 Task: Find connections with filter location Mosonmagyaróvár with filter topic #purposewith filter profile language Potuguese with filter current company Fiserv with filter school Birla Institute of Management Technology (BIMTECH) with filter industry Golf Courses and Country Clubs with filter service category Business Analytics with filter keywords title Managers
Action: Mouse moved to (487, 67)
Screenshot: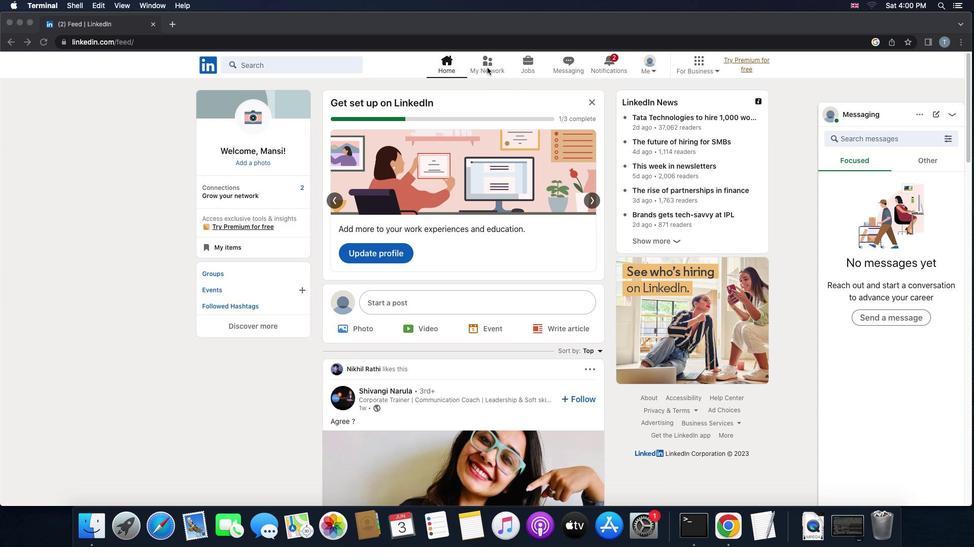
Action: Mouse pressed left at (487, 67)
Screenshot: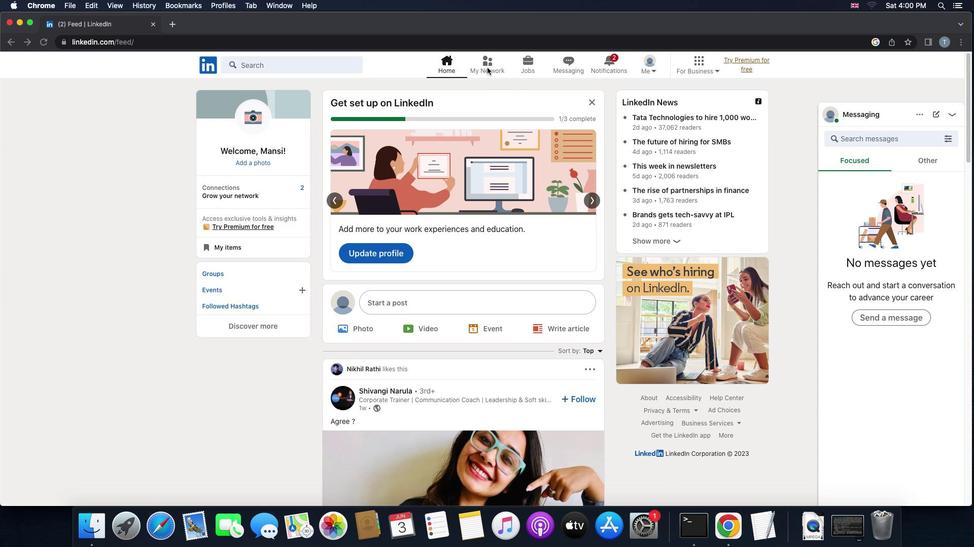 
Action: Mouse pressed left at (487, 67)
Screenshot: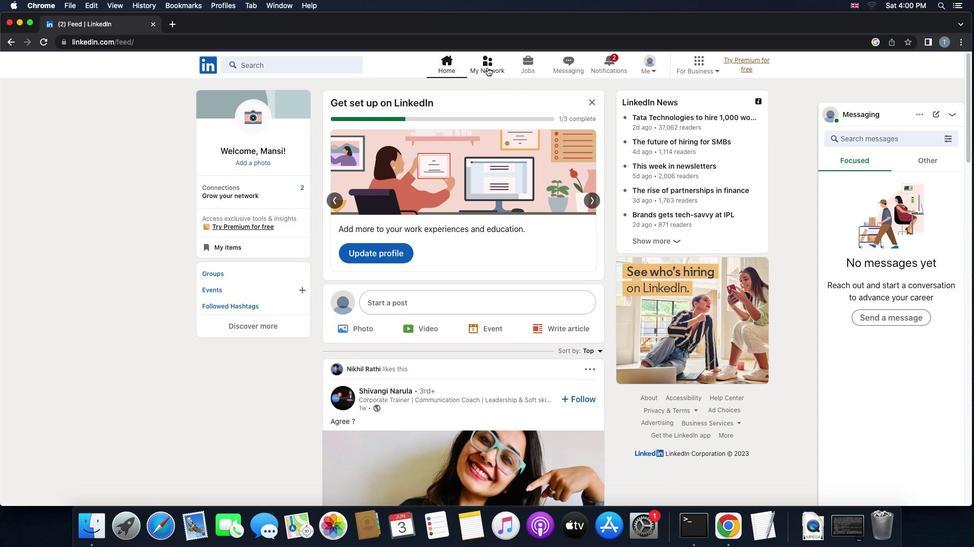 
Action: Mouse moved to (323, 115)
Screenshot: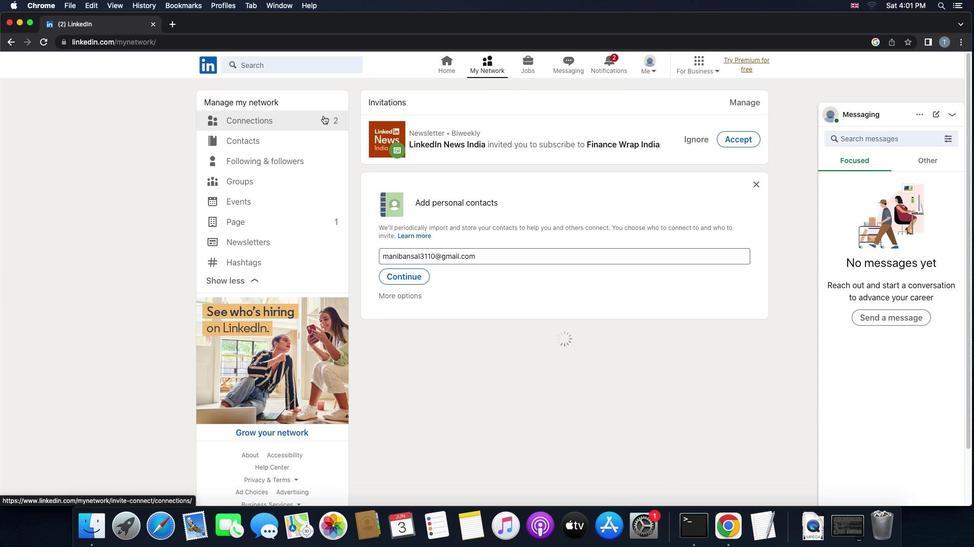 
Action: Mouse pressed left at (323, 115)
Screenshot: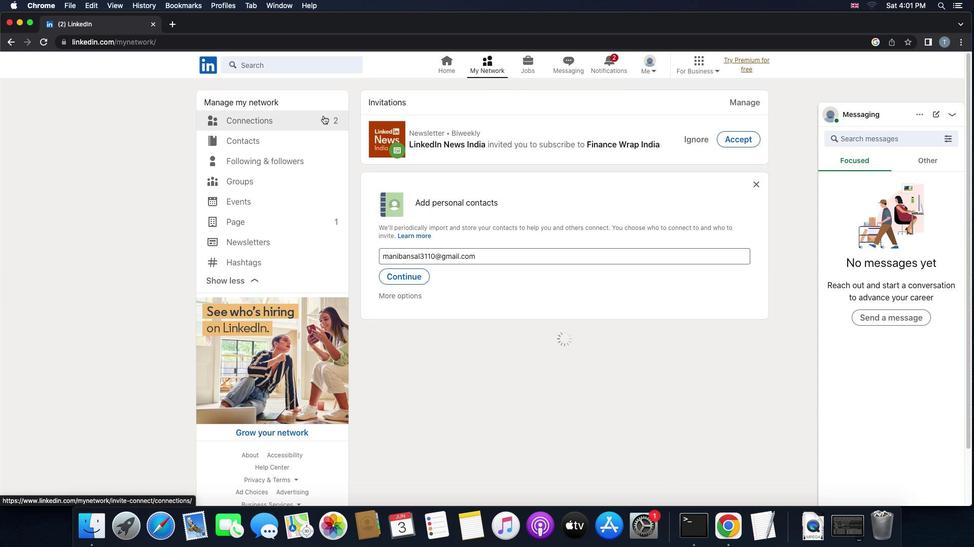 
Action: Mouse moved to (550, 120)
Screenshot: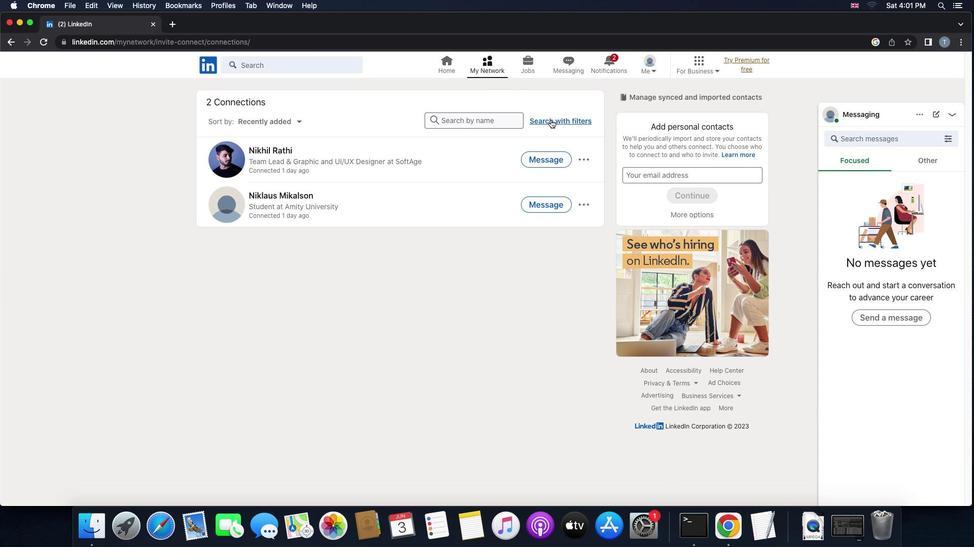 
Action: Mouse pressed left at (550, 120)
Screenshot: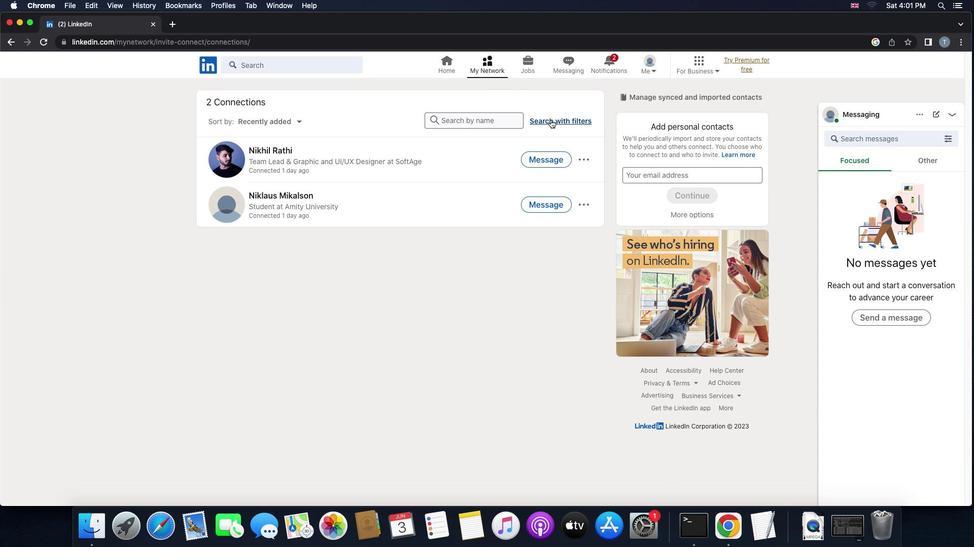 
Action: Mouse moved to (530, 90)
Screenshot: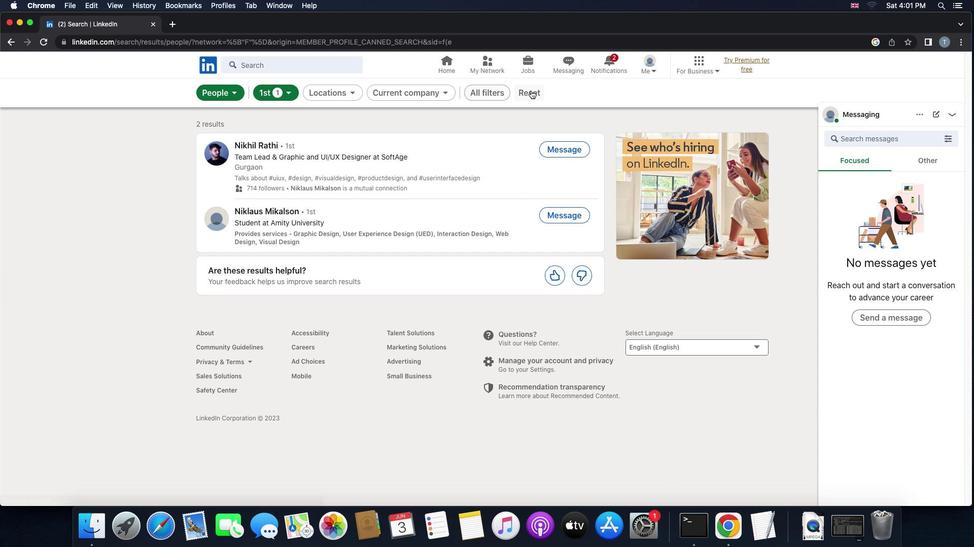 
Action: Mouse pressed left at (530, 90)
Screenshot: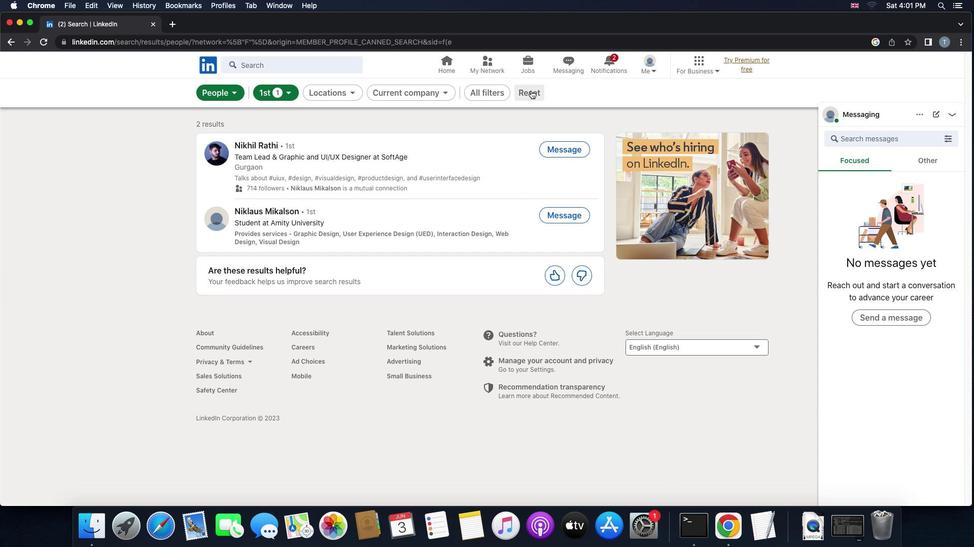 
Action: Mouse moved to (509, 93)
Screenshot: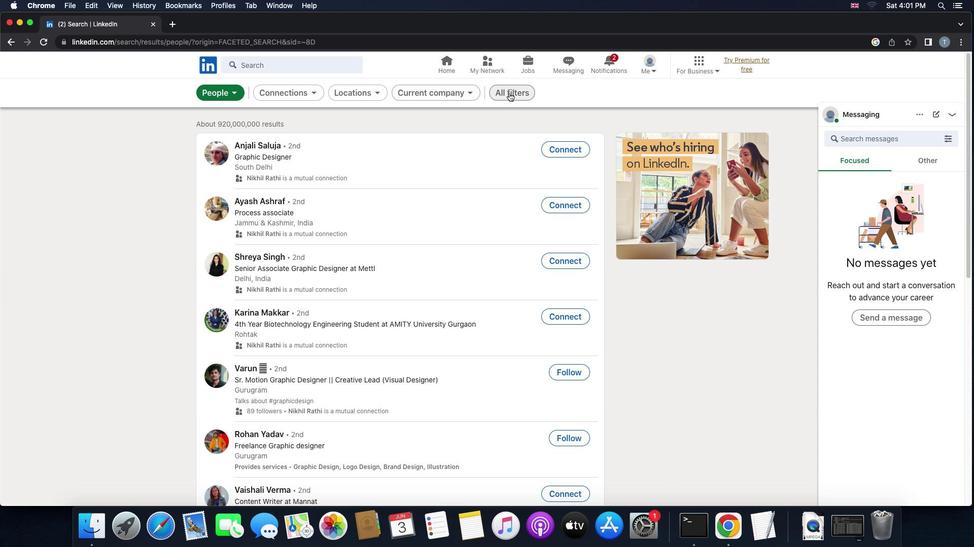 
Action: Mouse pressed left at (509, 93)
Screenshot: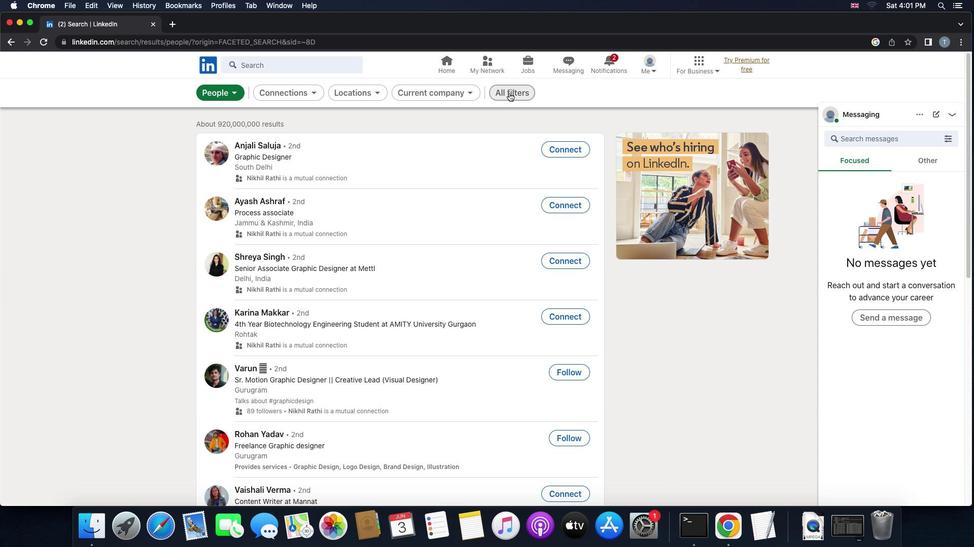 
Action: Mouse moved to (823, 268)
Screenshot: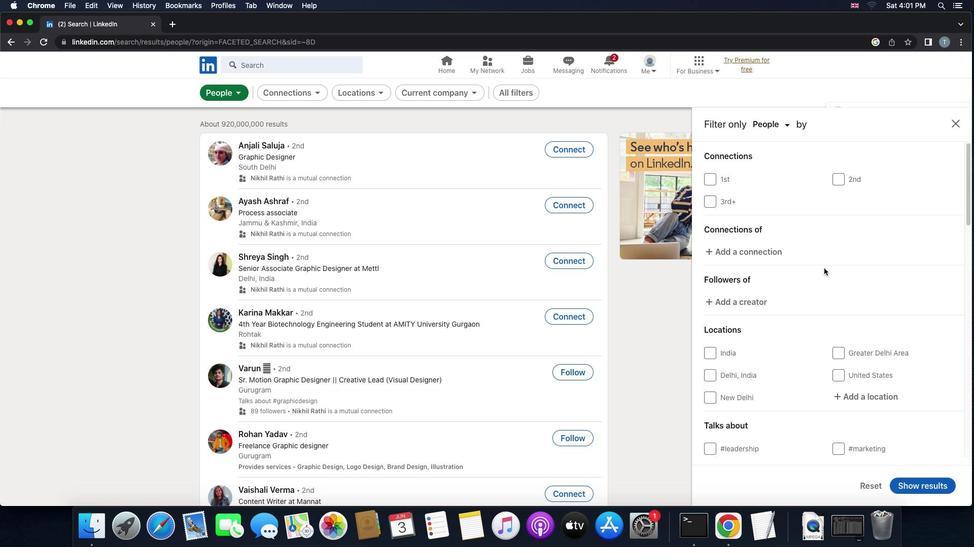 
Action: Mouse scrolled (823, 268) with delta (0, 0)
Screenshot: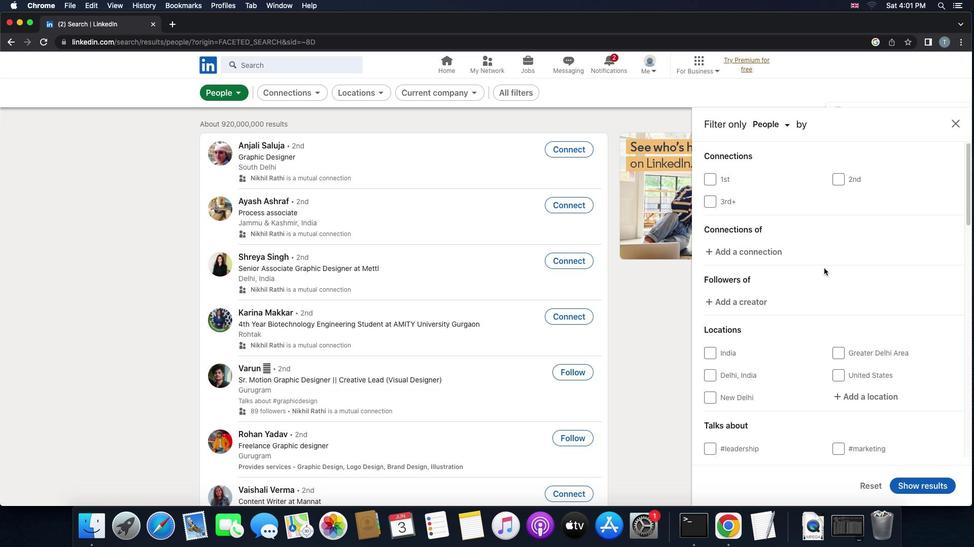 
Action: Mouse scrolled (823, 268) with delta (0, 0)
Screenshot: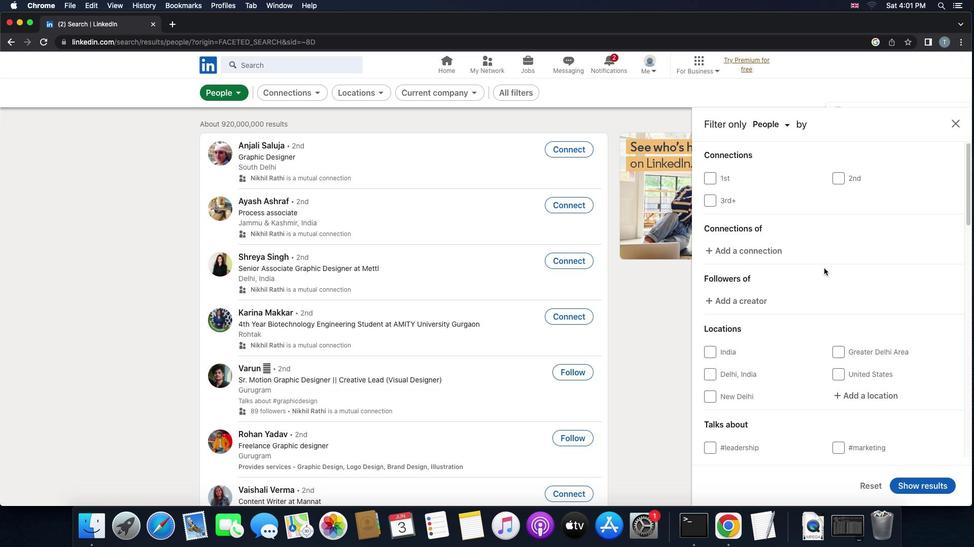 
Action: Mouse scrolled (823, 268) with delta (0, -1)
Screenshot: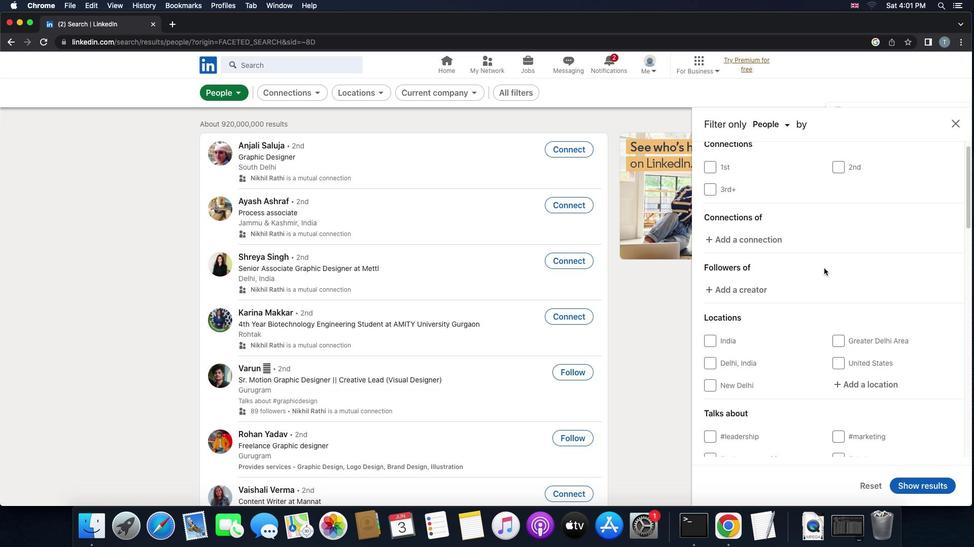 
Action: Mouse moved to (841, 320)
Screenshot: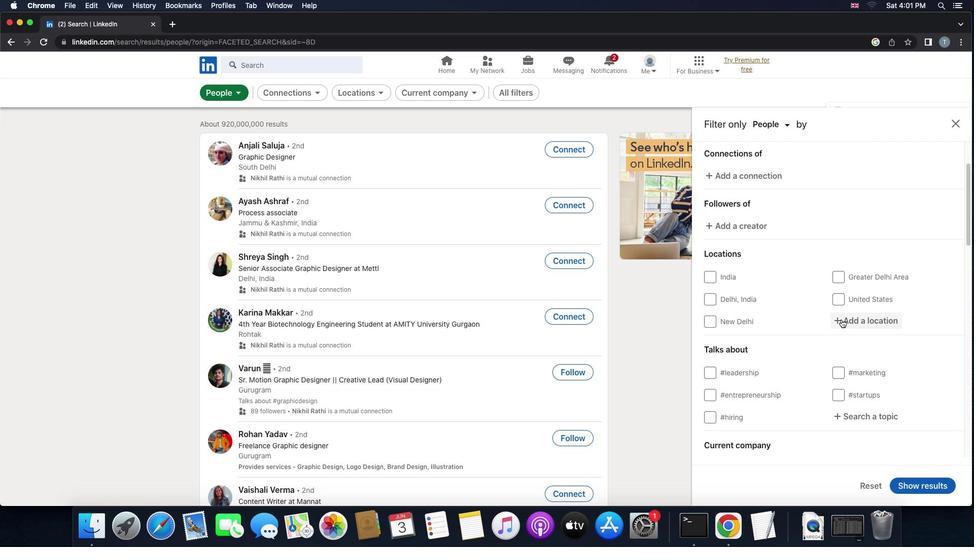 
Action: Mouse pressed left at (841, 320)
Screenshot: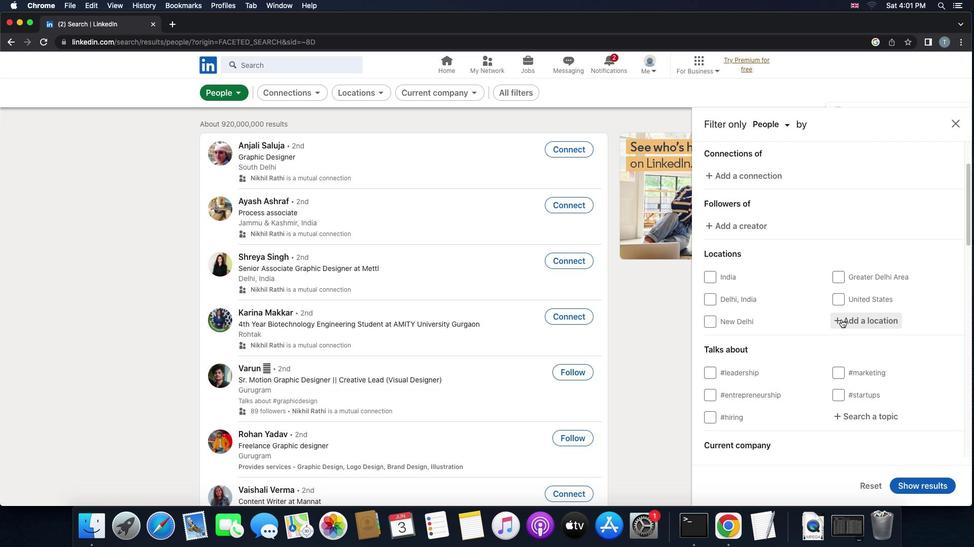 
Action: Key pressed 'm''o''s''o''n''m''a''g''y''a''a''r''o''v''a''r'
Screenshot: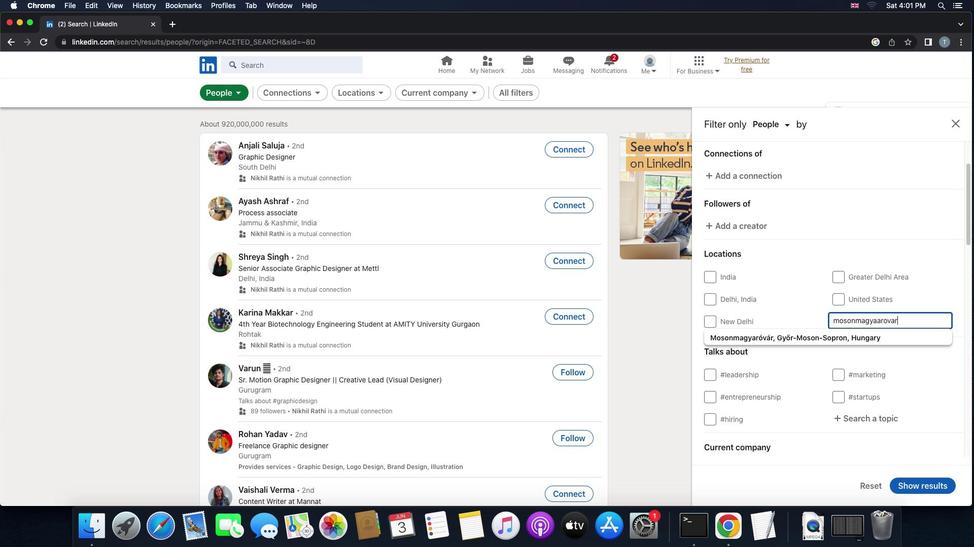 
Action: Mouse moved to (828, 337)
Screenshot: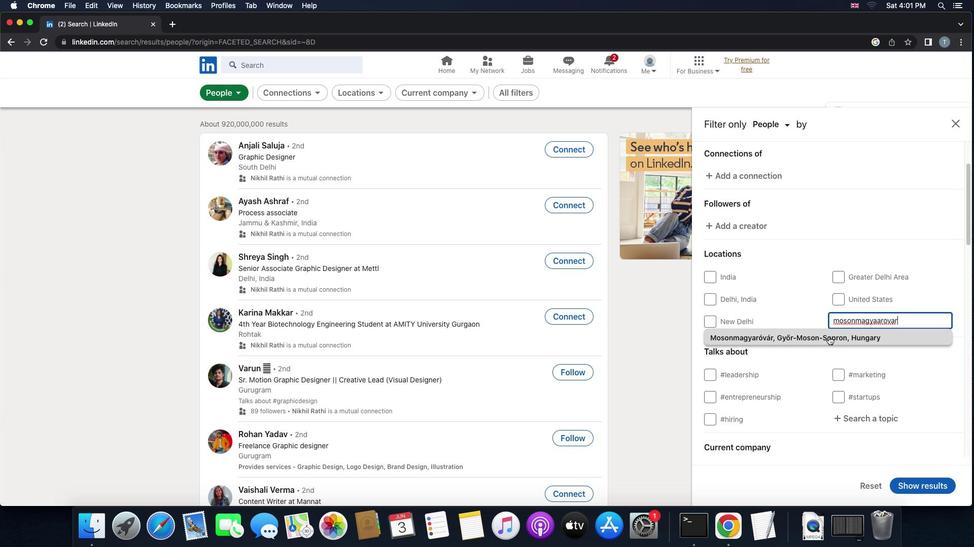 
Action: Mouse pressed left at (828, 337)
Screenshot: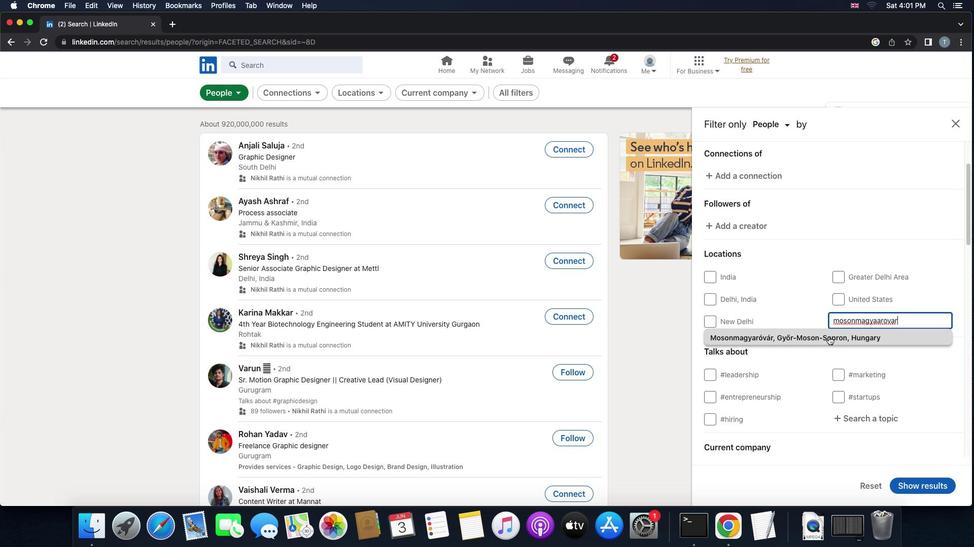 
Action: Mouse moved to (828, 340)
Screenshot: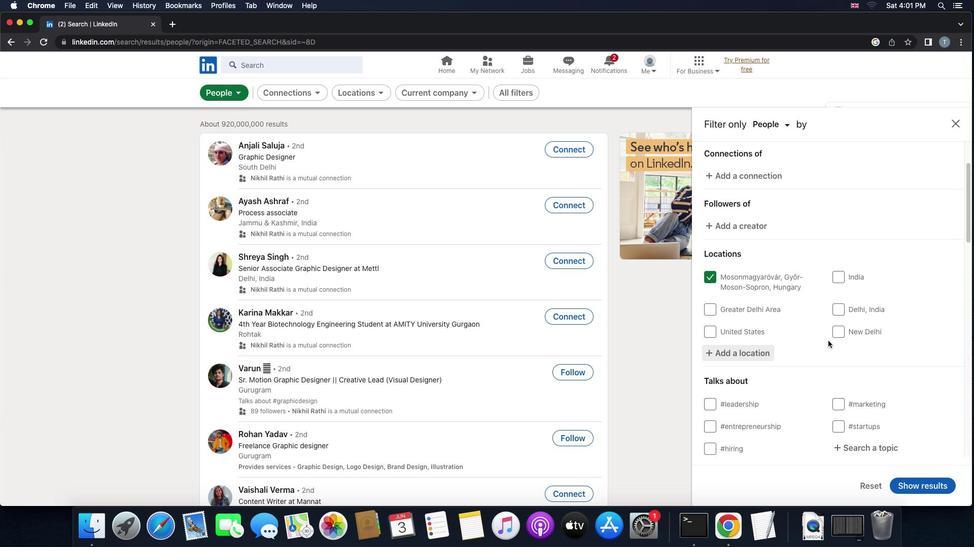
Action: Mouse scrolled (828, 340) with delta (0, 0)
Screenshot: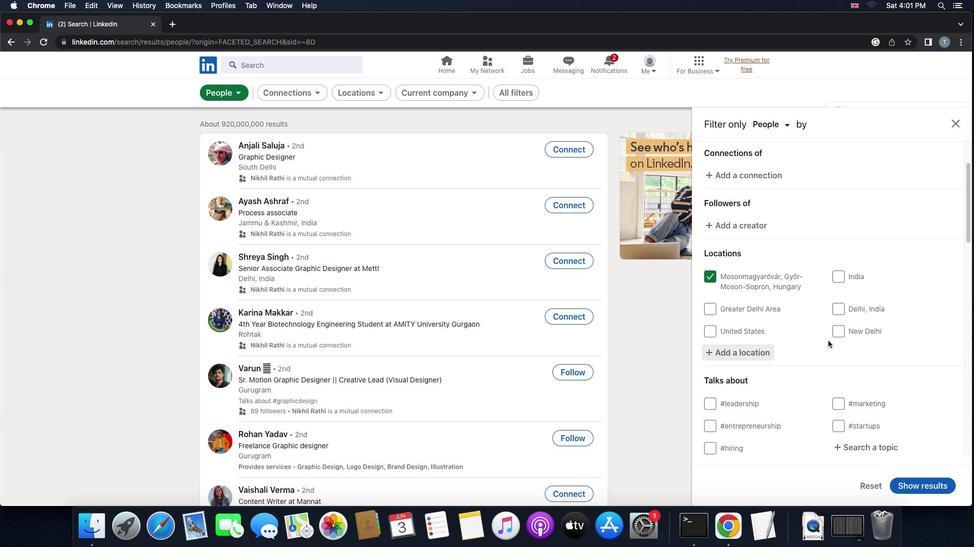 
Action: Mouse scrolled (828, 340) with delta (0, 0)
Screenshot: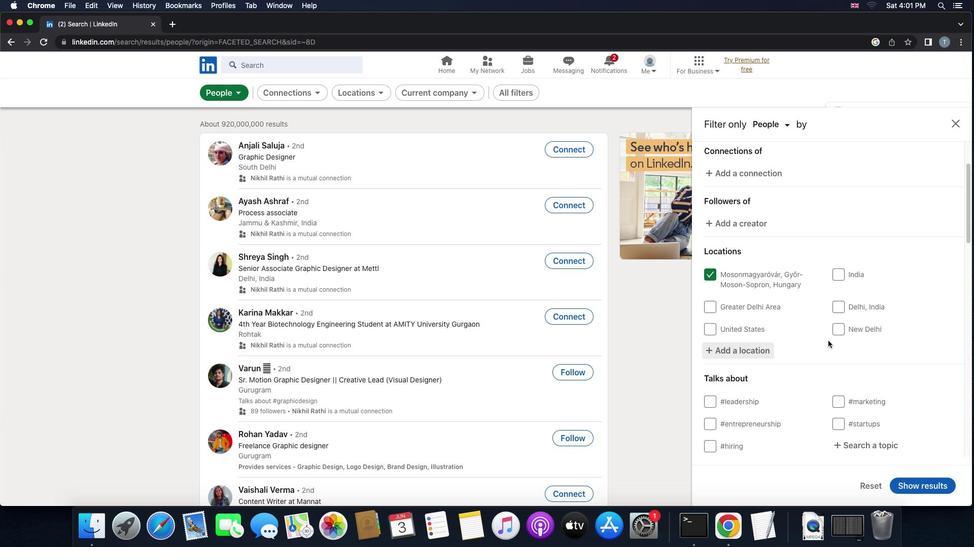 
Action: Mouse scrolled (828, 340) with delta (0, -1)
Screenshot: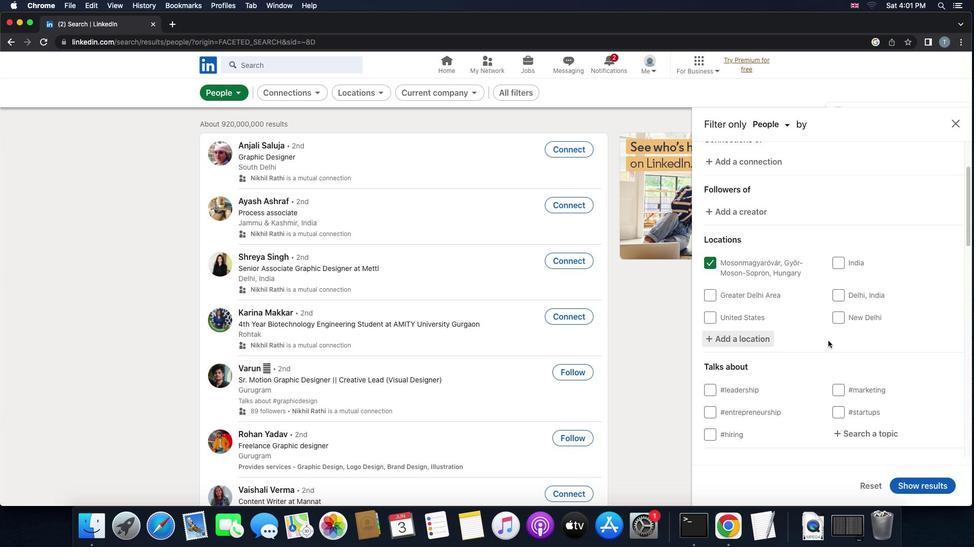 
Action: Mouse scrolled (828, 340) with delta (0, 0)
Screenshot: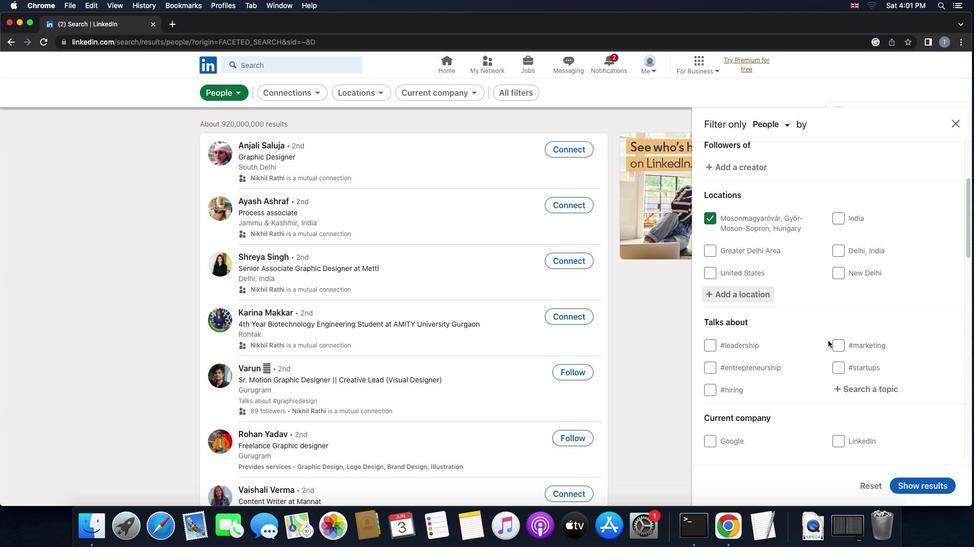 
Action: Mouse scrolled (828, 340) with delta (0, 0)
Screenshot: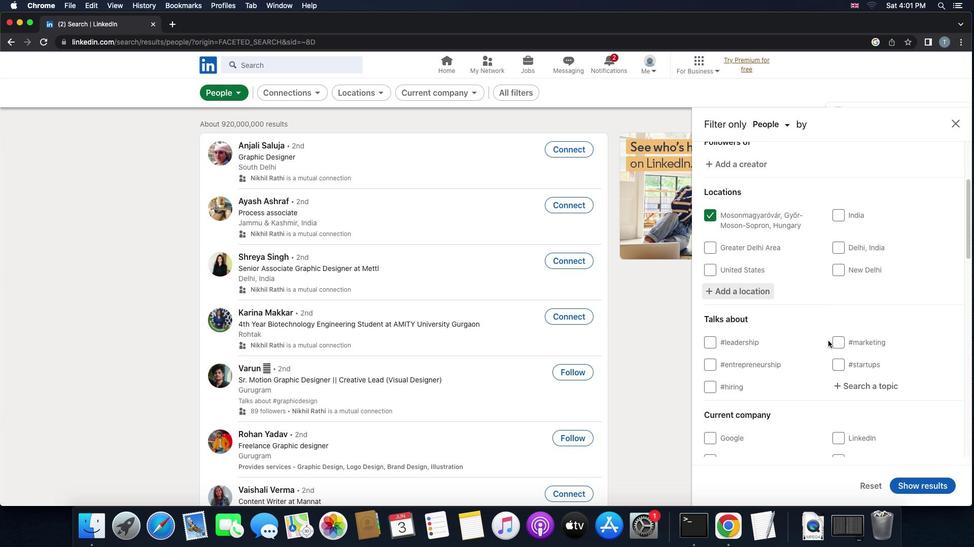 
Action: Mouse scrolled (828, 340) with delta (0, 0)
Screenshot: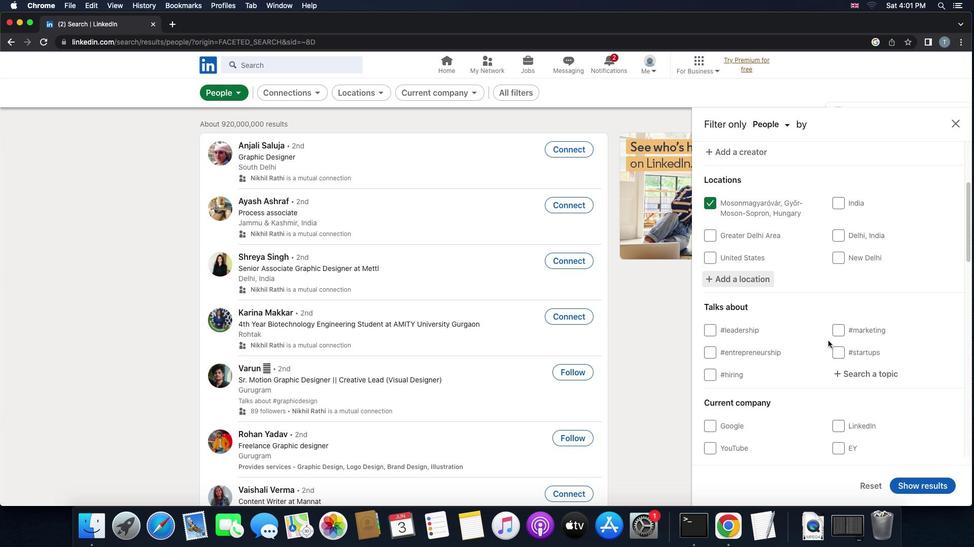 
Action: Mouse moved to (828, 341)
Screenshot: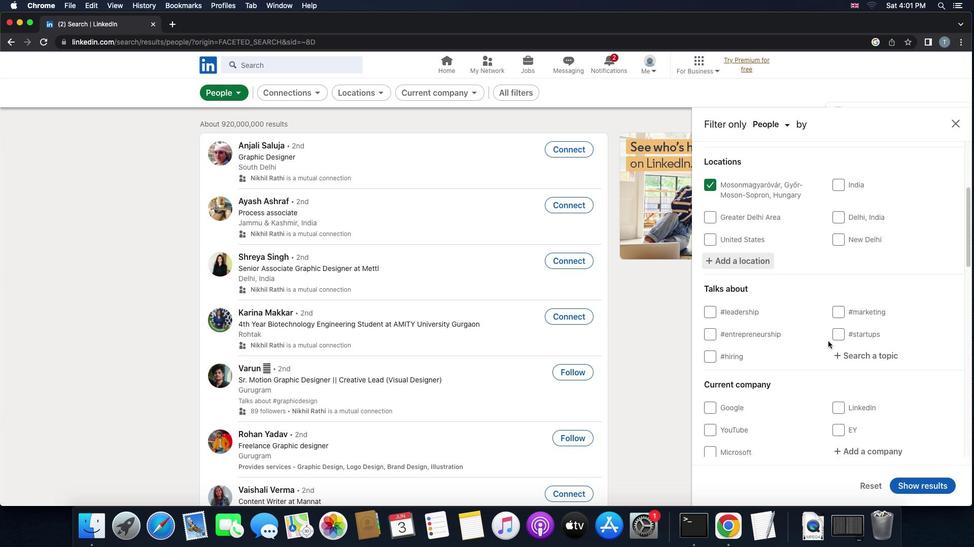 
Action: Mouse scrolled (828, 341) with delta (0, 0)
Screenshot: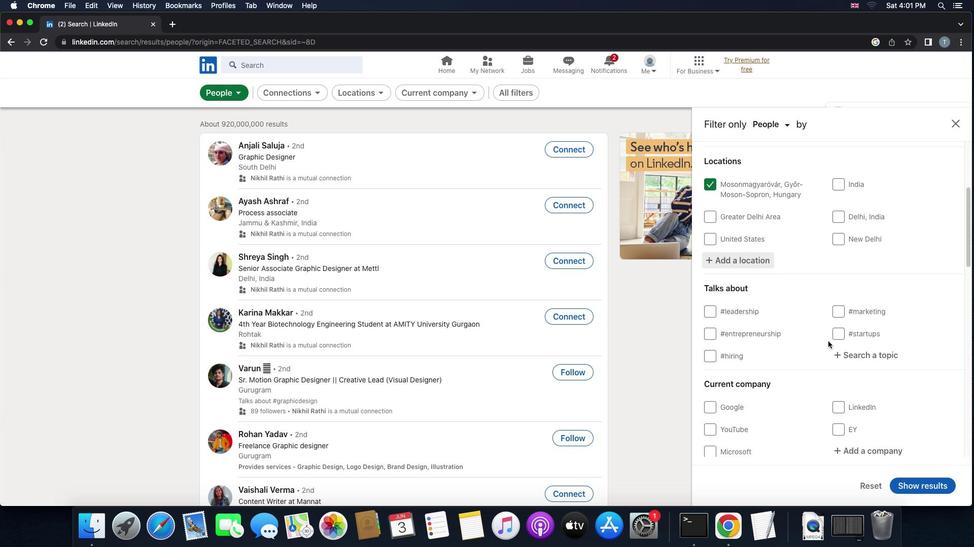 
Action: Mouse scrolled (828, 341) with delta (0, 0)
Screenshot: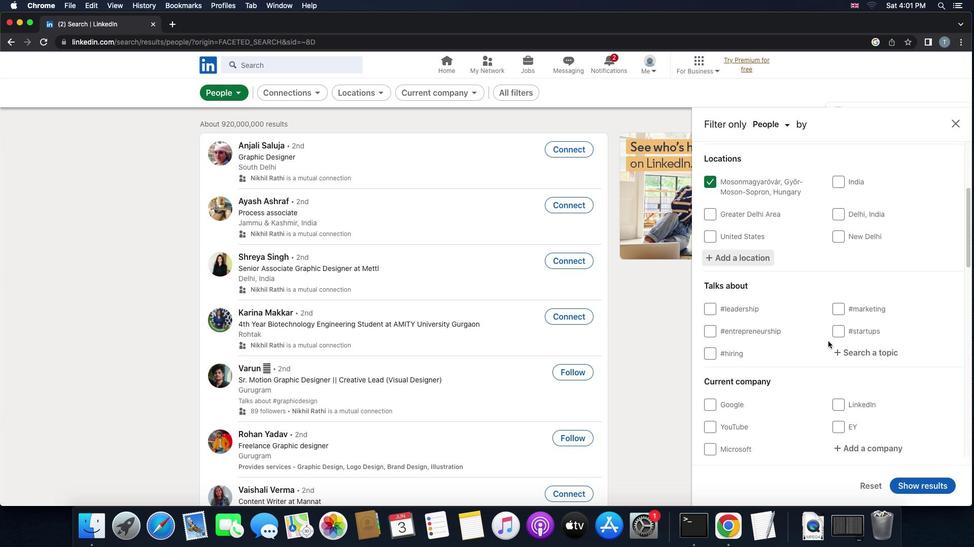 
Action: Mouse moved to (862, 338)
Screenshot: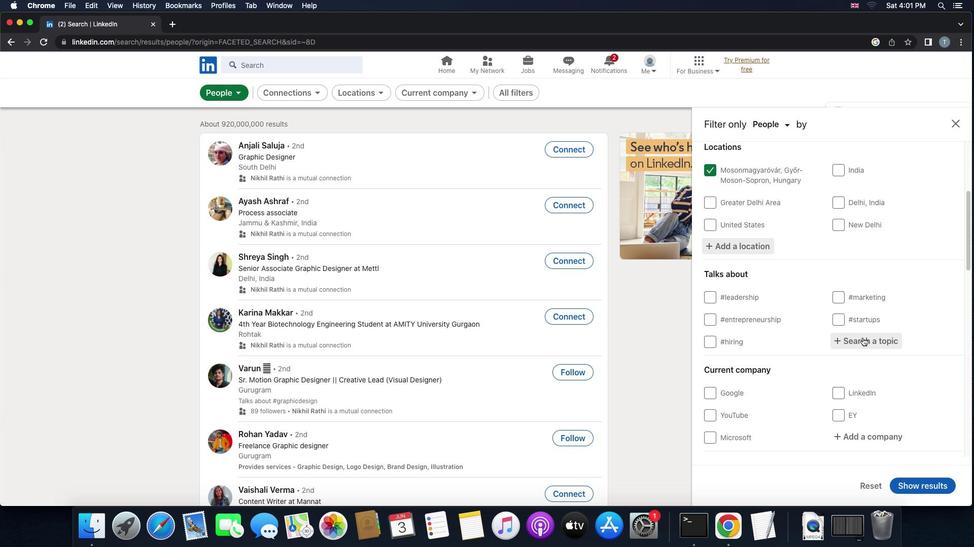 
Action: Mouse pressed left at (862, 338)
Screenshot: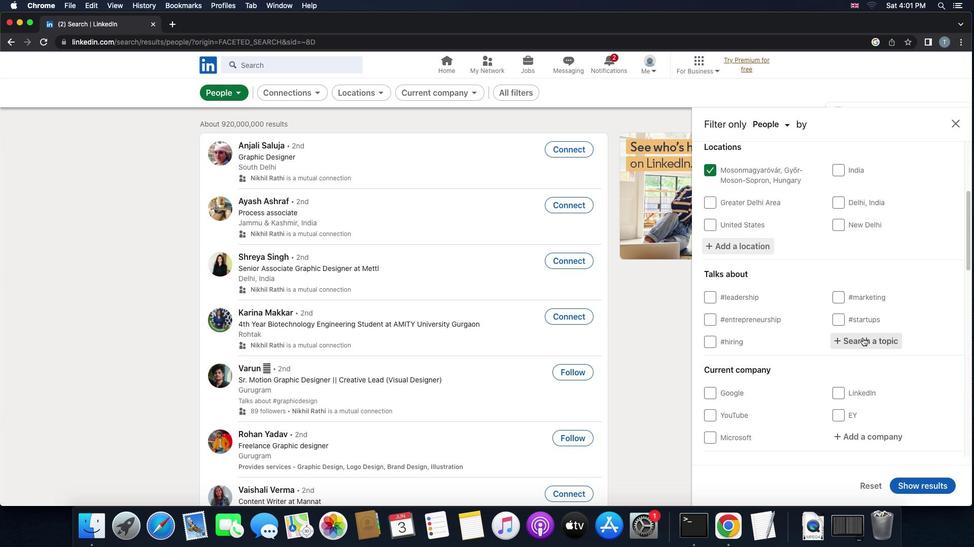 
Action: Key pressed 'p''u''r''p''o''s''e'
Screenshot: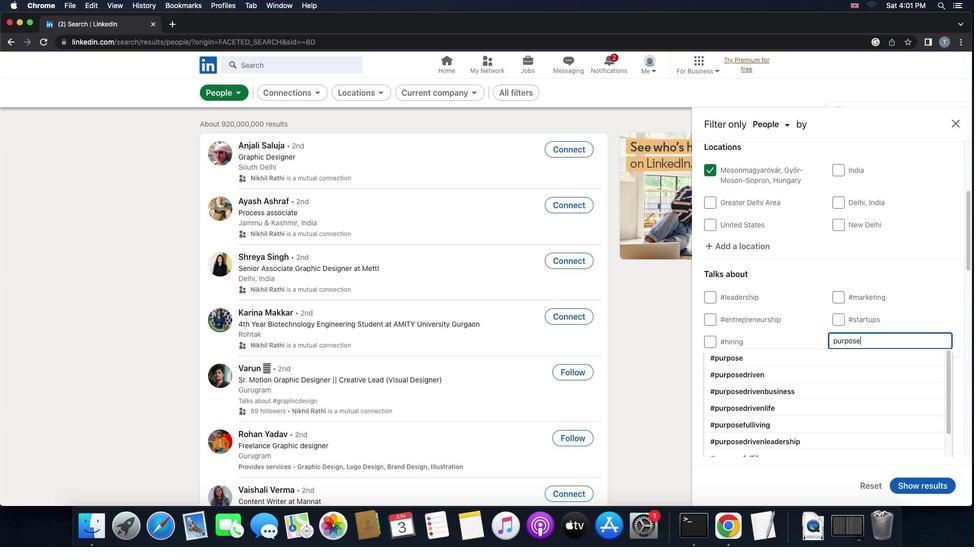 
Action: Mouse moved to (810, 353)
Screenshot: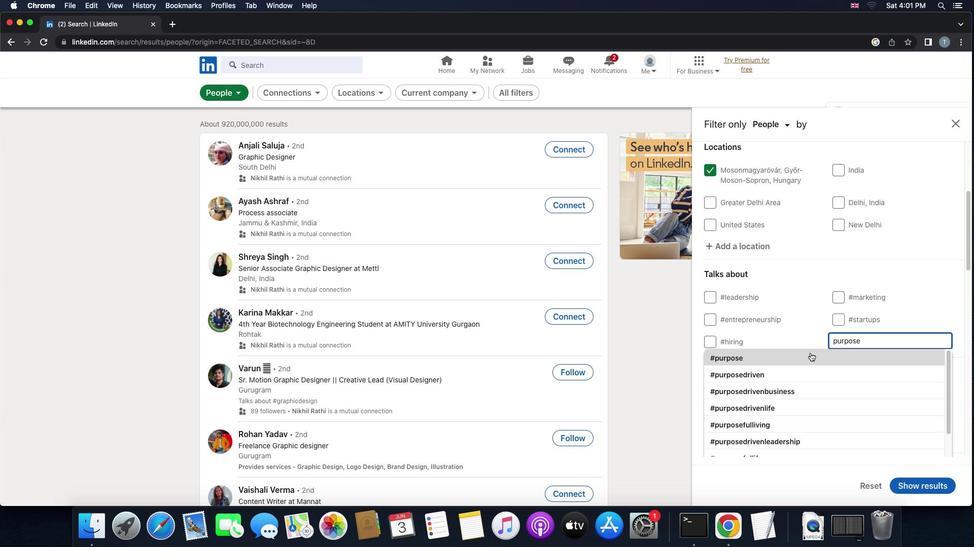 
Action: Mouse pressed left at (810, 353)
Screenshot: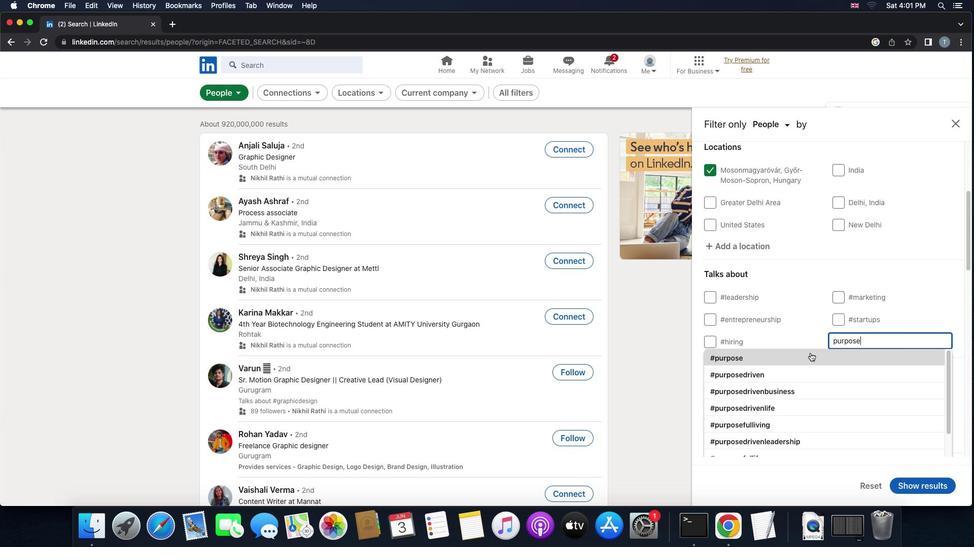 
Action: Mouse scrolled (810, 353) with delta (0, 0)
Screenshot: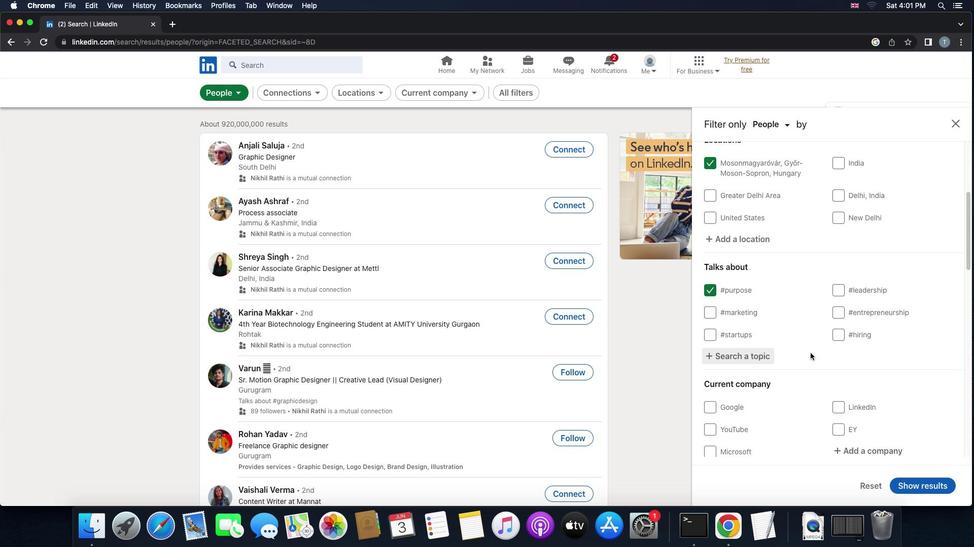 
Action: Mouse scrolled (810, 353) with delta (0, 0)
Screenshot: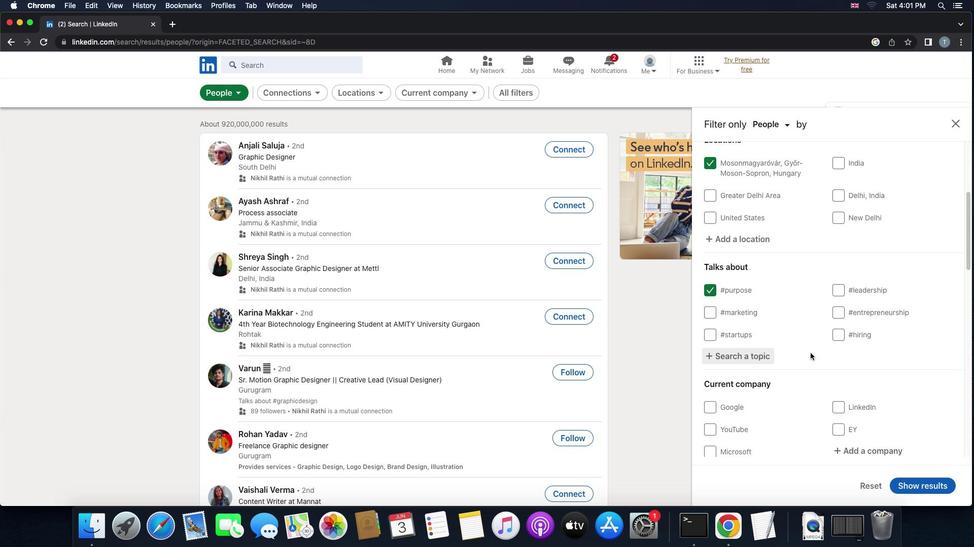 
Action: Mouse scrolled (810, 353) with delta (0, -1)
Screenshot: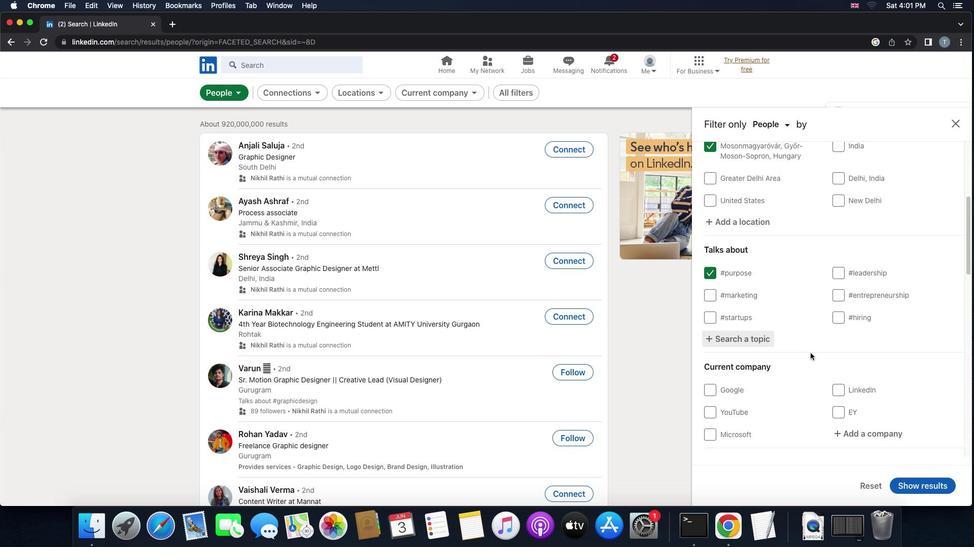 
Action: Mouse scrolled (810, 353) with delta (0, -2)
Screenshot: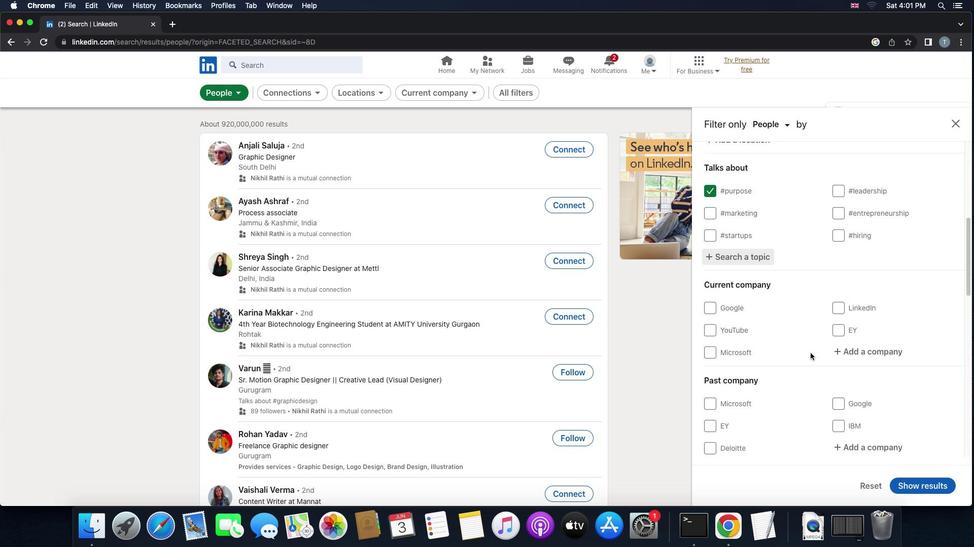 
Action: Mouse scrolled (810, 353) with delta (0, 0)
Screenshot: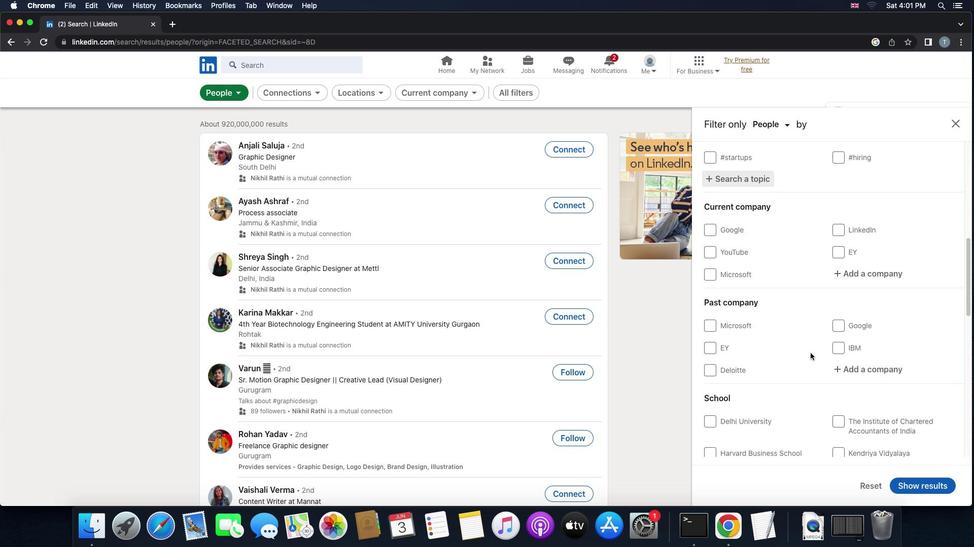 
Action: Mouse scrolled (810, 353) with delta (0, 0)
Screenshot: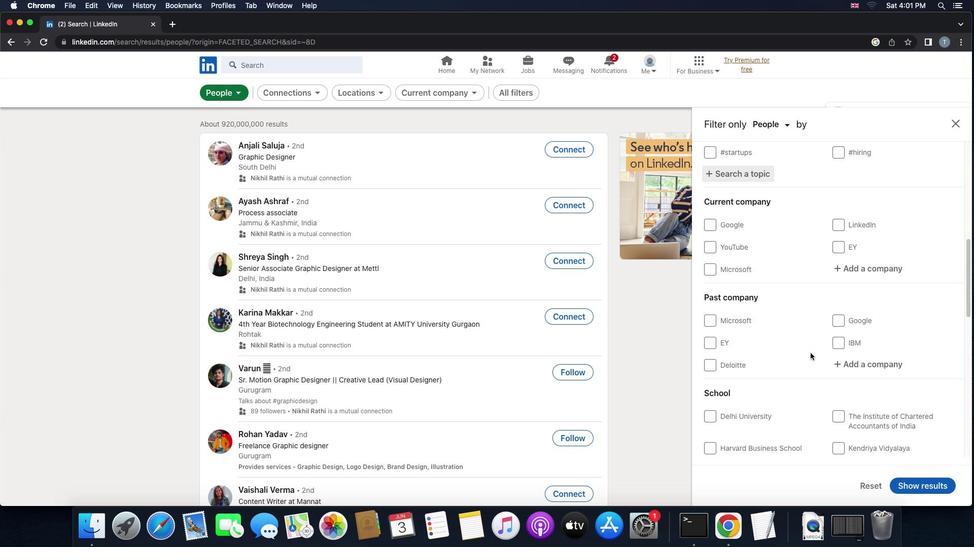 
Action: Mouse scrolled (810, 353) with delta (0, 0)
Screenshot: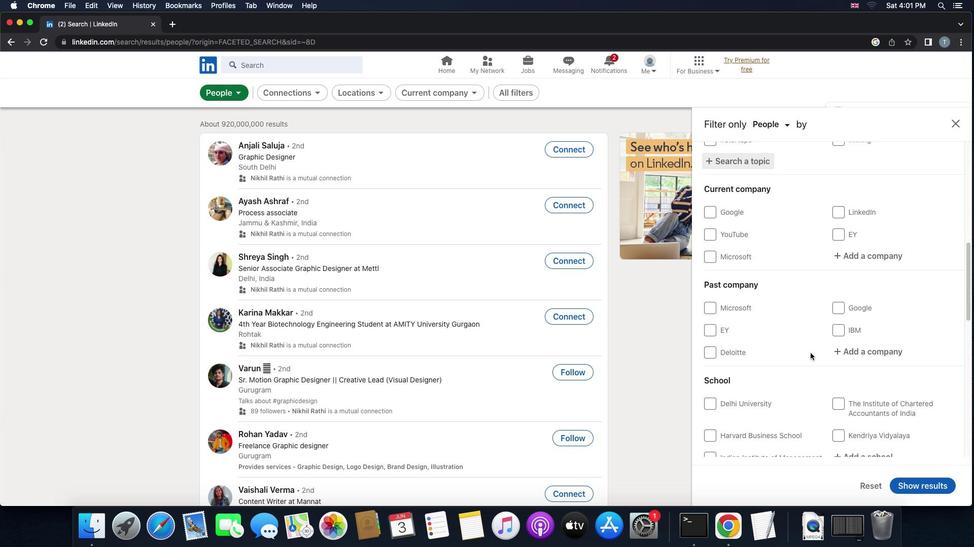 
Action: Mouse scrolled (810, 353) with delta (0, 0)
Screenshot: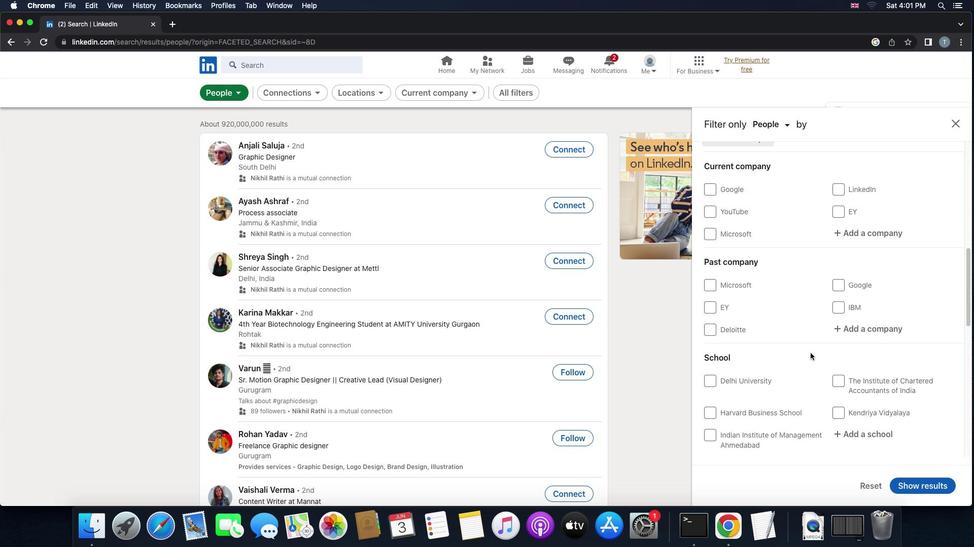 
Action: Mouse scrolled (810, 353) with delta (0, 0)
Screenshot: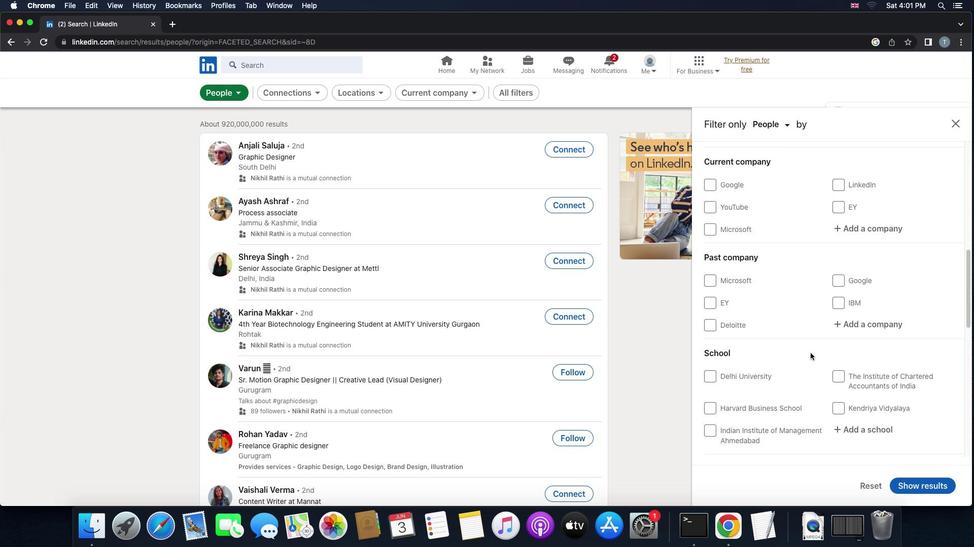 
Action: Mouse scrolled (810, 353) with delta (0, 0)
Screenshot: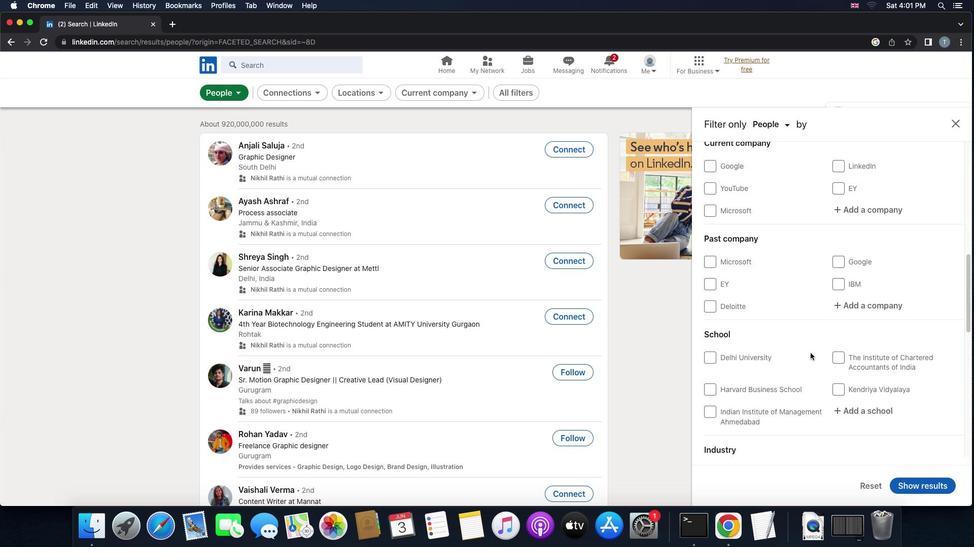 
Action: Mouse scrolled (810, 353) with delta (0, 0)
Screenshot: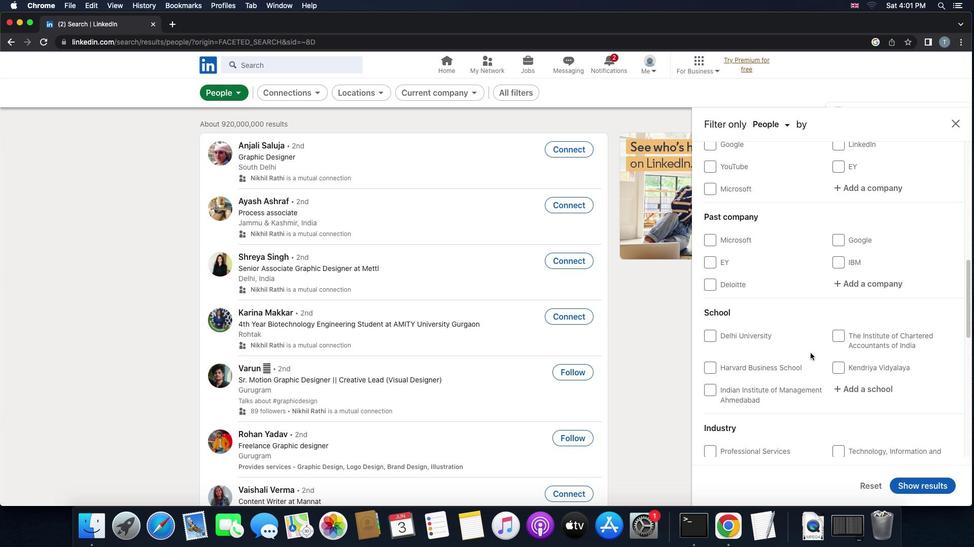 
Action: Mouse scrolled (810, 353) with delta (0, 0)
Screenshot: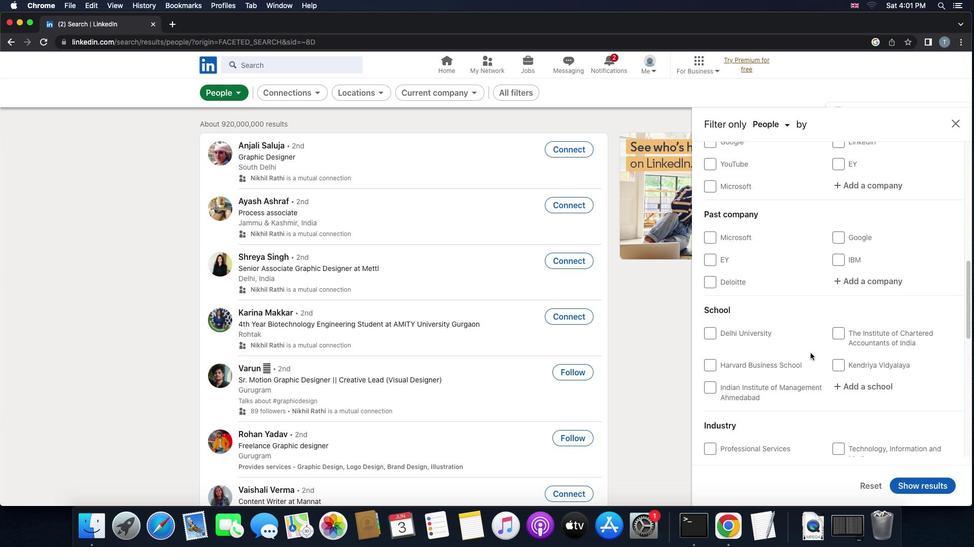
Action: Mouse scrolled (810, 353) with delta (0, 0)
Screenshot: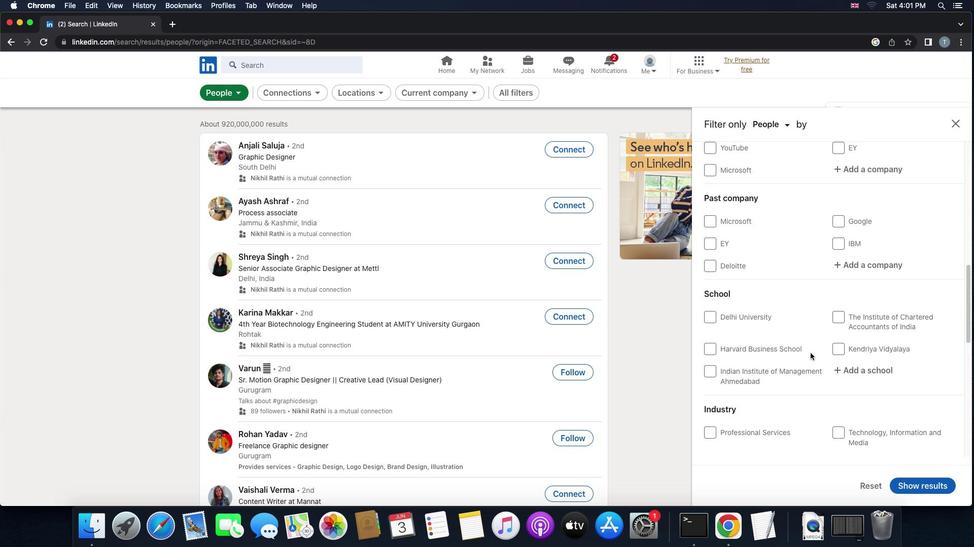 
Action: Mouse moved to (810, 353)
Screenshot: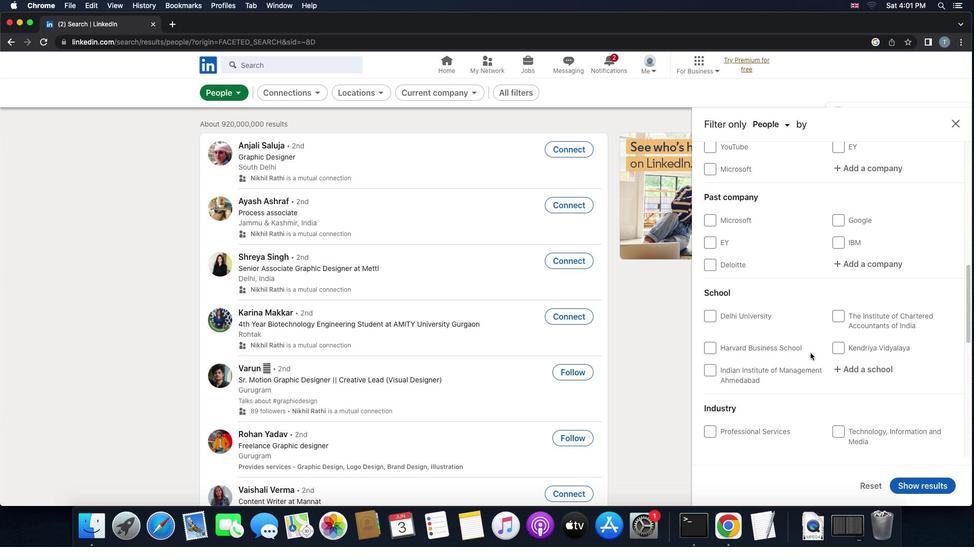 
Action: Mouse scrolled (810, 353) with delta (0, 0)
Screenshot: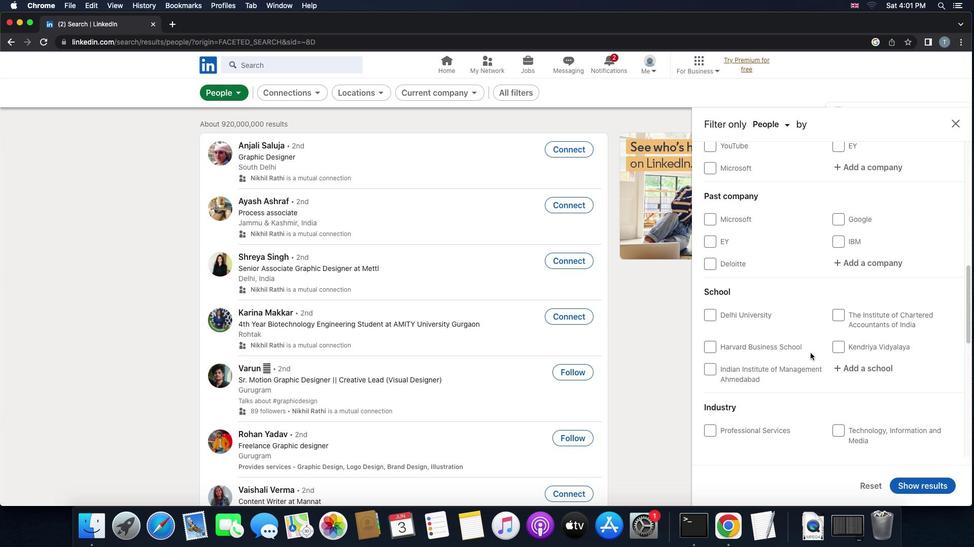 
Action: Mouse scrolled (810, 353) with delta (0, 0)
Screenshot: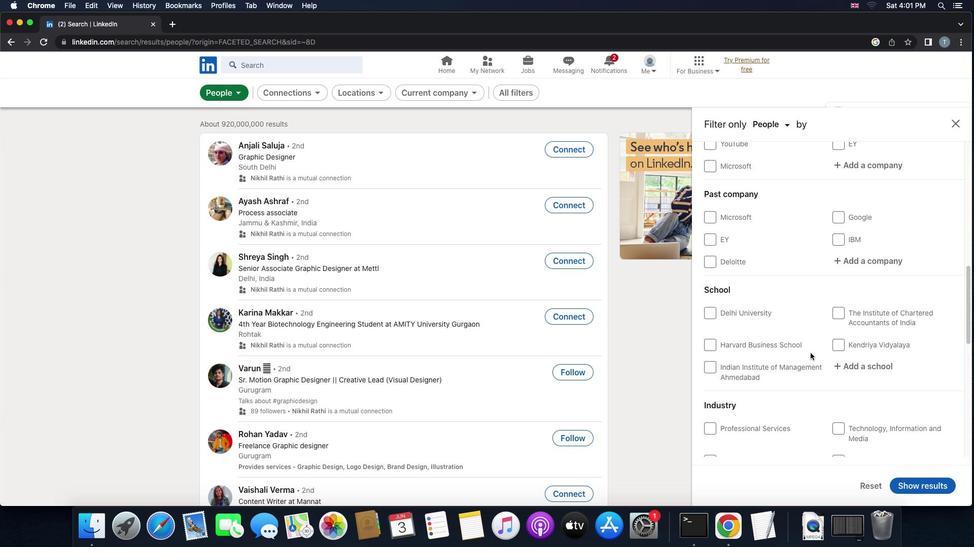
Action: Mouse moved to (833, 354)
Screenshot: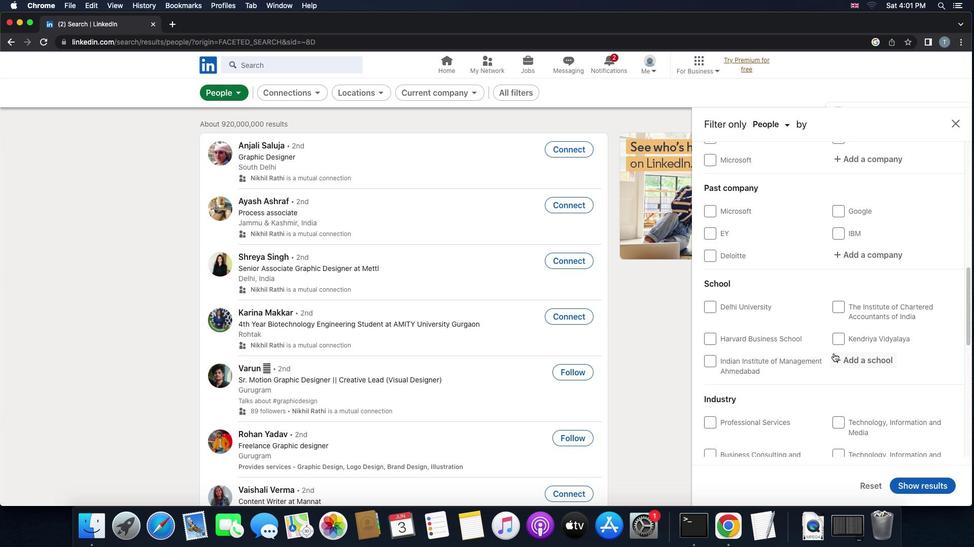 
Action: Mouse scrolled (833, 354) with delta (0, 0)
Screenshot: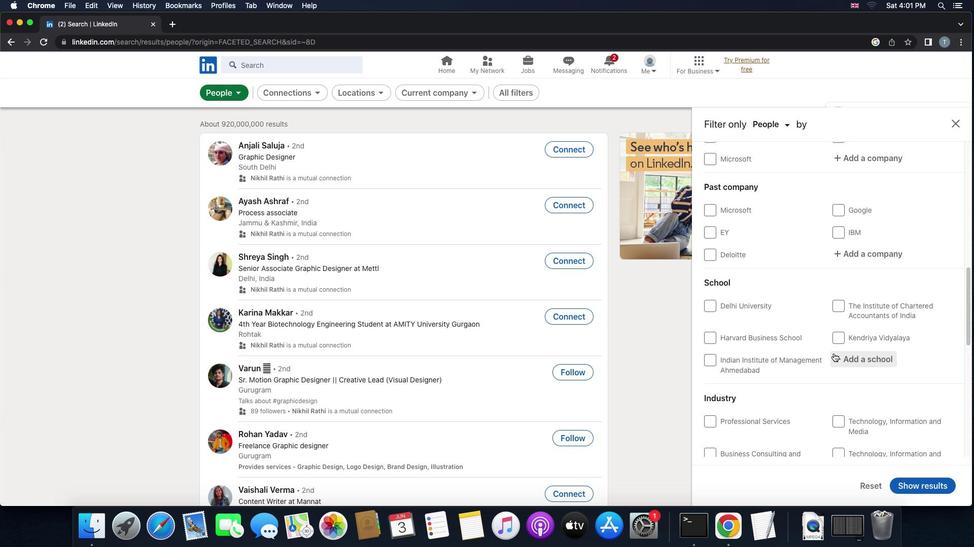 
Action: Mouse scrolled (833, 354) with delta (0, 0)
Screenshot: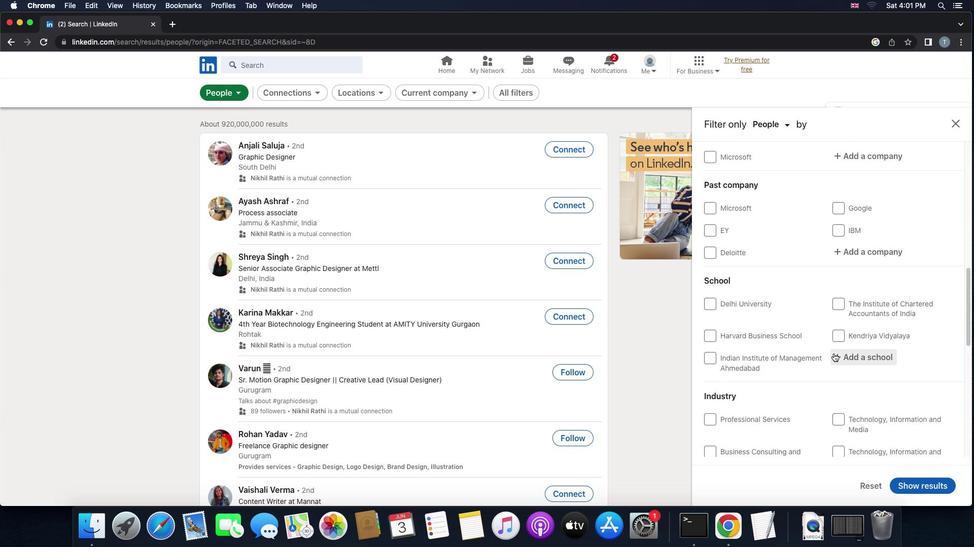 
Action: Mouse moved to (833, 355)
Screenshot: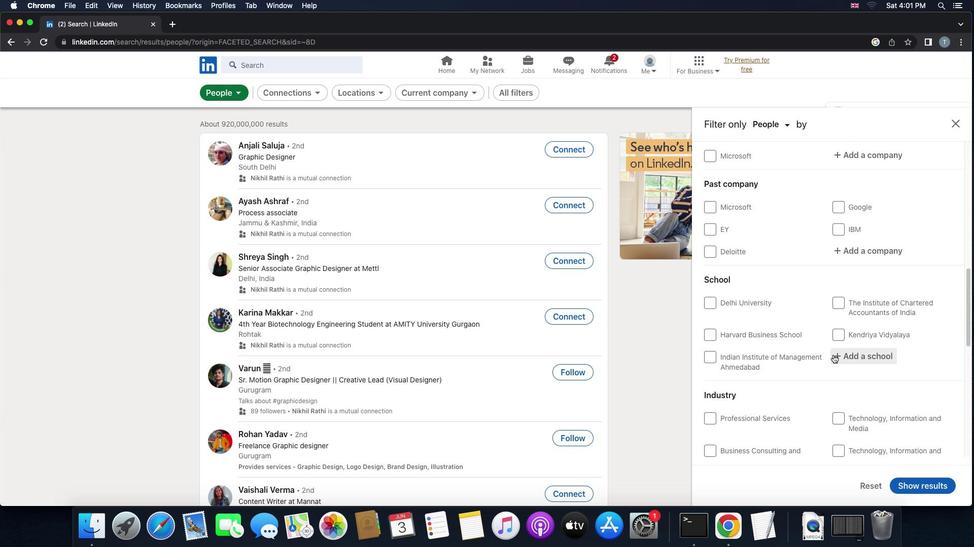 
Action: Mouse scrolled (833, 355) with delta (0, 0)
Screenshot: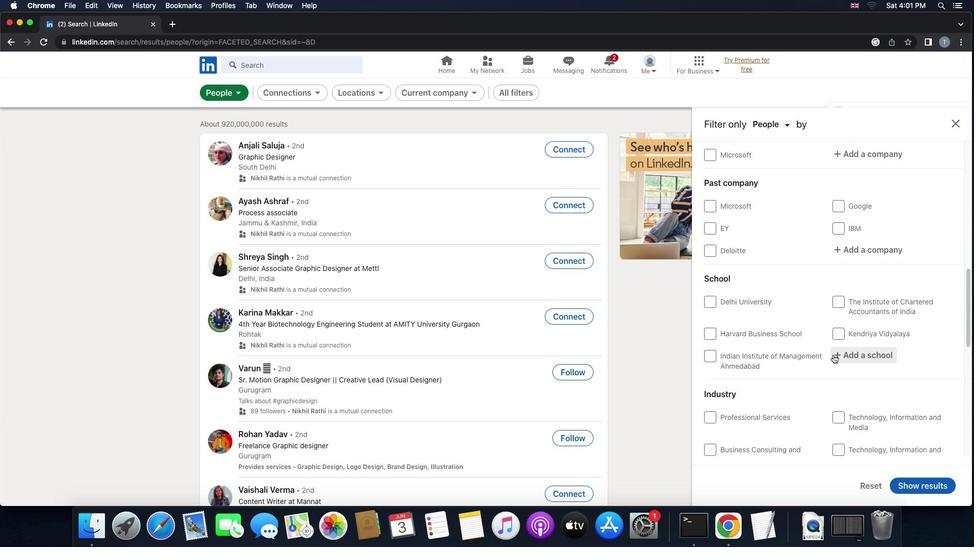 
Action: Mouse scrolled (833, 355) with delta (0, 0)
Screenshot: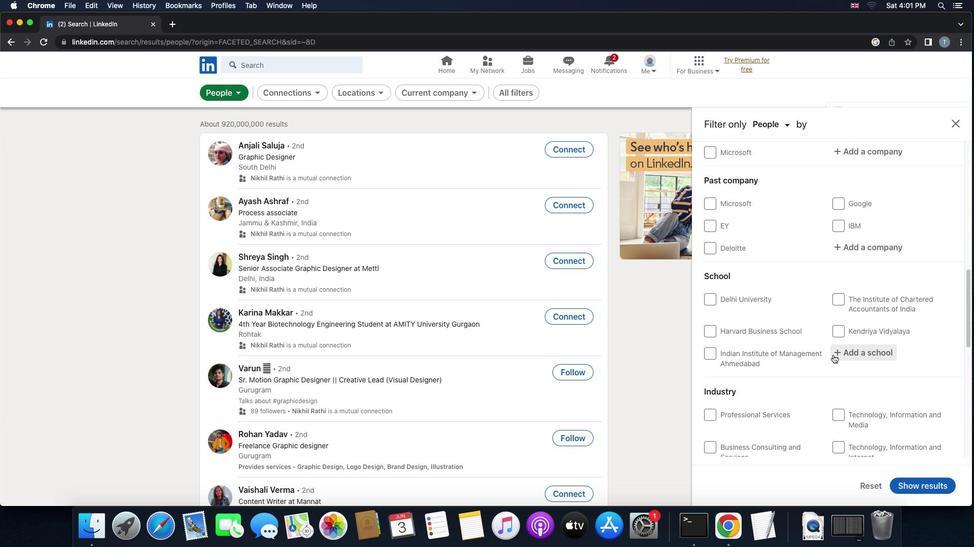 
Action: Mouse moved to (833, 355)
Screenshot: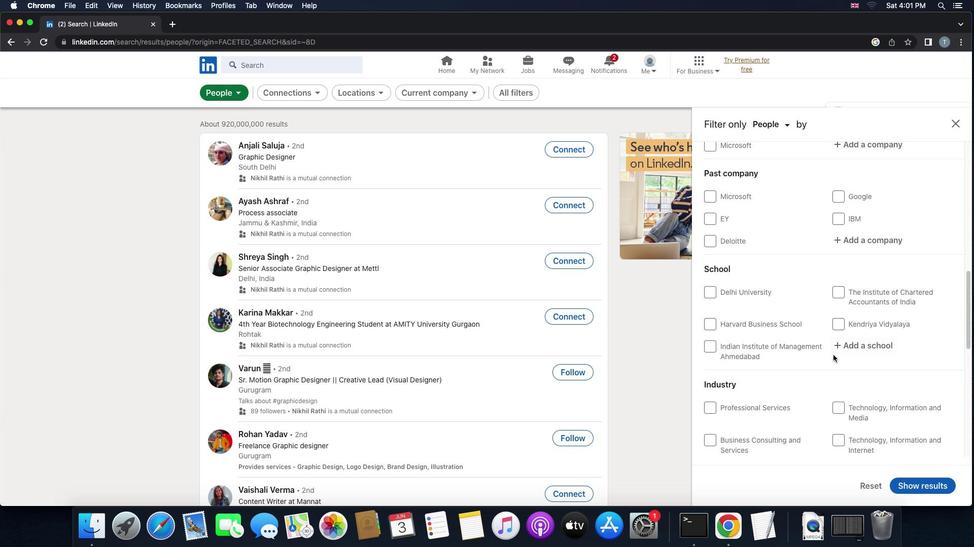 
Action: Mouse scrolled (833, 355) with delta (0, 0)
Screenshot: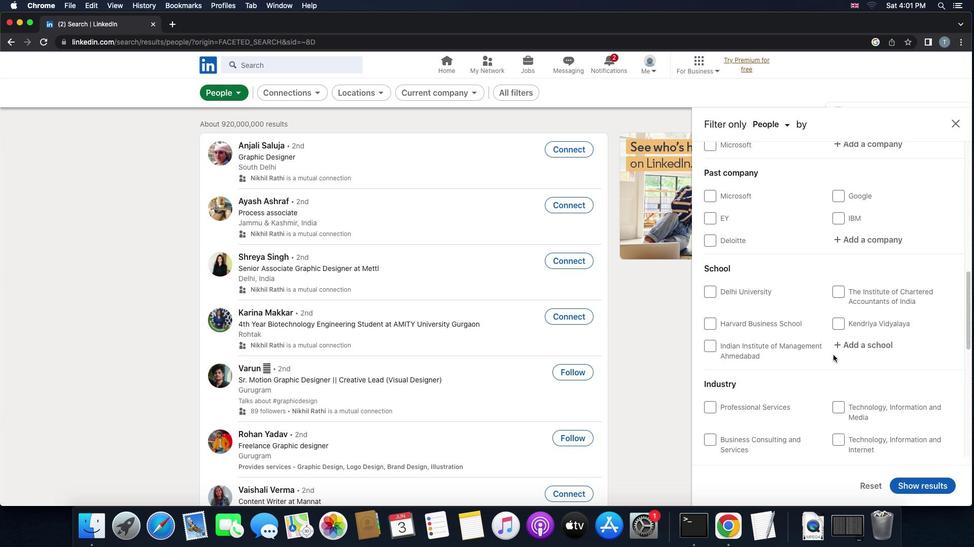 
Action: Mouse scrolled (833, 355) with delta (0, 0)
Screenshot: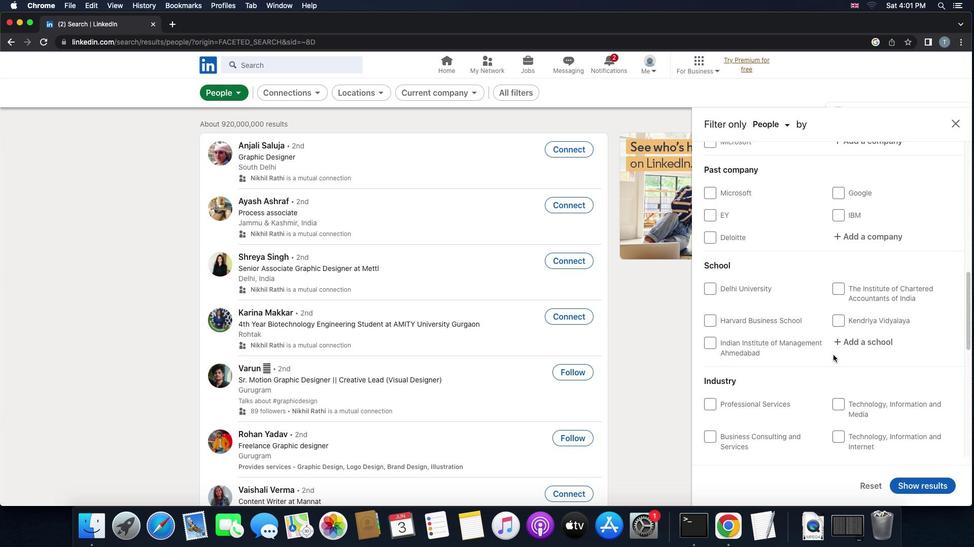 
Action: Mouse scrolled (833, 355) with delta (0, 0)
Screenshot: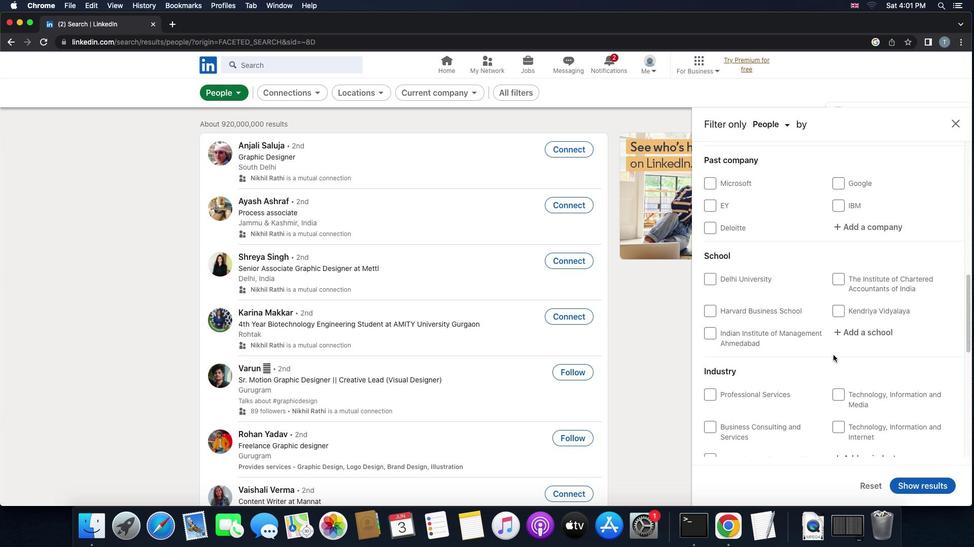 
Action: Mouse scrolled (833, 355) with delta (0, 0)
Screenshot: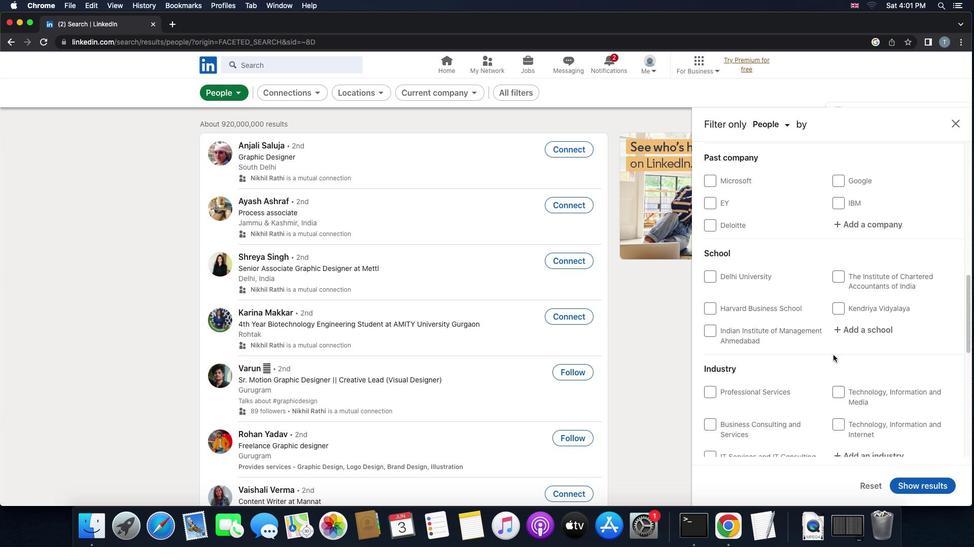 
Action: Mouse scrolled (833, 355) with delta (0, 0)
Screenshot: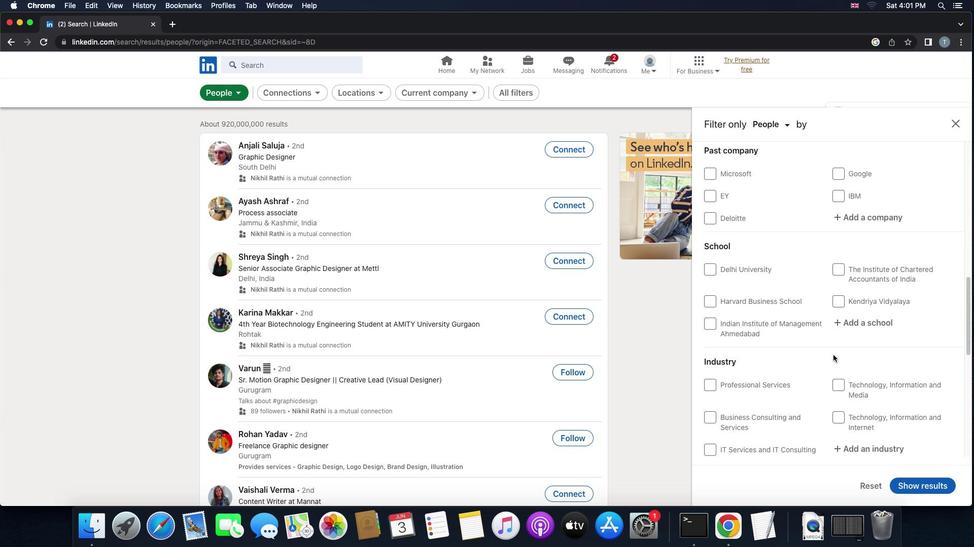 
Action: Mouse scrolled (833, 355) with delta (0, 0)
Screenshot: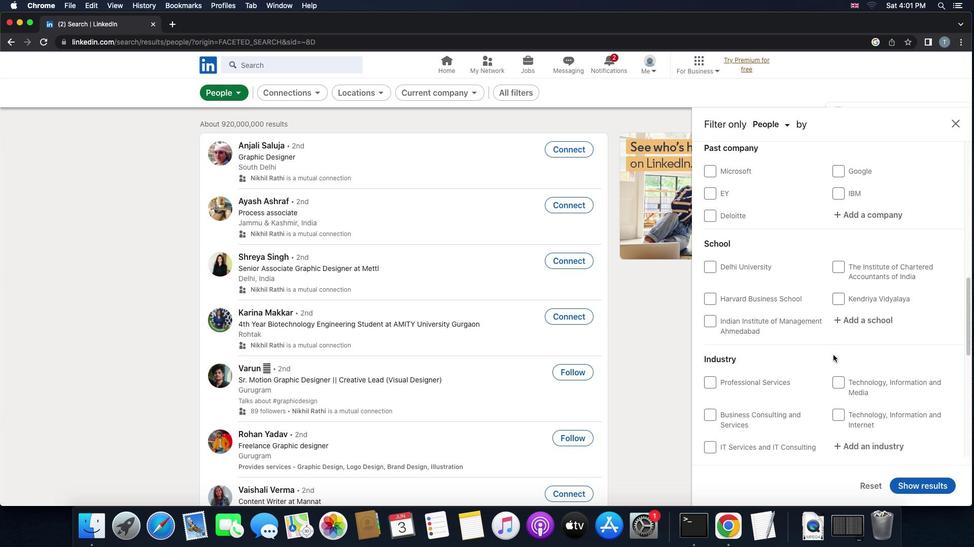 
Action: Mouse scrolled (833, 355) with delta (0, 0)
Screenshot: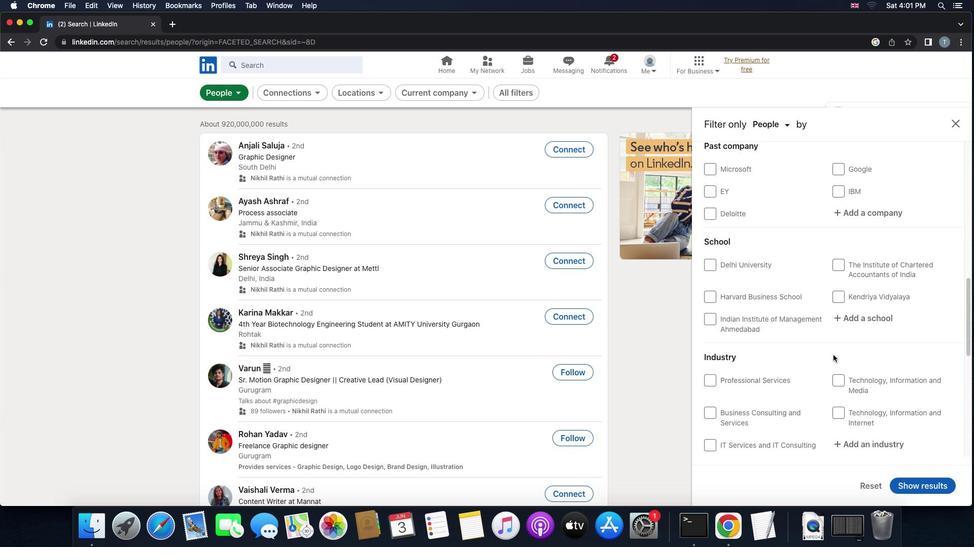 
Action: Mouse scrolled (833, 355) with delta (0, 0)
Screenshot: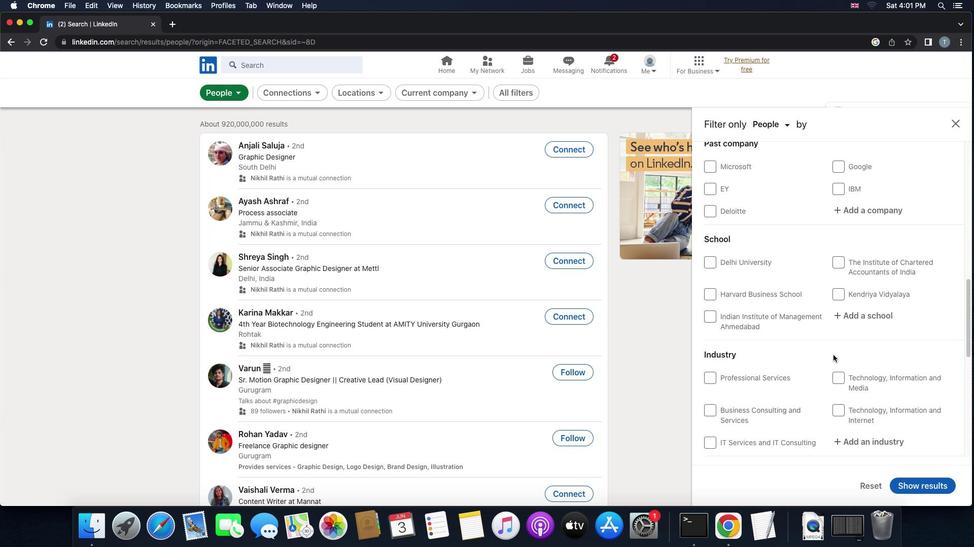
Action: Mouse moved to (843, 326)
Screenshot: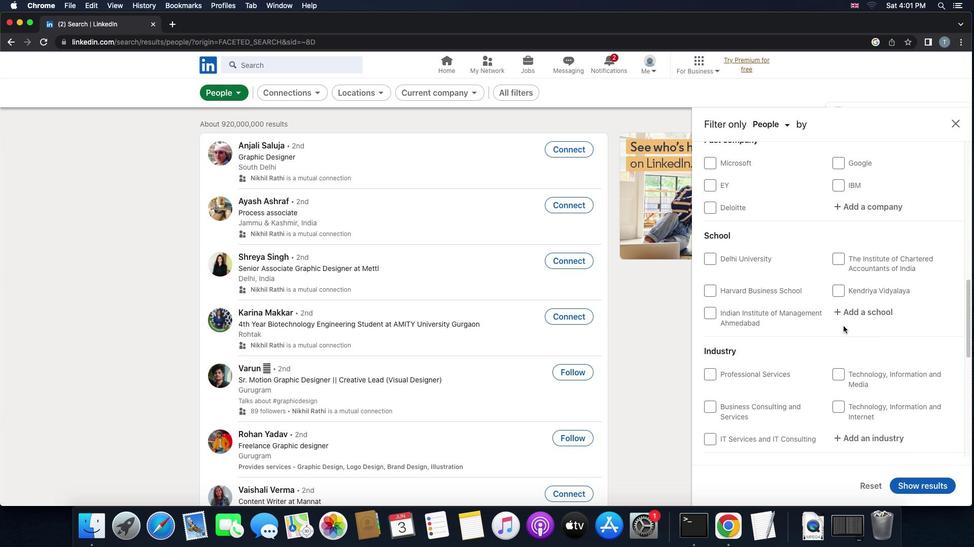 
Action: Mouse scrolled (843, 326) with delta (0, 0)
Screenshot: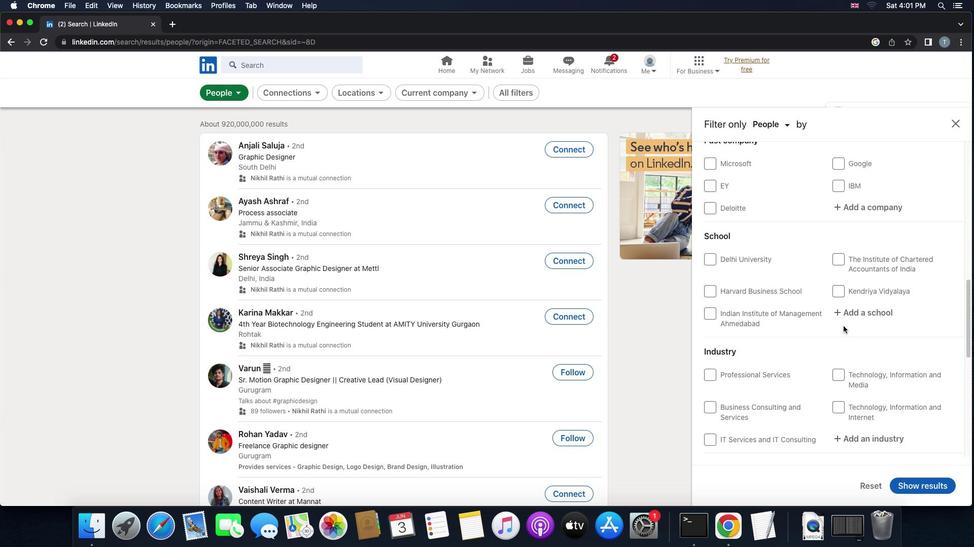 
Action: Mouse scrolled (843, 326) with delta (0, 0)
Screenshot: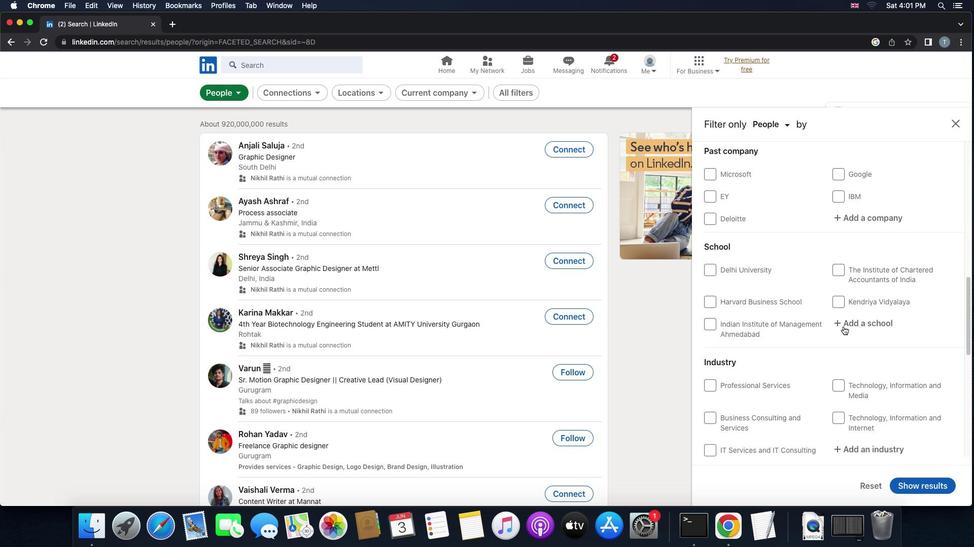 
Action: Mouse scrolled (843, 326) with delta (0, 1)
Screenshot: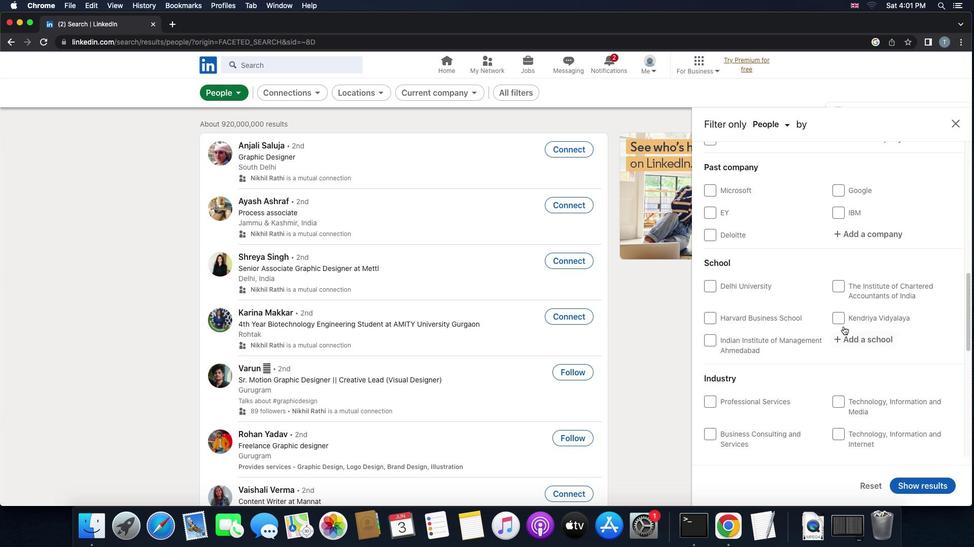 
Action: Mouse moved to (843, 298)
Screenshot: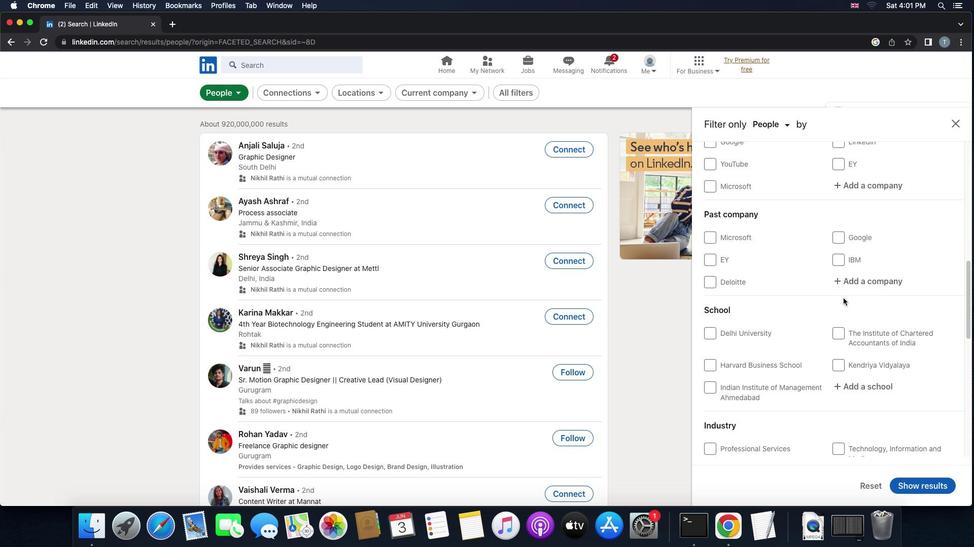 
Action: Mouse scrolled (843, 298) with delta (0, 0)
Screenshot: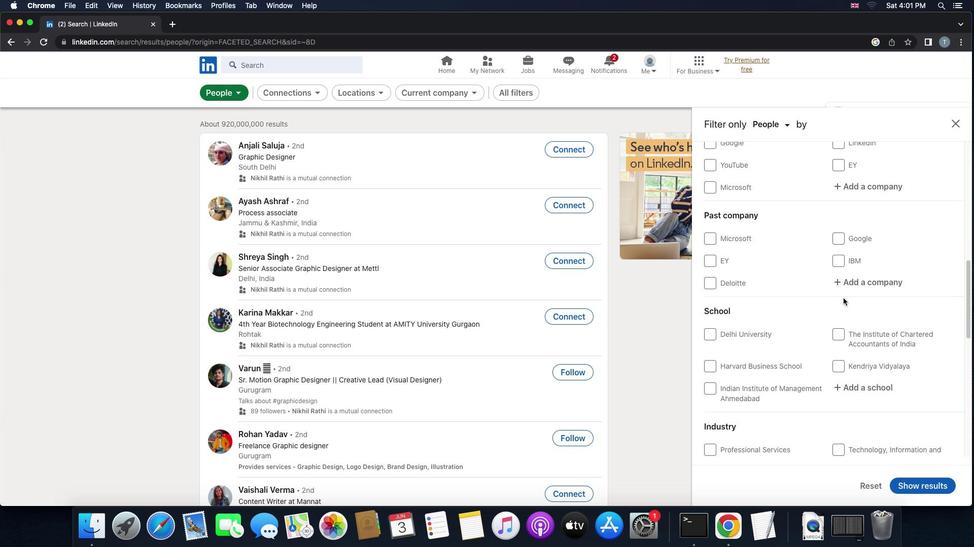 
Action: Mouse scrolled (843, 298) with delta (0, 0)
Screenshot: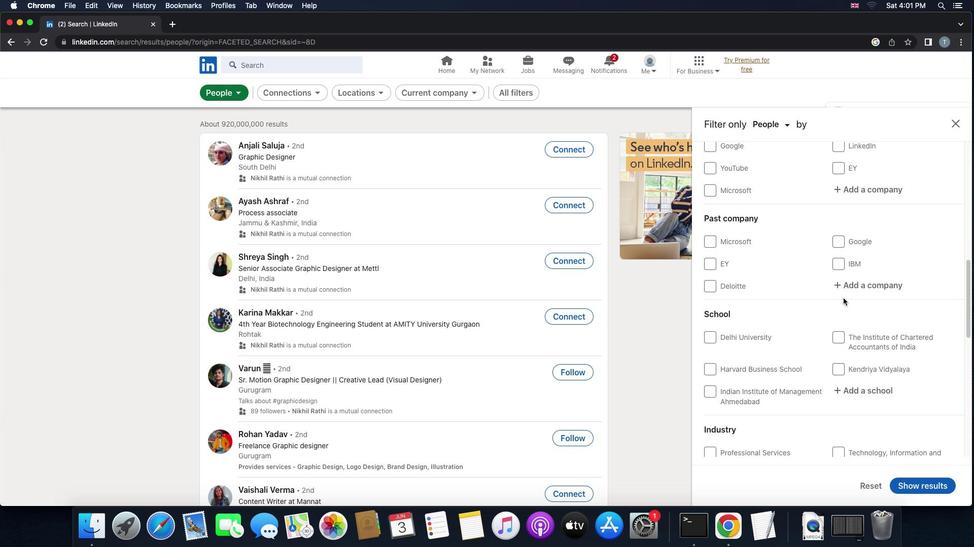 
Action: Mouse moved to (861, 199)
Screenshot: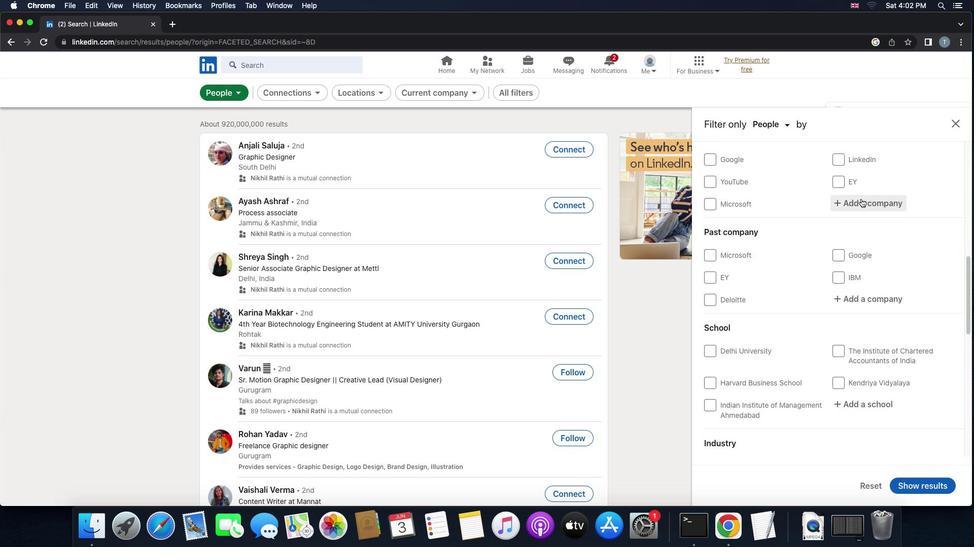 
Action: Mouse pressed left at (861, 199)
Screenshot: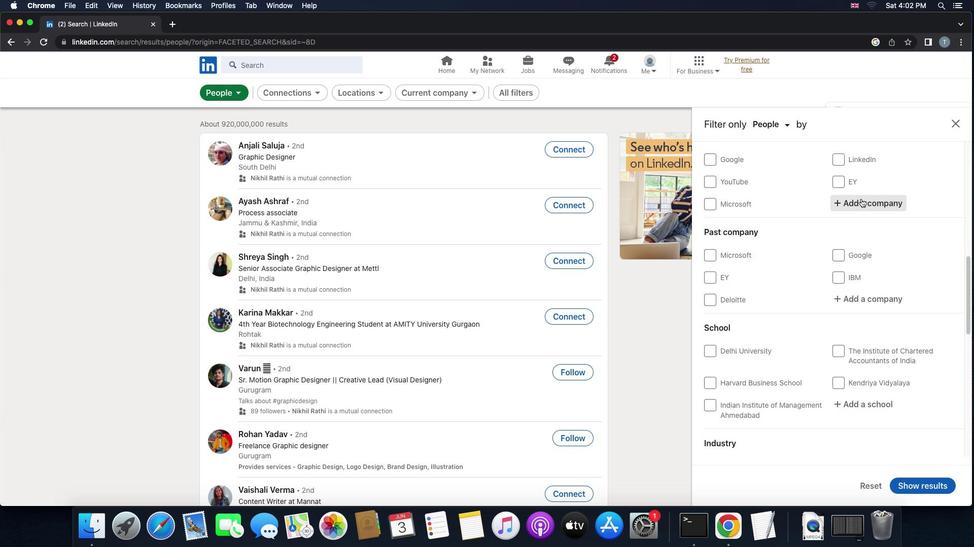 
Action: Key pressed 'f''i''s''e''r''v'
Screenshot: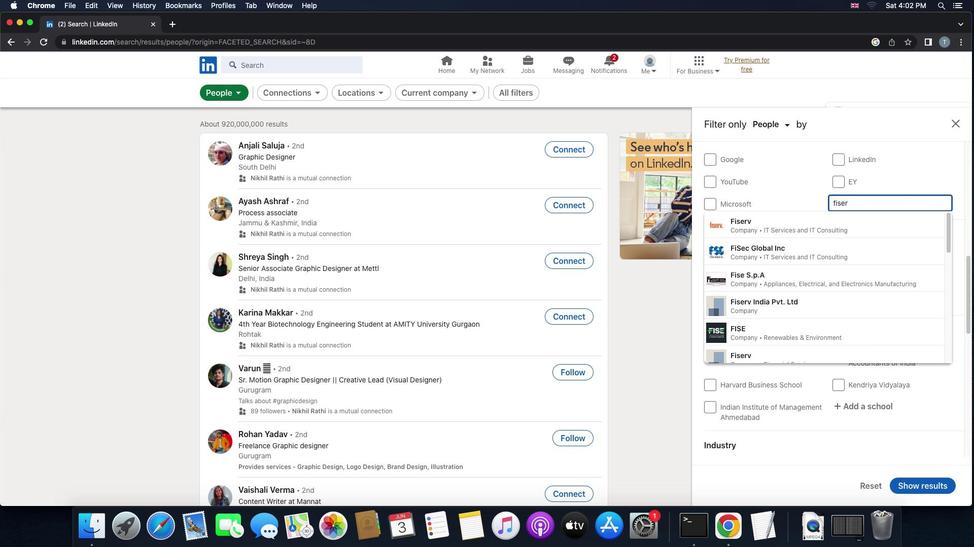 
Action: Mouse moved to (848, 227)
Screenshot: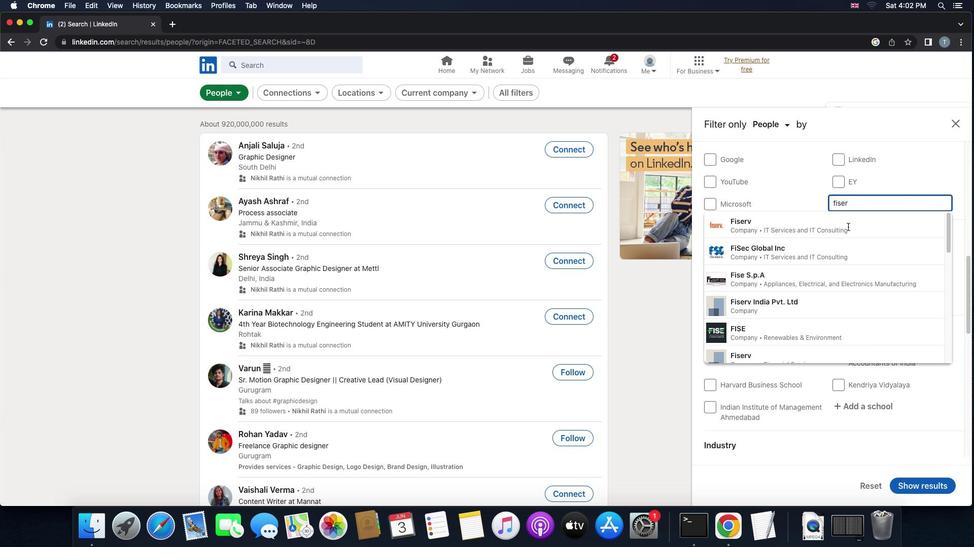 
Action: Mouse pressed left at (848, 227)
Screenshot: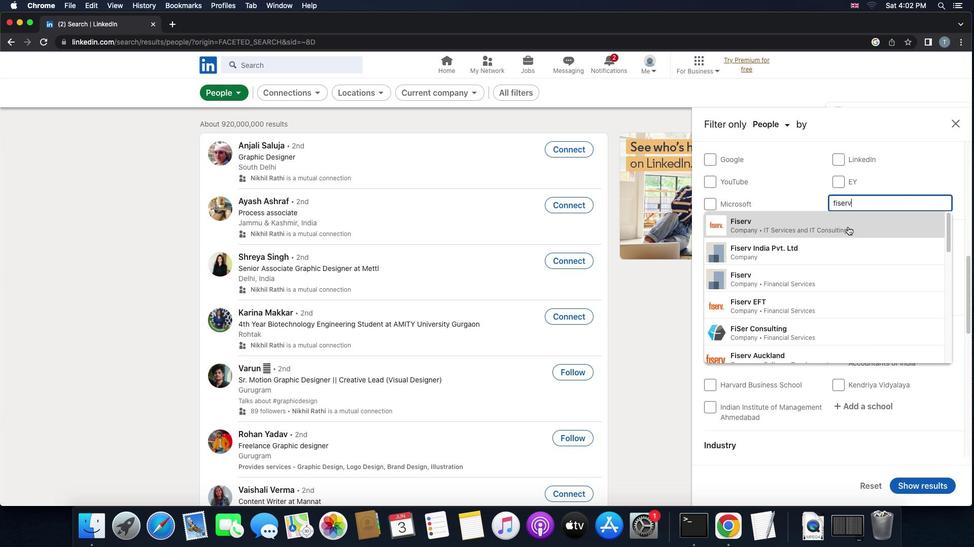
Action: Mouse moved to (851, 264)
Screenshot: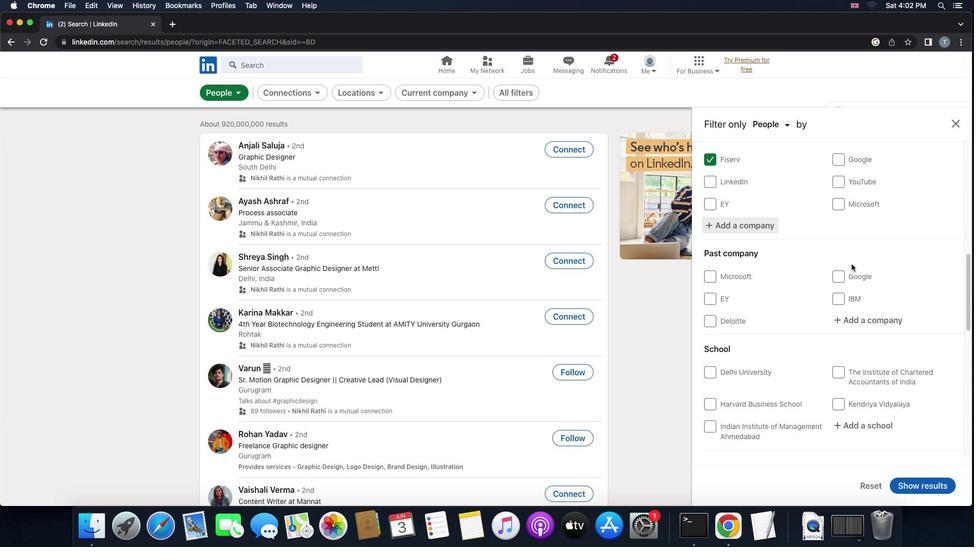 
Action: Mouse scrolled (851, 264) with delta (0, 0)
Screenshot: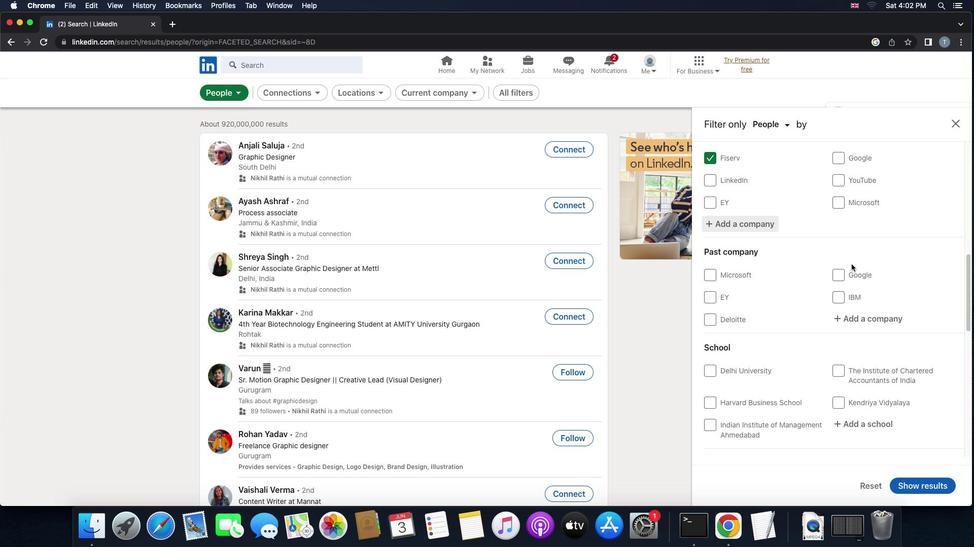 
Action: Mouse moved to (851, 264)
Screenshot: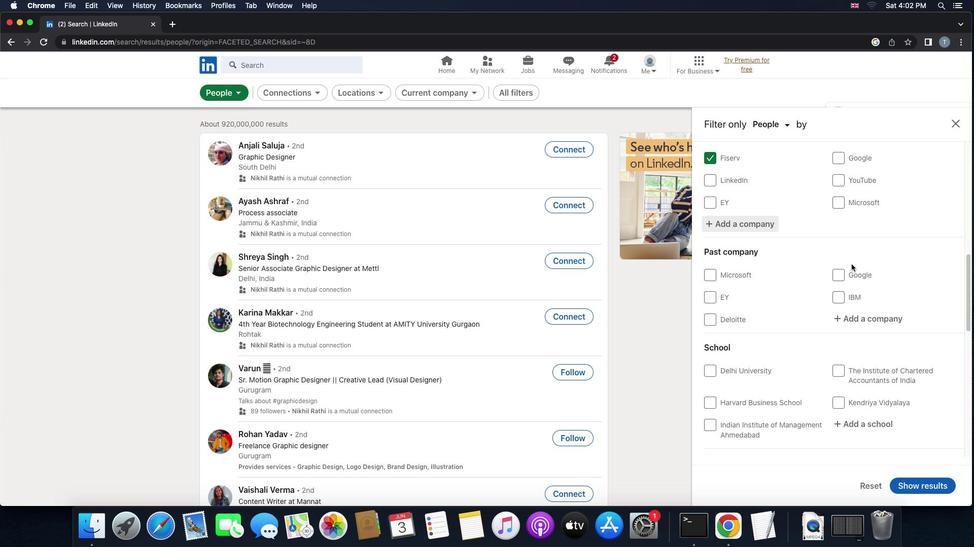 
Action: Mouse scrolled (851, 264) with delta (0, 0)
Screenshot: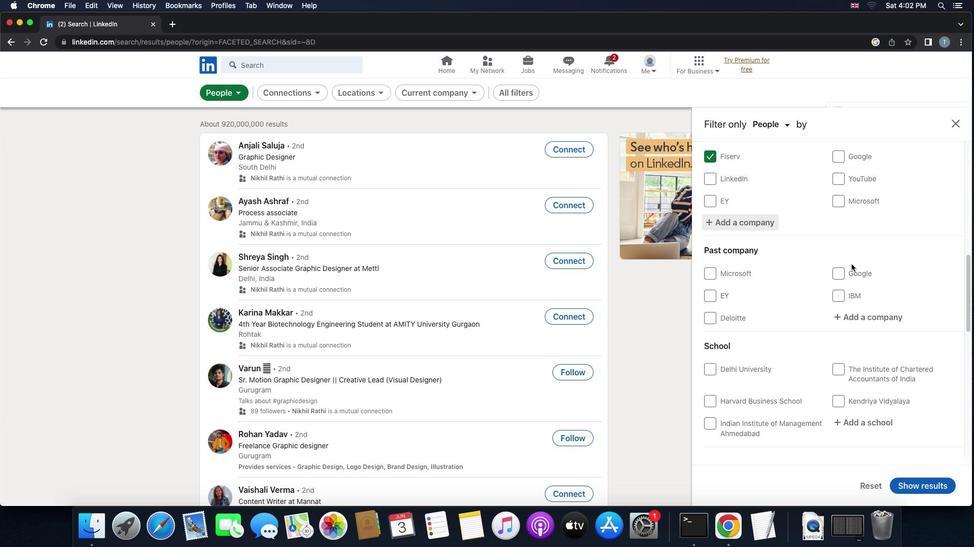 
Action: Mouse scrolled (851, 264) with delta (0, -1)
Screenshot: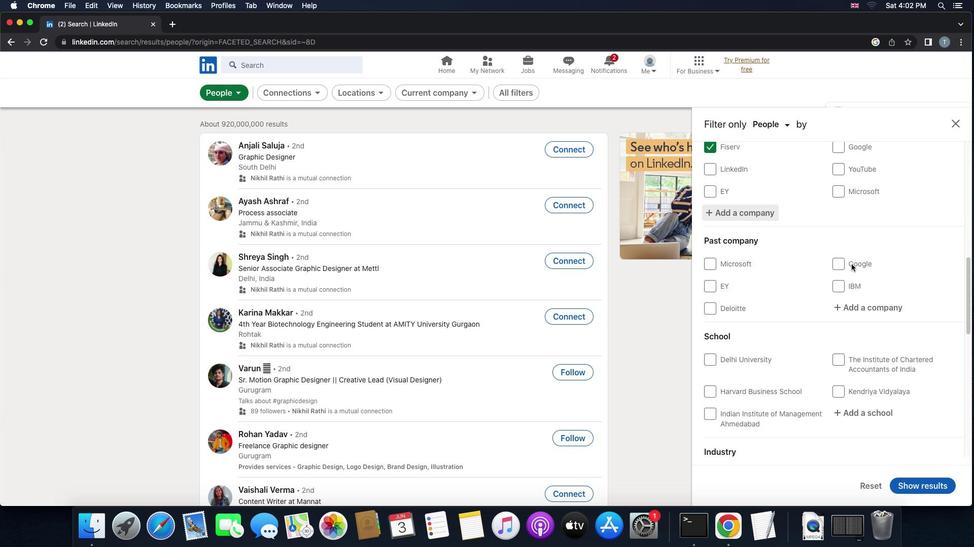 
Action: Mouse scrolled (851, 264) with delta (0, 0)
Screenshot: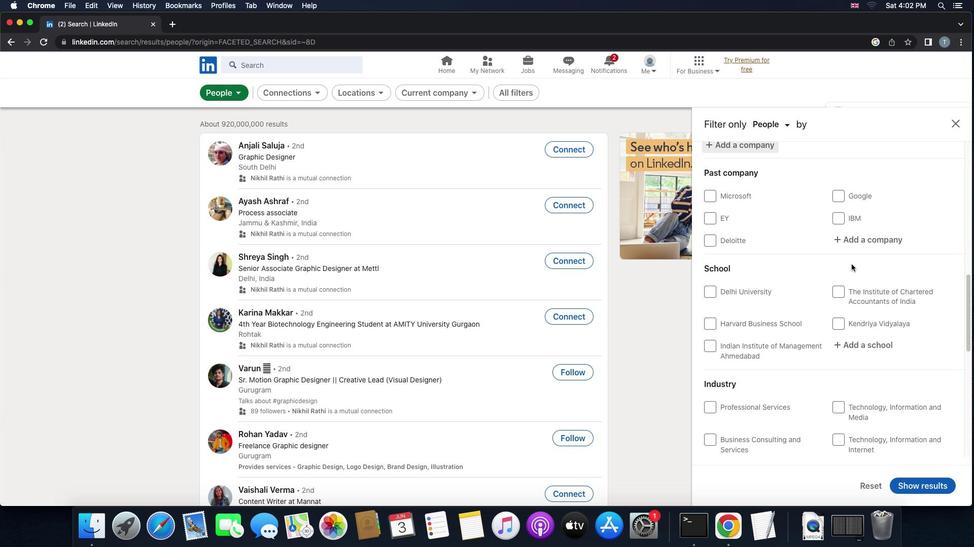 
Action: Mouse scrolled (851, 264) with delta (0, 0)
Screenshot: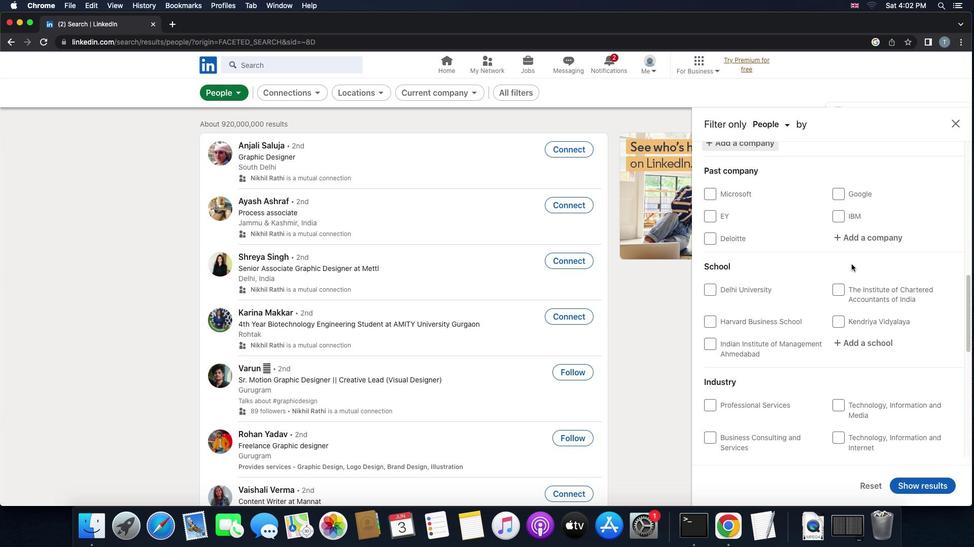 
Action: Mouse scrolled (851, 264) with delta (0, -1)
Screenshot: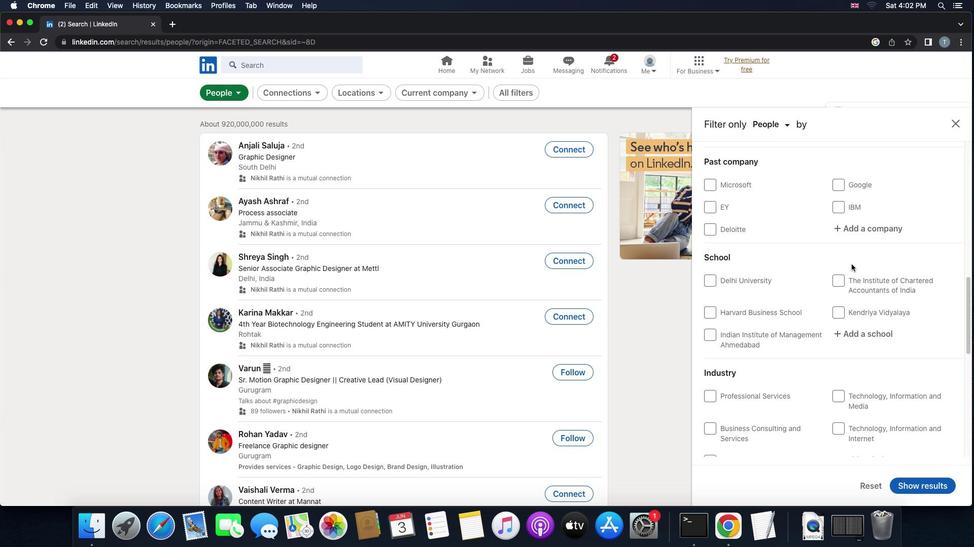 
Action: Mouse scrolled (851, 264) with delta (0, -1)
Screenshot: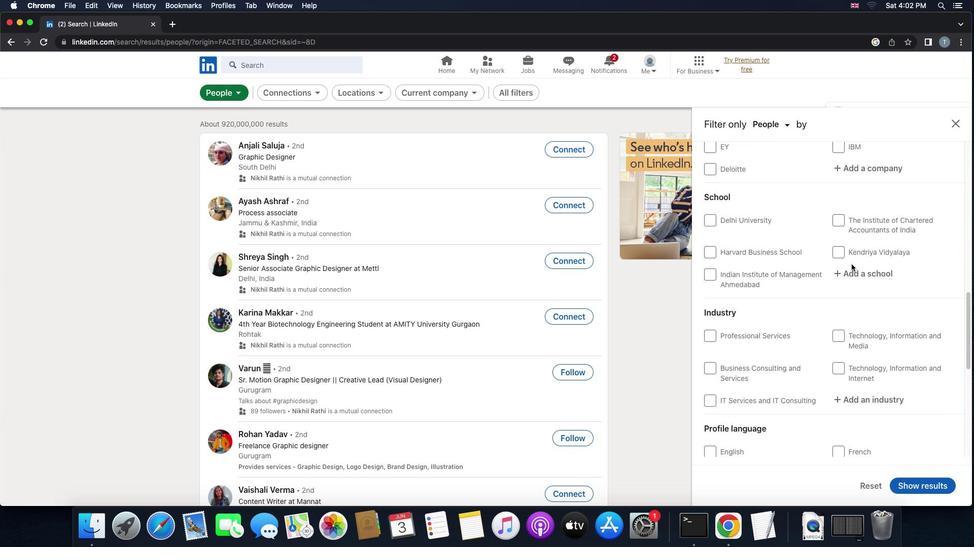 
Action: Mouse moved to (858, 229)
Screenshot: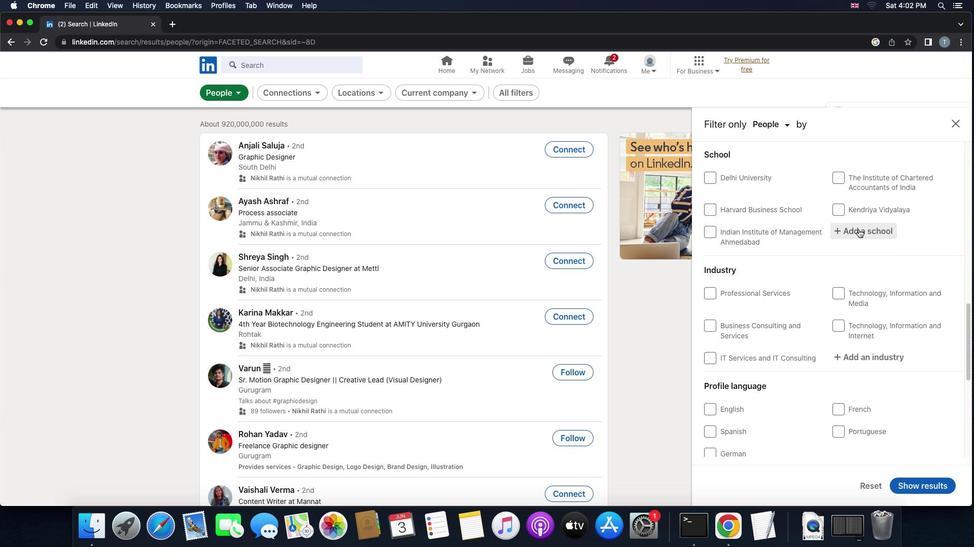 
Action: Mouse pressed left at (858, 229)
Screenshot: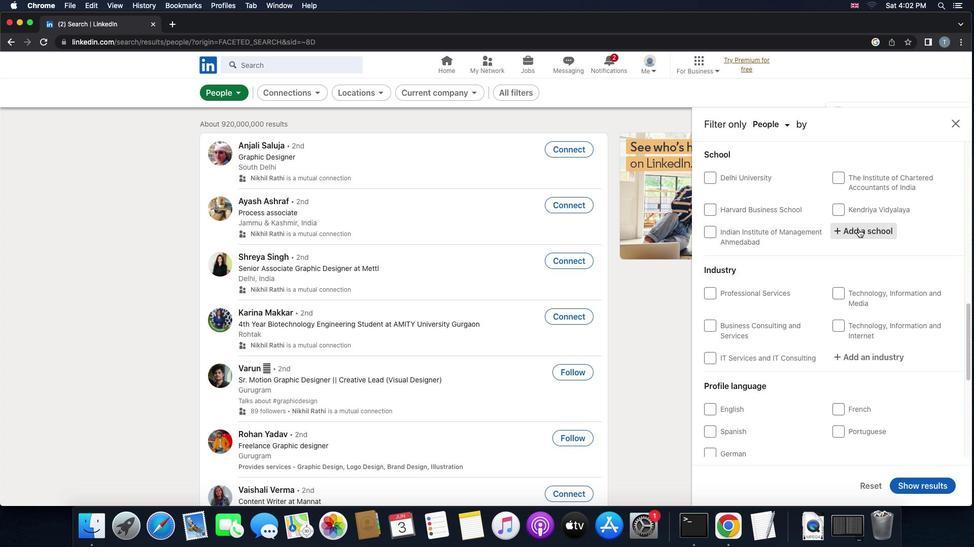 
Action: Key pressed 'b''i''r''l''a'Key.space'i''n''s''t''i''t''u''t''e'
Screenshot: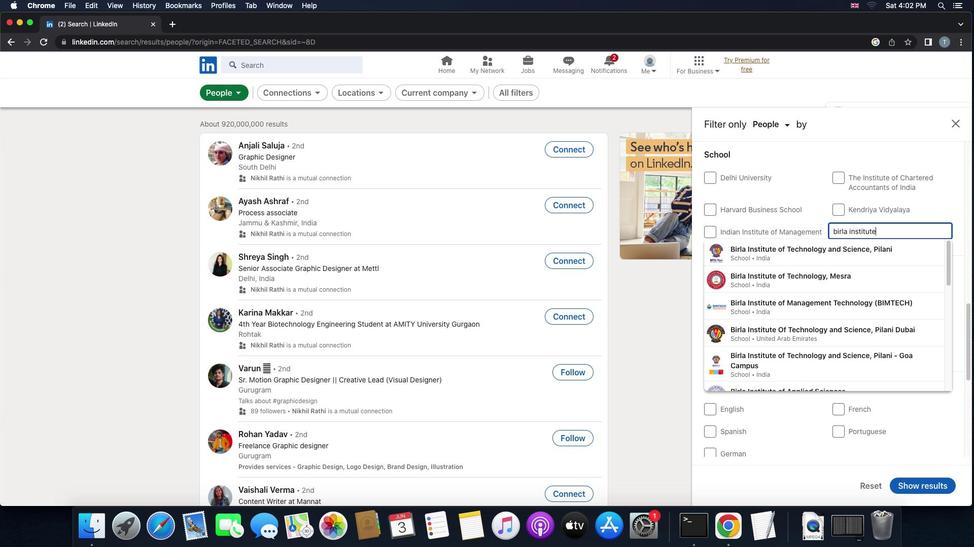 
Action: Mouse moved to (827, 299)
Screenshot: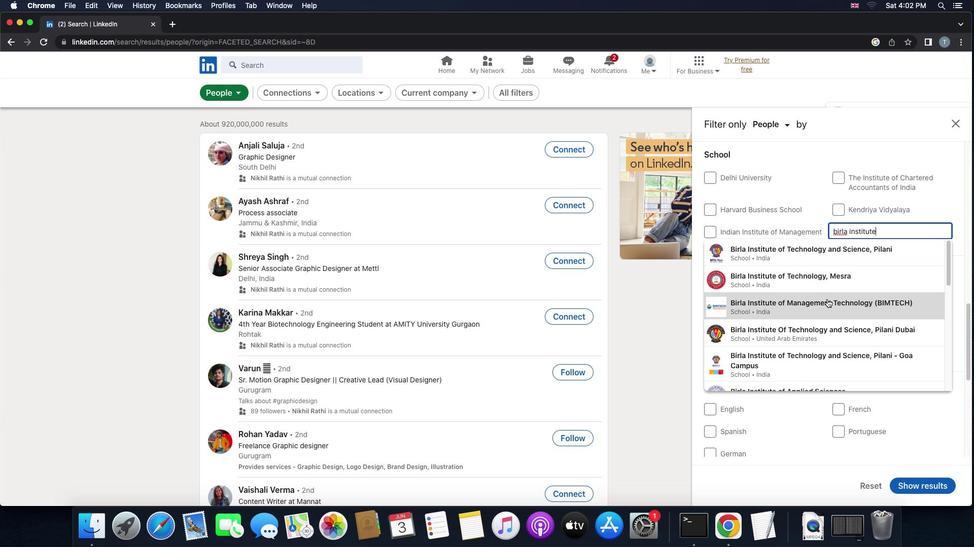 
Action: Mouse pressed left at (827, 299)
Screenshot: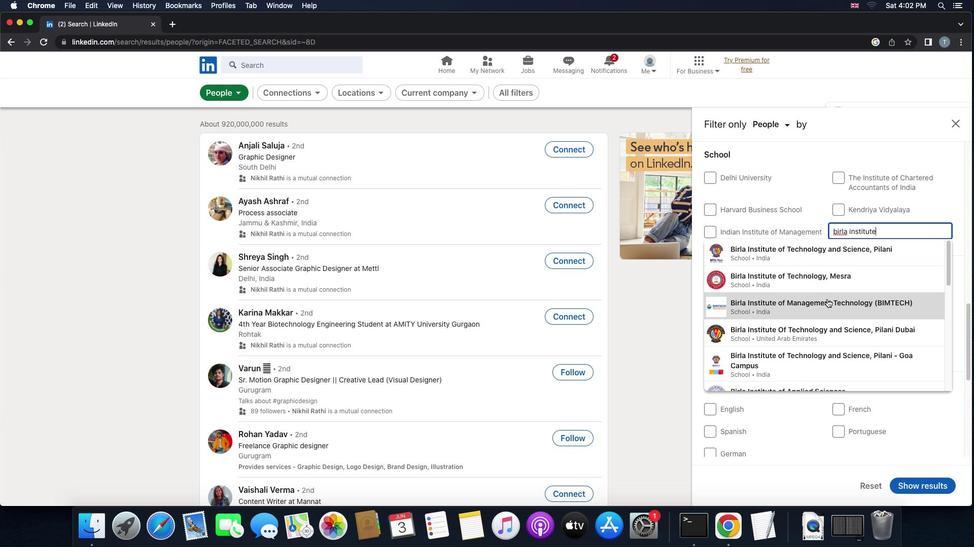 
Action: Mouse scrolled (827, 299) with delta (0, 0)
Screenshot: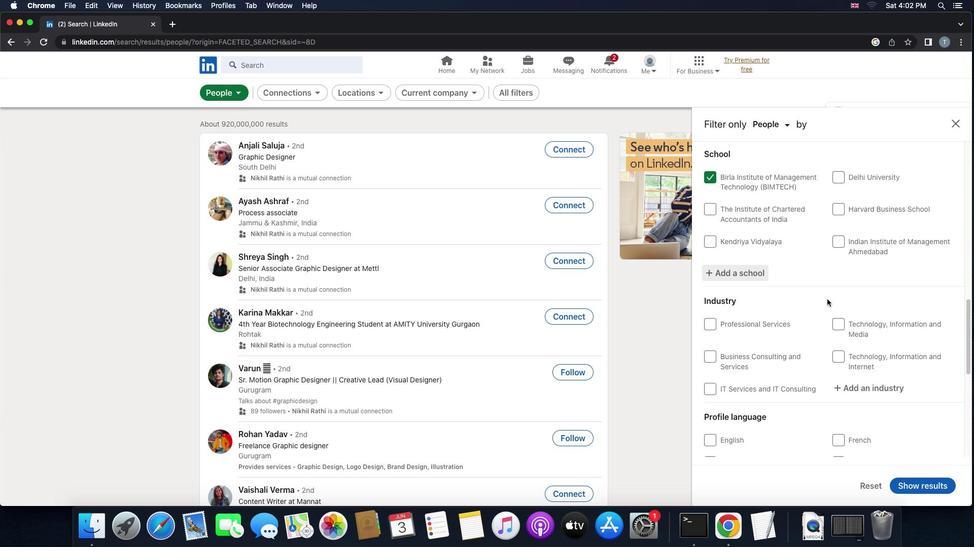 
Action: Mouse scrolled (827, 299) with delta (0, 0)
Screenshot: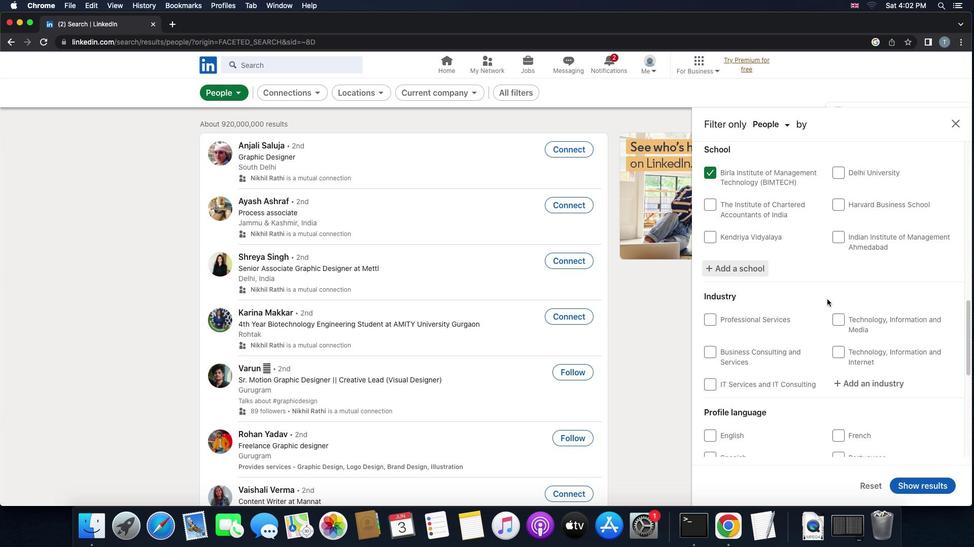 
Action: Mouse scrolled (827, 299) with delta (0, 0)
Screenshot: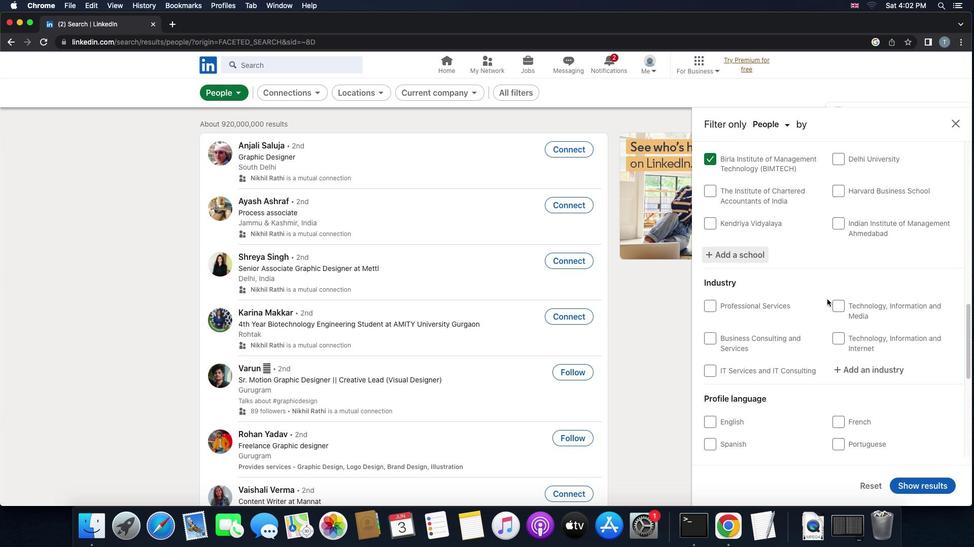 
Action: Mouse scrolled (827, 299) with delta (0, 0)
Screenshot: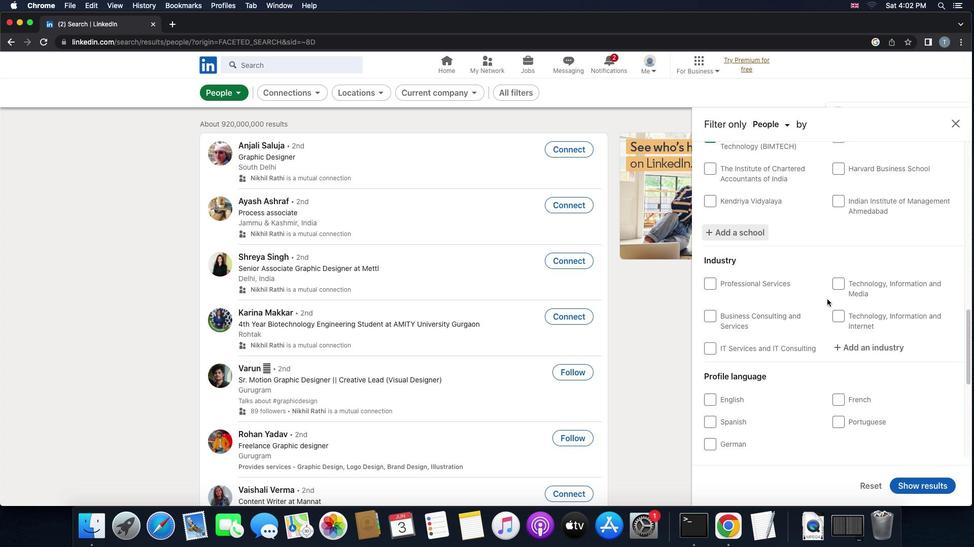 
Action: Mouse scrolled (827, 299) with delta (0, 0)
Screenshot: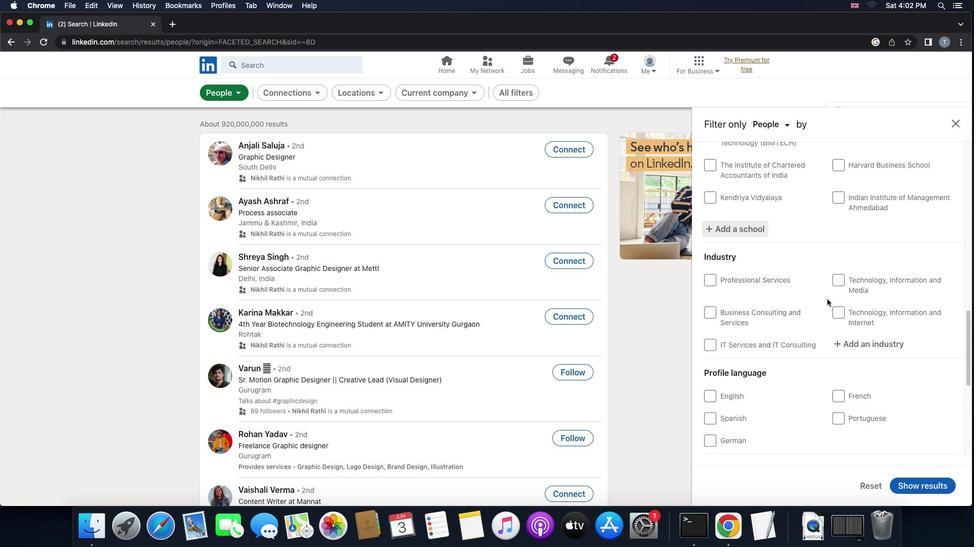 
Action: Mouse moved to (865, 330)
Screenshot: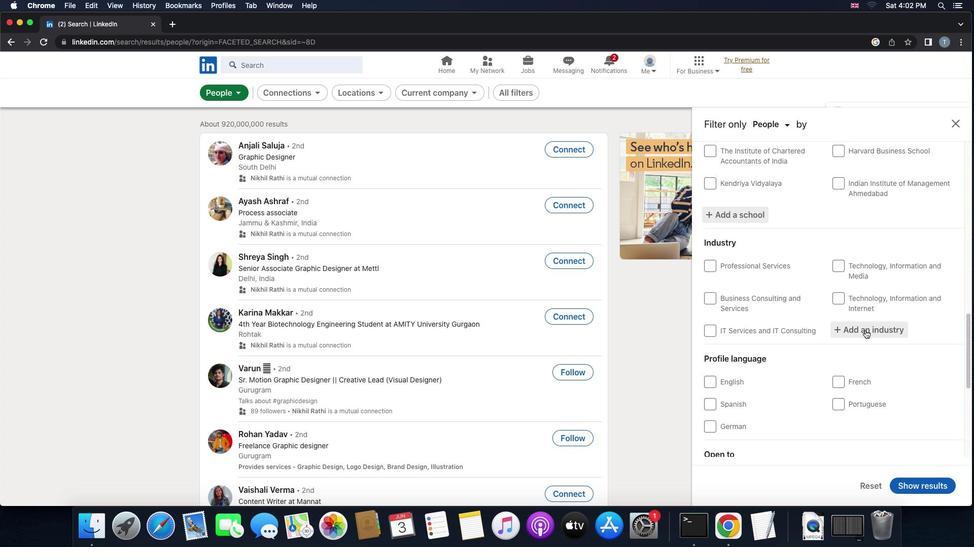
Action: Mouse pressed left at (865, 330)
Screenshot: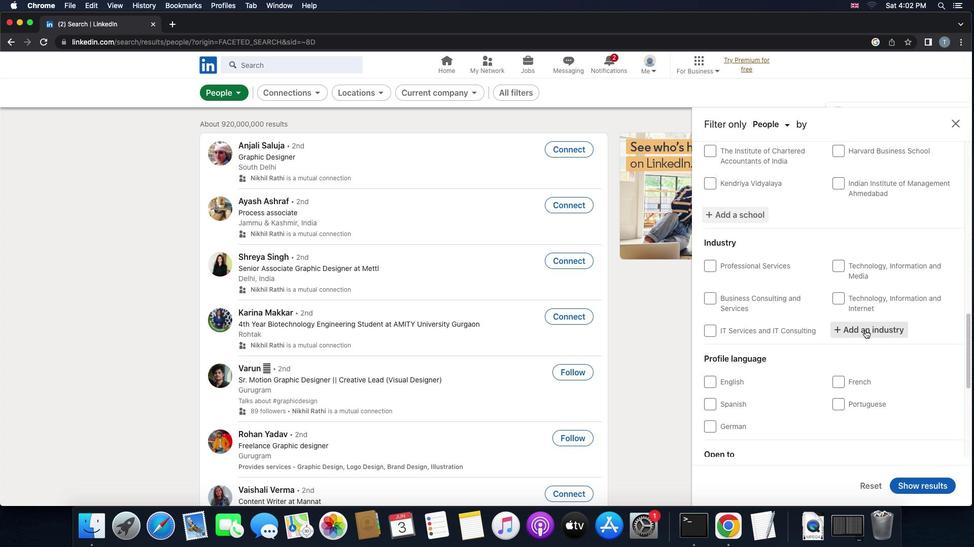 
Action: Key pressed 'g''o''l''f'Key.space'c''o''u''r''s''e'
Screenshot: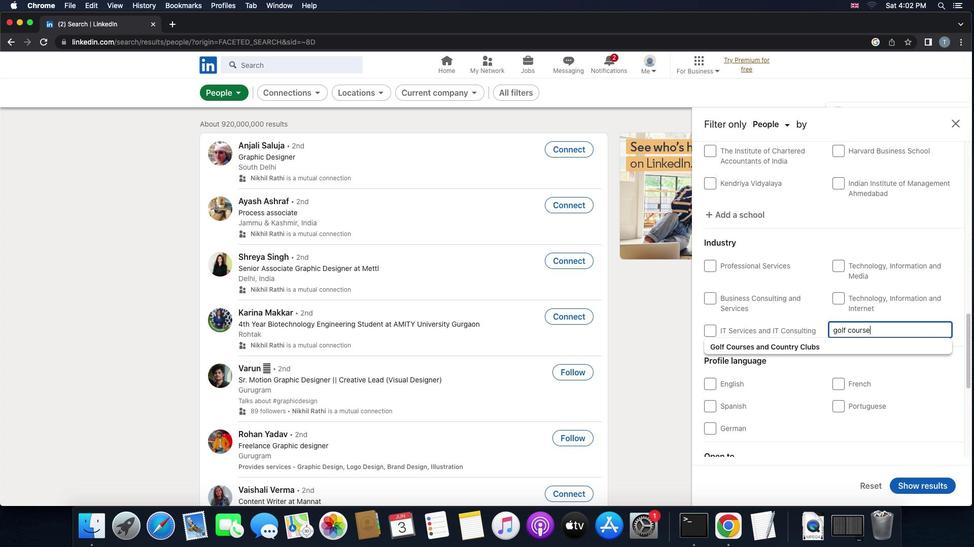 
Action: Mouse moved to (849, 347)
Screenshot: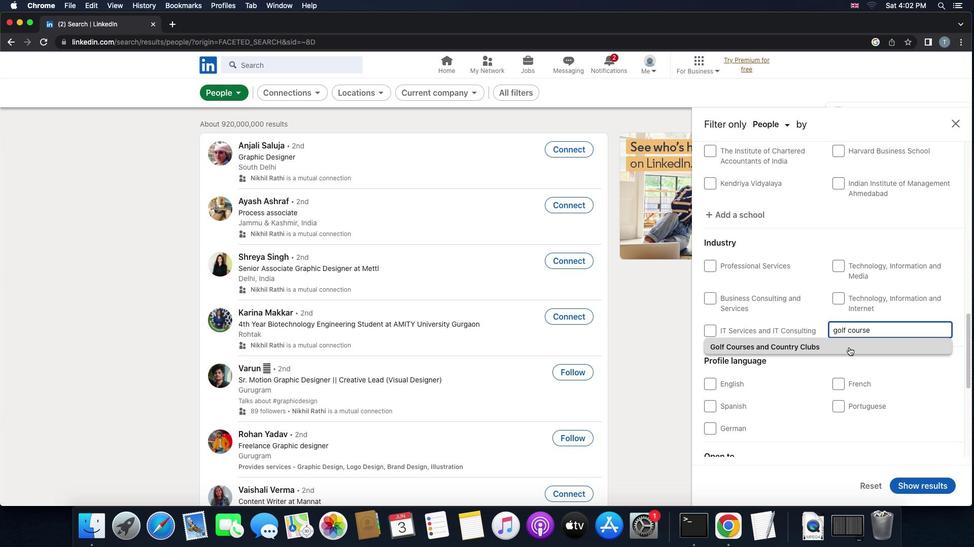 
Action: Mouse pressed left at (849, 347)
Screenshot: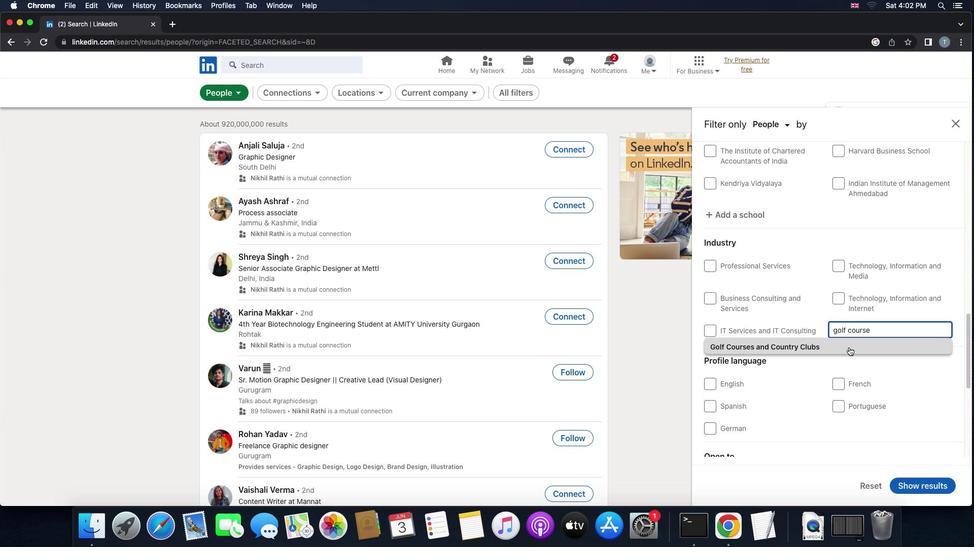 
Action: Mouse scrolled (849, 347) with delta (0, 0)
Screenshot: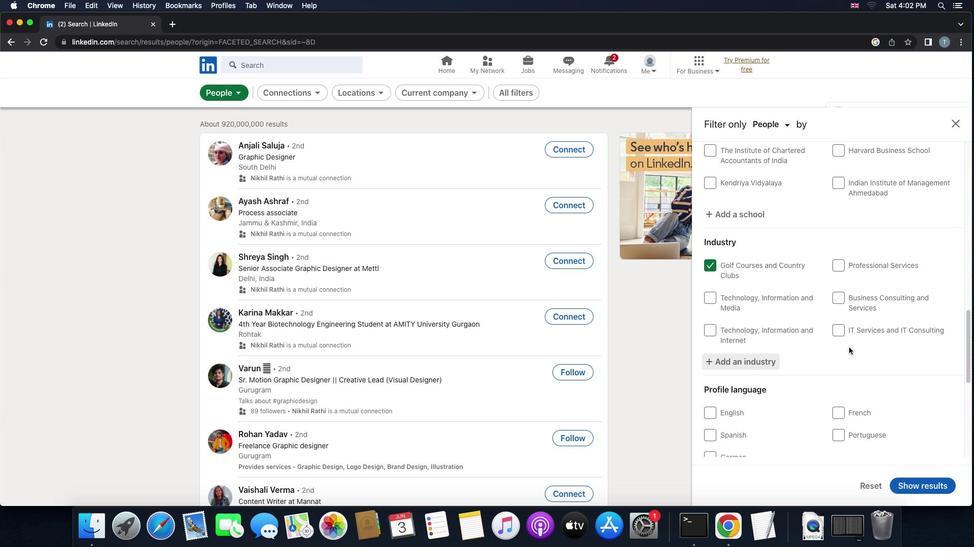 
Action: Mouse moved to (849, 347)
Screenshot: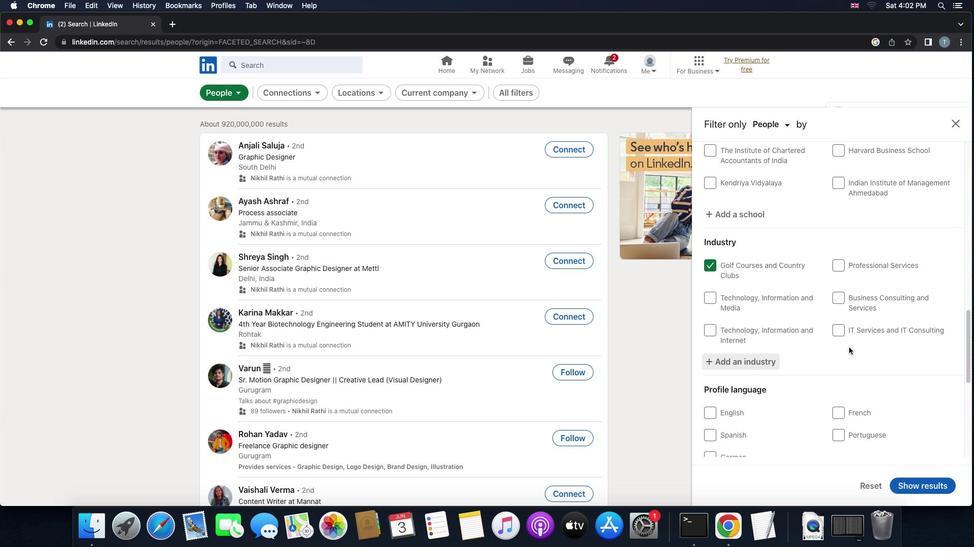 
Action: Mouse scrolled (849, 347) with delta (0, 0)
Screenshot: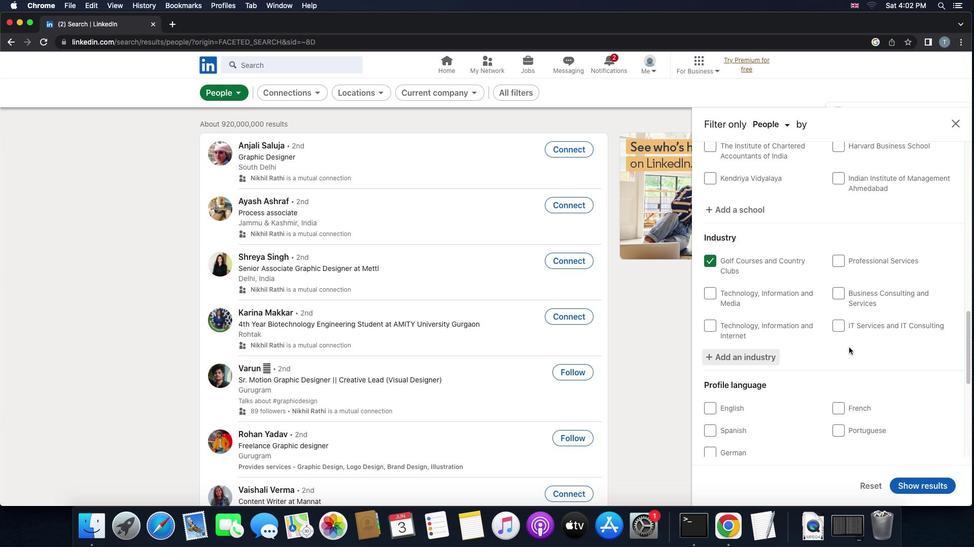 
Action: Mouse scrolled (849, 347) with delta (0, -1)
Screenshot: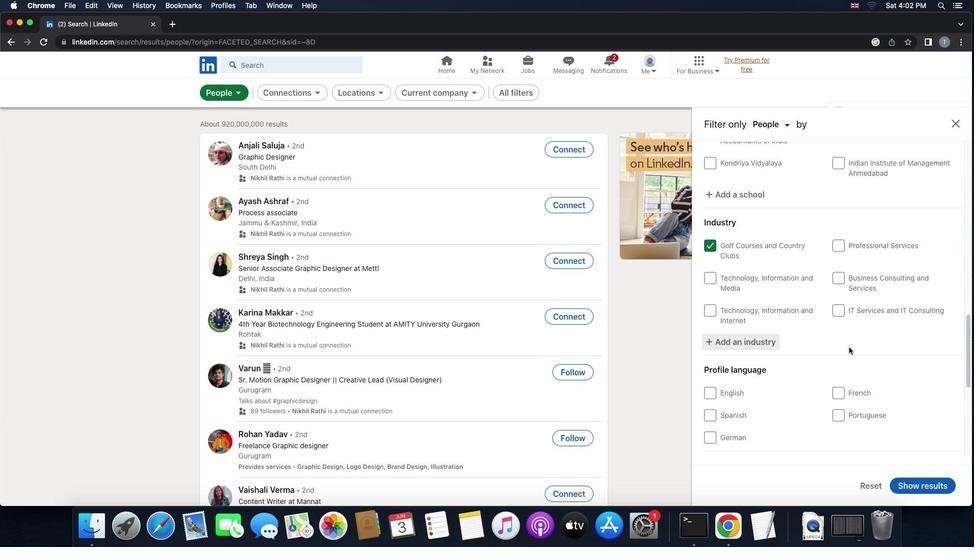 
Action: Mouse moved to (841, 353)
Screenshot: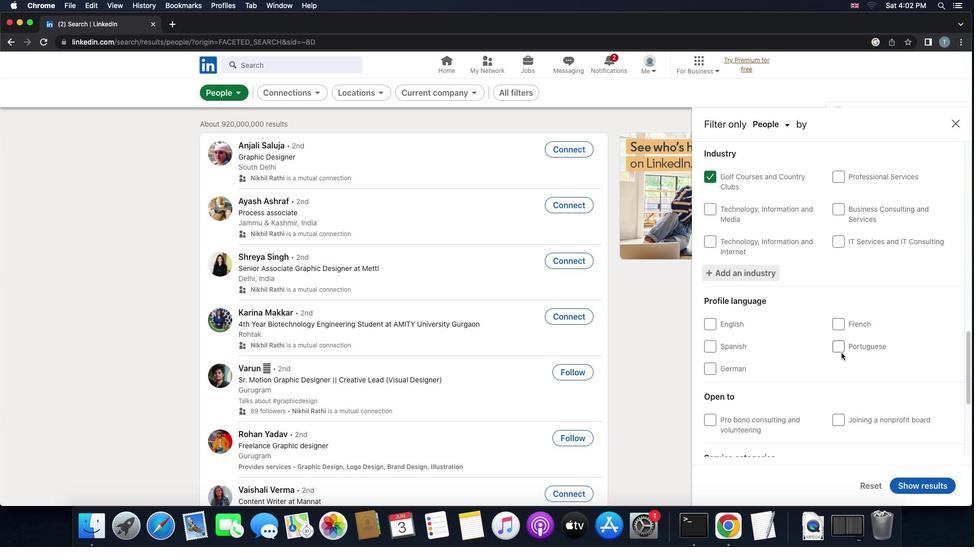 
Action: Mouse scrolled (841, 353) with delta (0, 0)
Screenshot: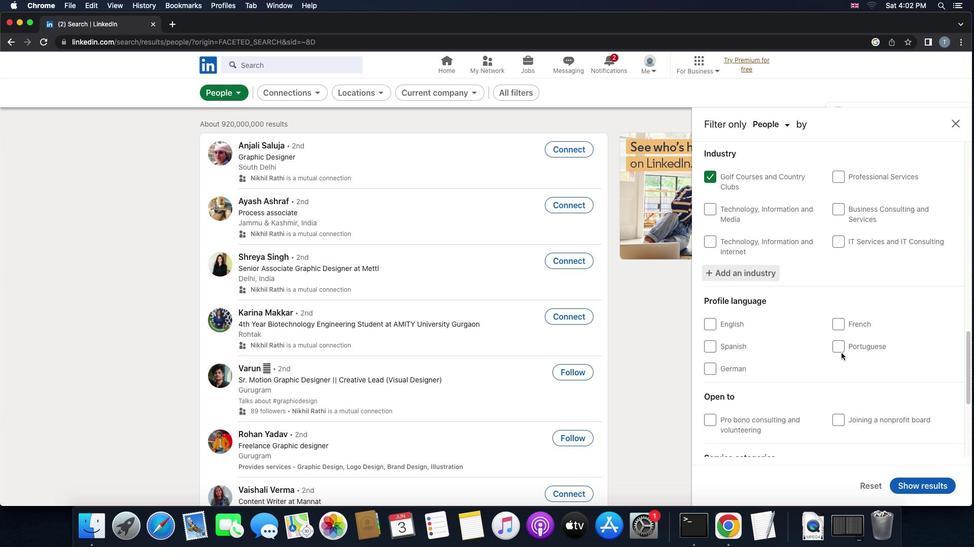 
Action: Mouse scrolled (841, 353) with delta (0, 0)
Screenshot: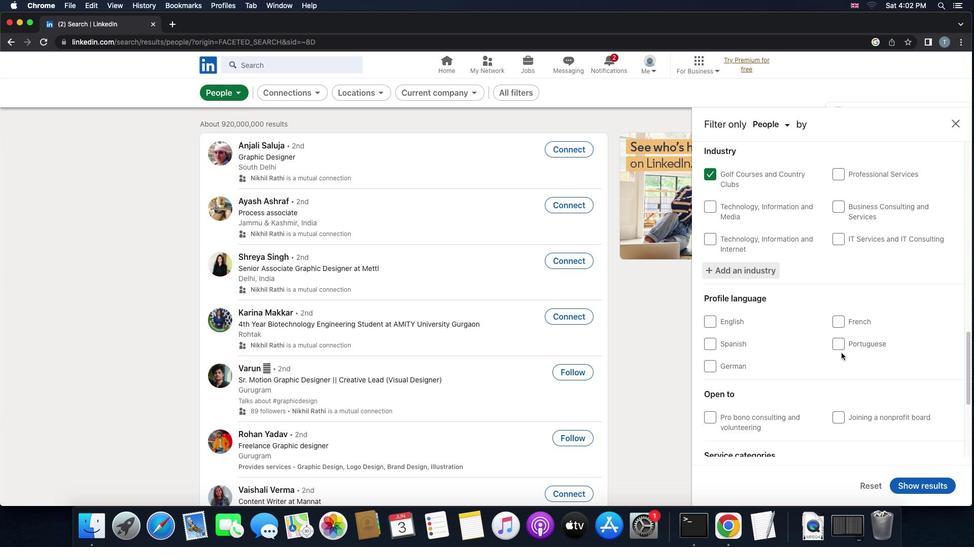 
Action: Mouse moved to (839, 336)
Screenshot: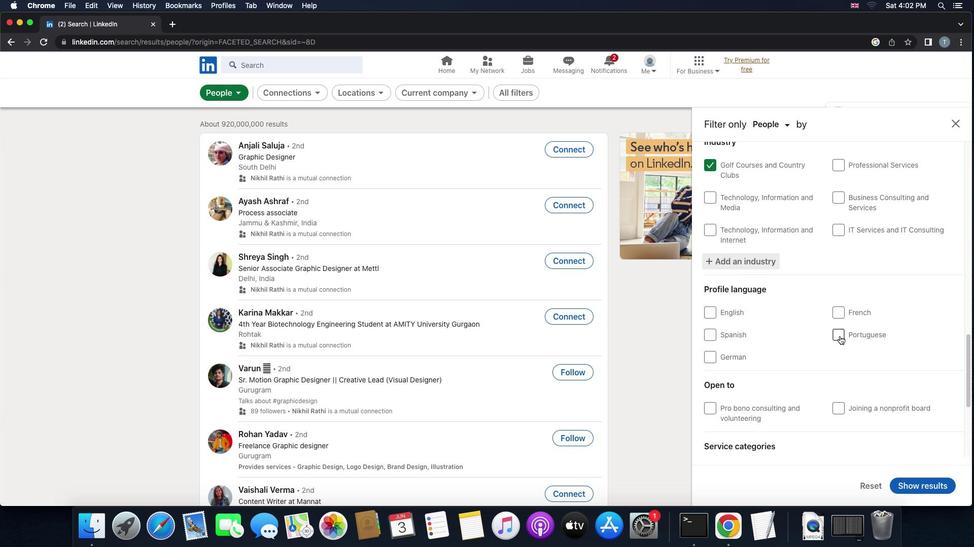 
Action: Mouse pressed left at (839, 336)
Screenshot: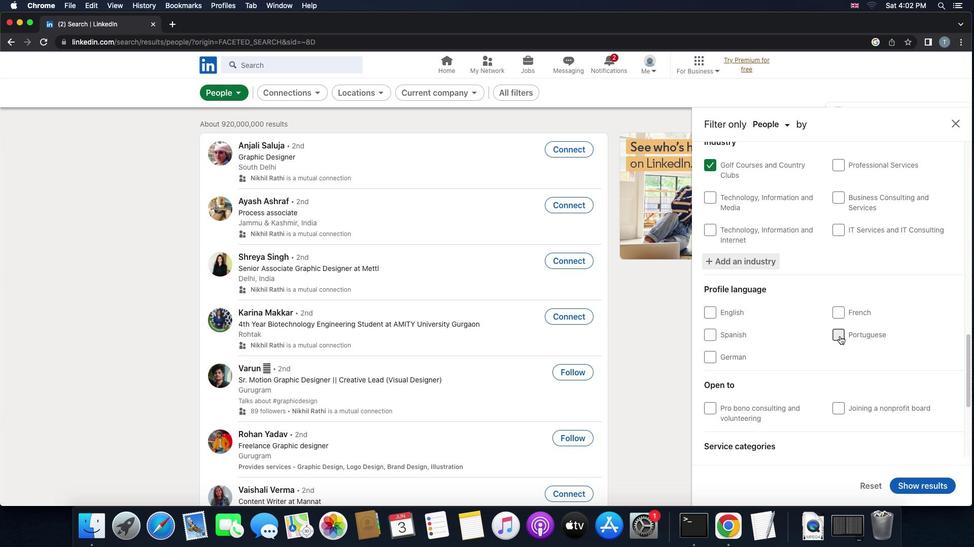 
Action: Mouse moved to (846, 362)
Screenshot: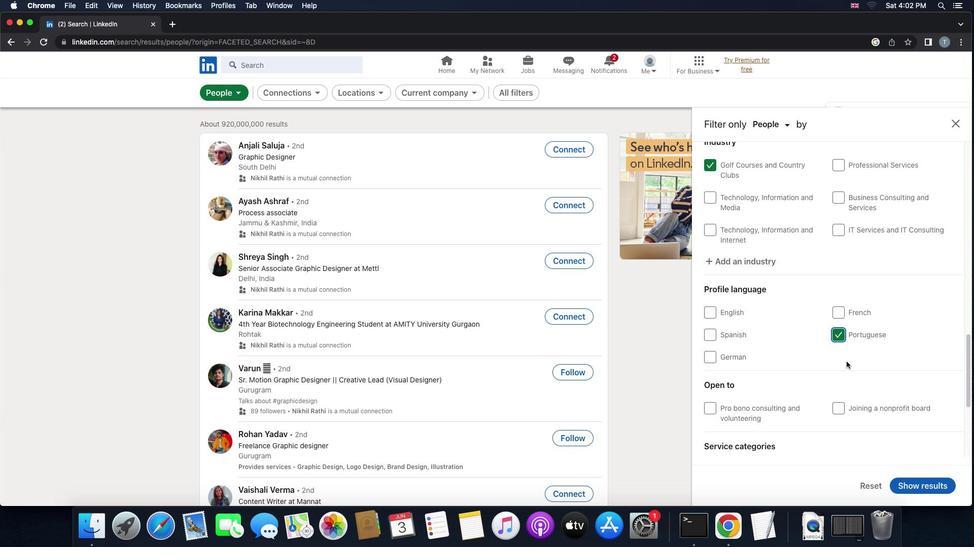 
Action: Mouse scrolled (846, 362) with delta (0, 0)
Screenshot: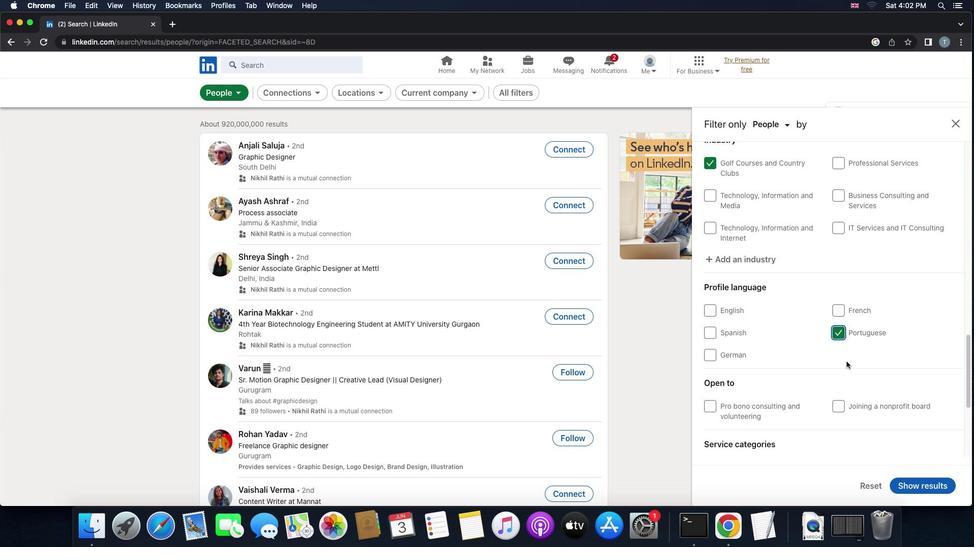 
Action: Mouse scrolled (846, 362) with delta (0, 0)
Screenshot: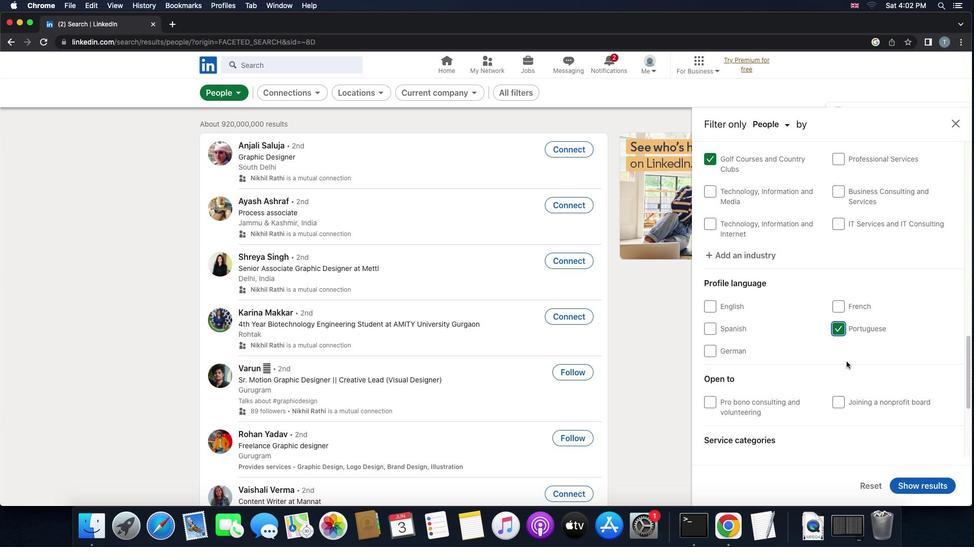 
Action: Mouse scrolled (846, 362) with delta (0, -1)
Screenshot: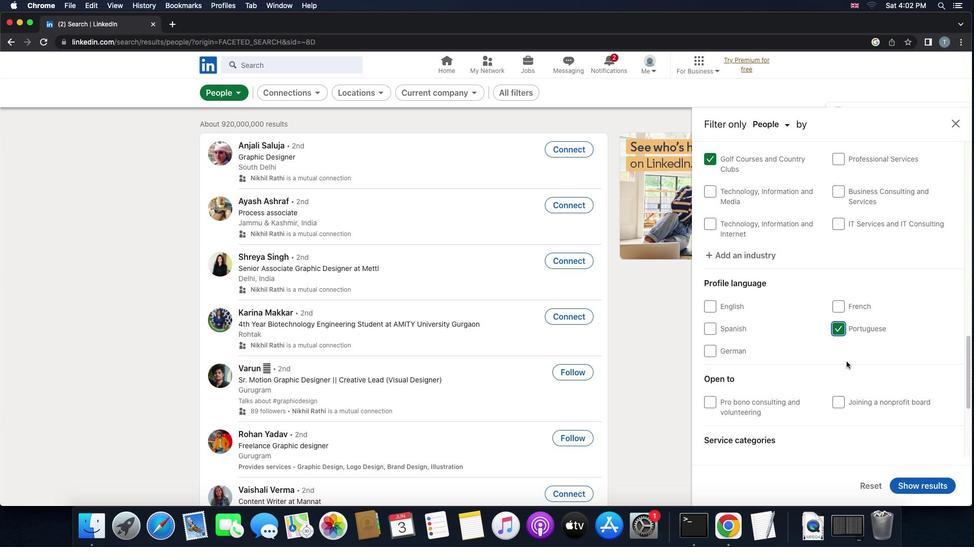 
Action: Mouse scrolled (846, 362) with delta (0, 0)
Screenshot: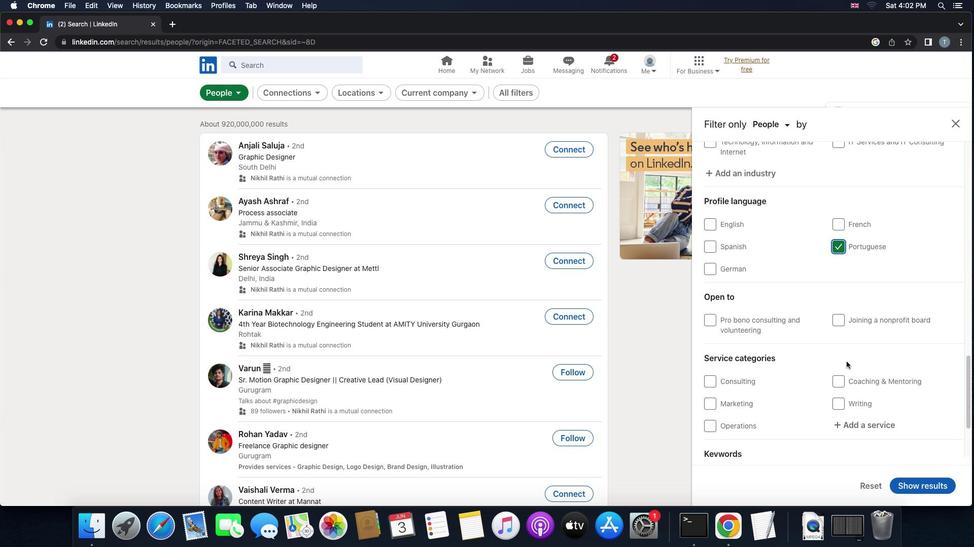 
Action: Mouse scrolled (846, 362) with delta (0, 0)
Screenshot: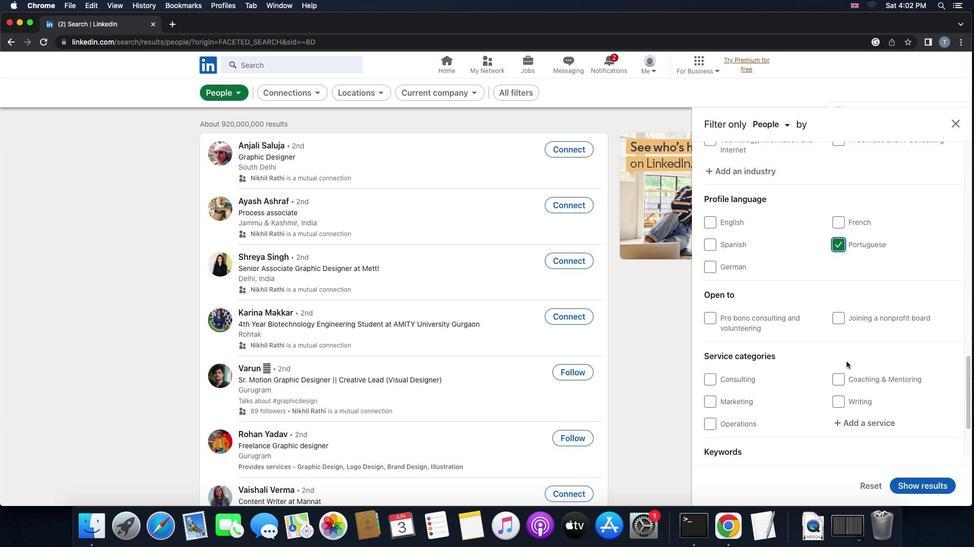 
Action: Mouse scrolled (846, 362) with delta (0, -1)
Screenshot: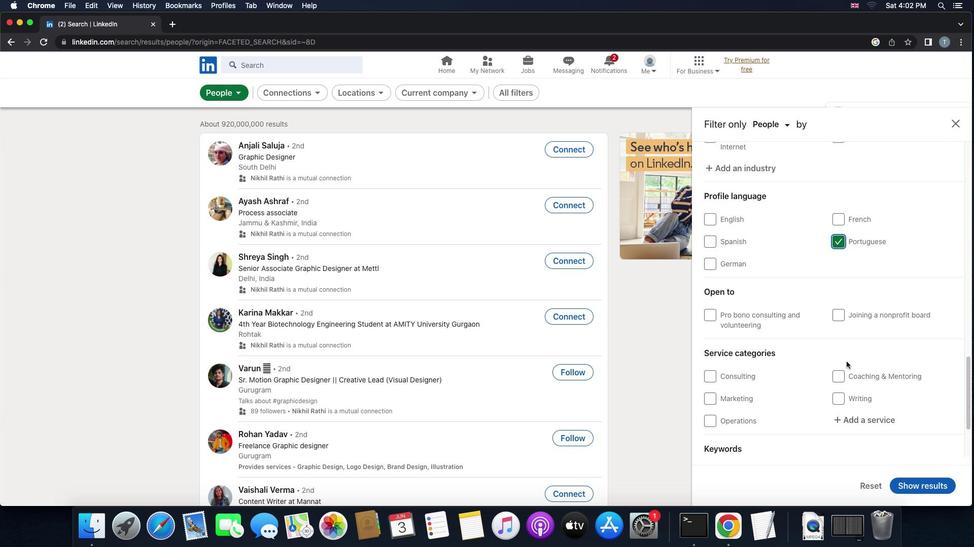 
Action: Mouse scrolled (846, 362) with delta (0, 0)
Screenshot: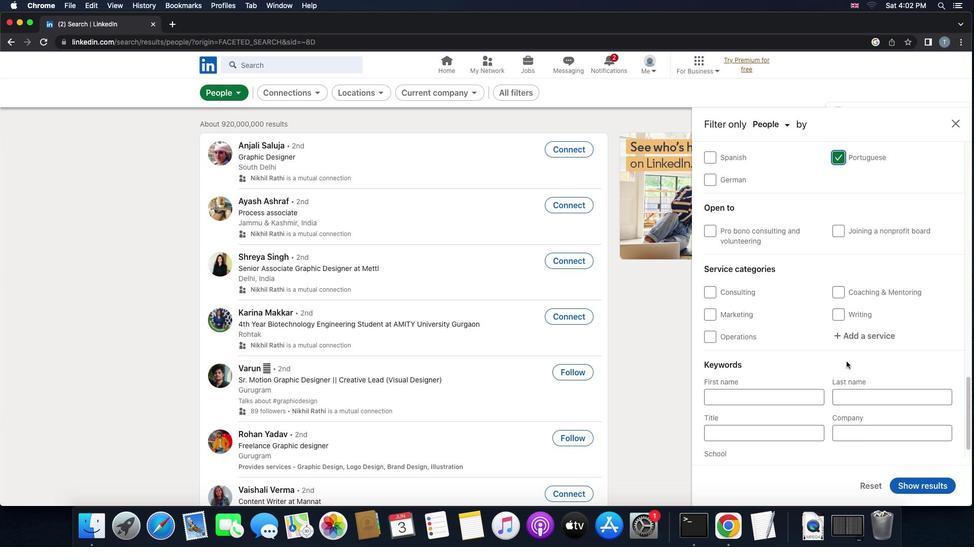 
Action: Mouse scrolled (846, 362) with delta (0, 0)
Screenshot: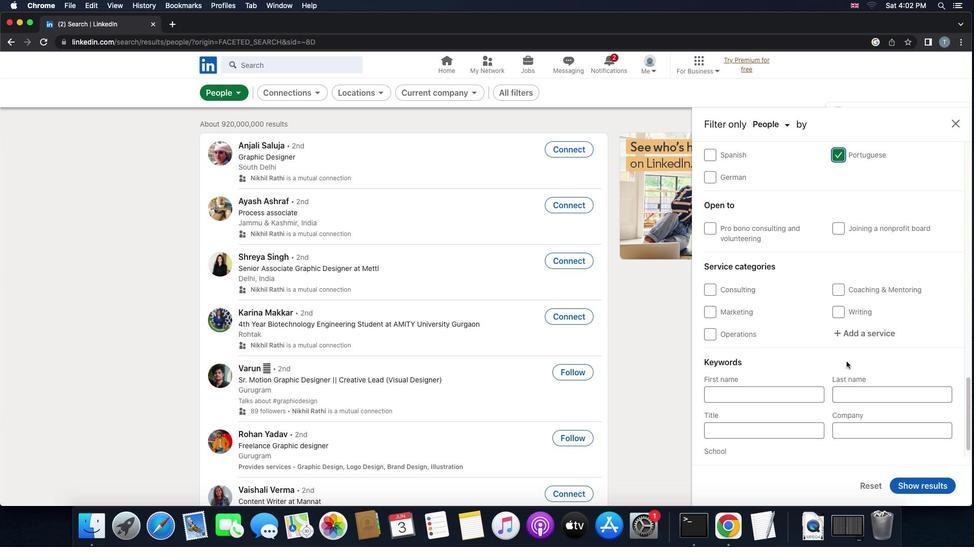 
Action: Mouse scrolled (846, 362) with delta (0, 0)
Screenshot: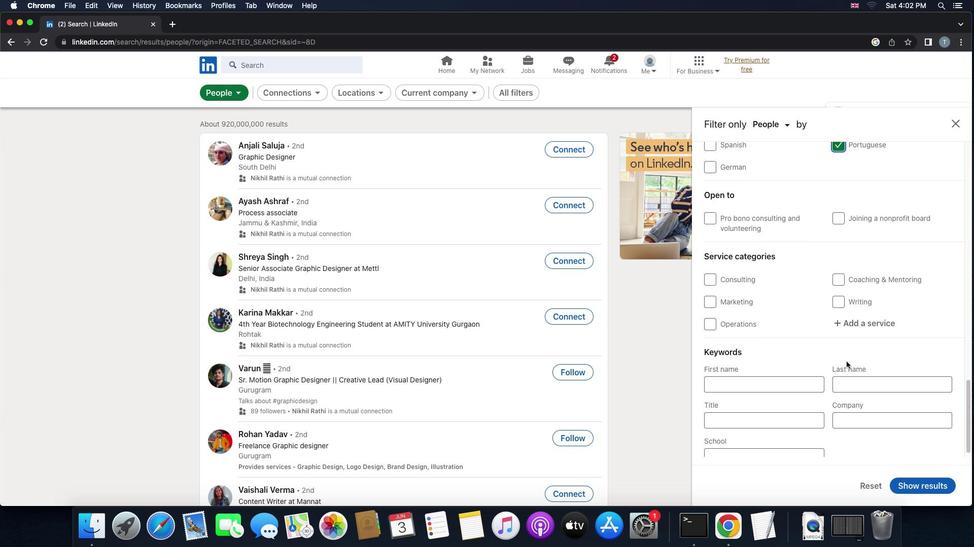 
Action: Mouse moved to (851, 326)
Screenshot: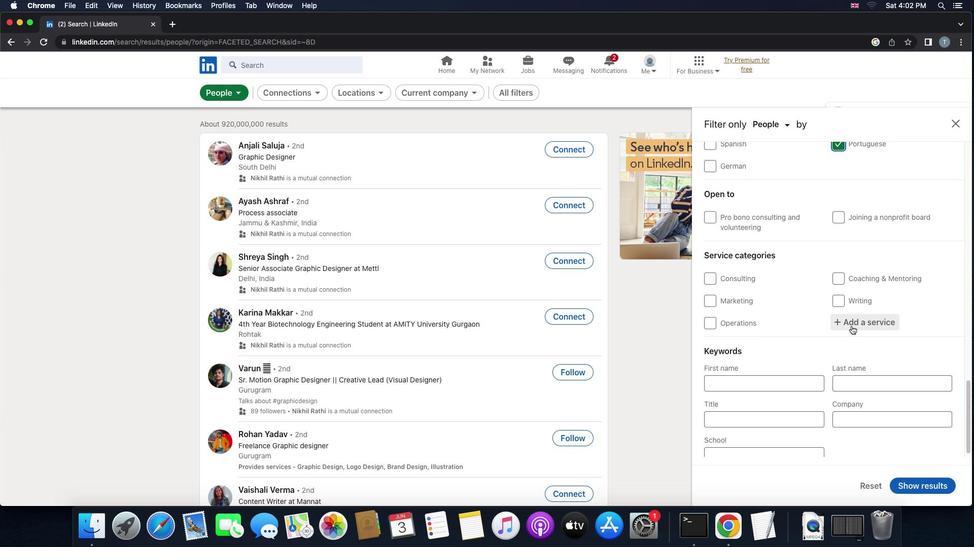 
Action: Mouse pressed left at (851, 326)
Screenshot: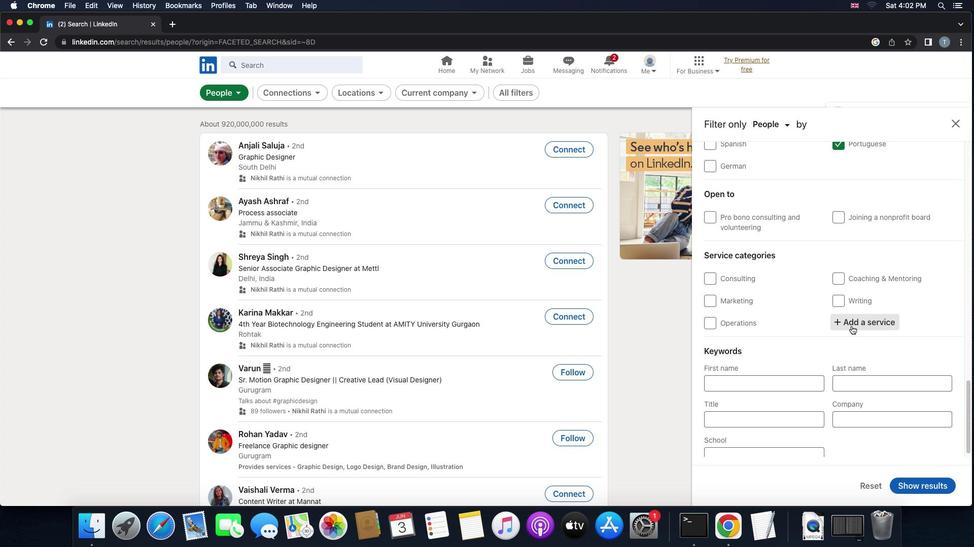 
Action: Key pressed 'b''u''i''s''n''e''s''s'Key.space'a''n''a''l''y''t''i''c''s'
Screenshot: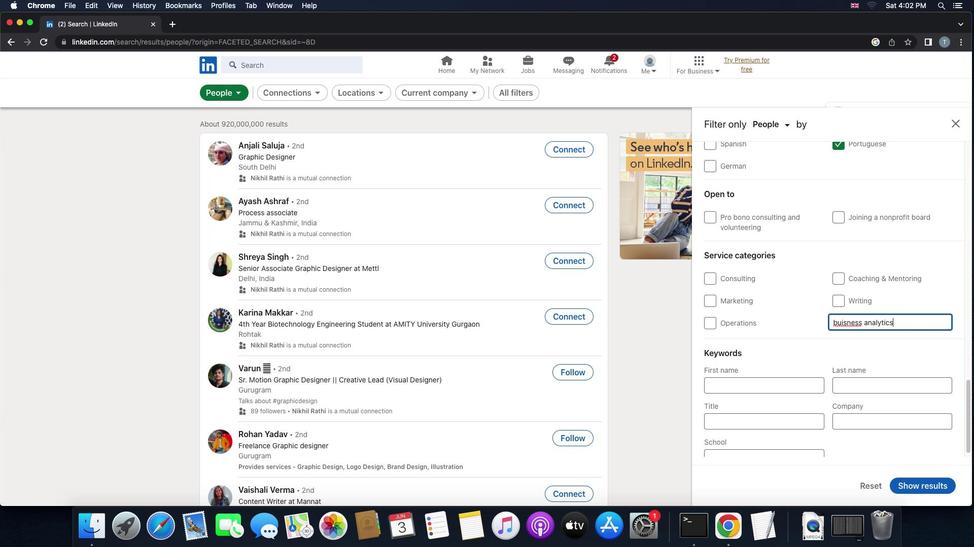 
Action: Mouse moved to (847, 324)
Screenshot: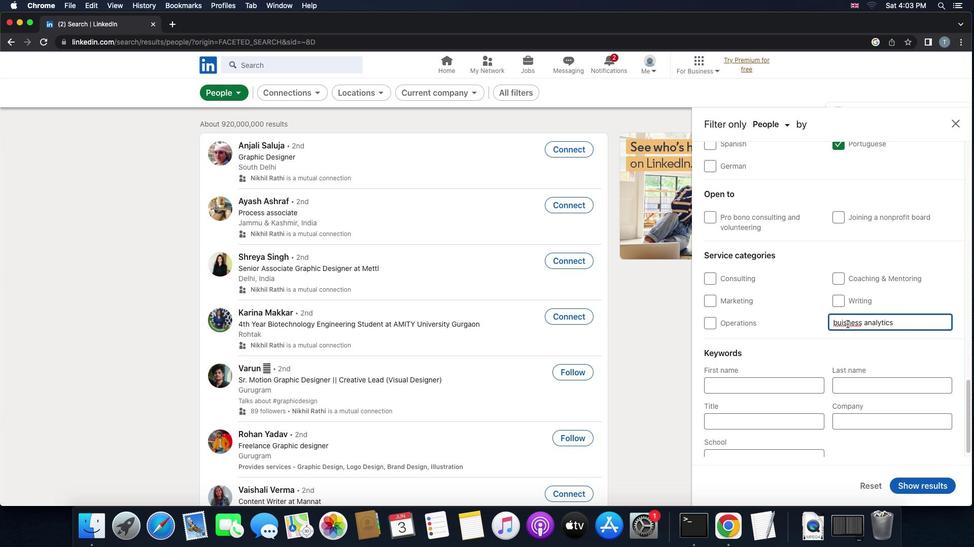 
Action: Mouse pressed left at (847, 324)
Screenshot: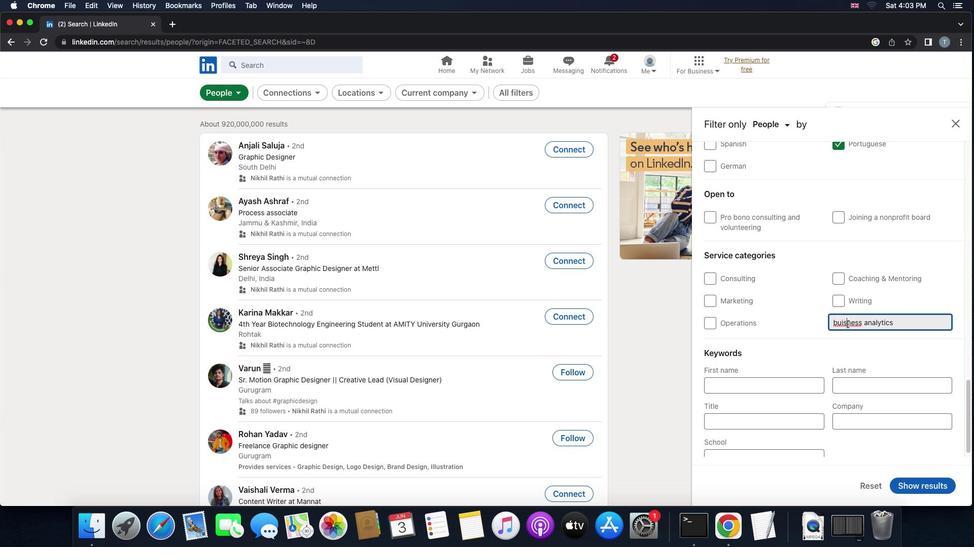 
Action: Mouse moved to (841, 320)
Screenshot: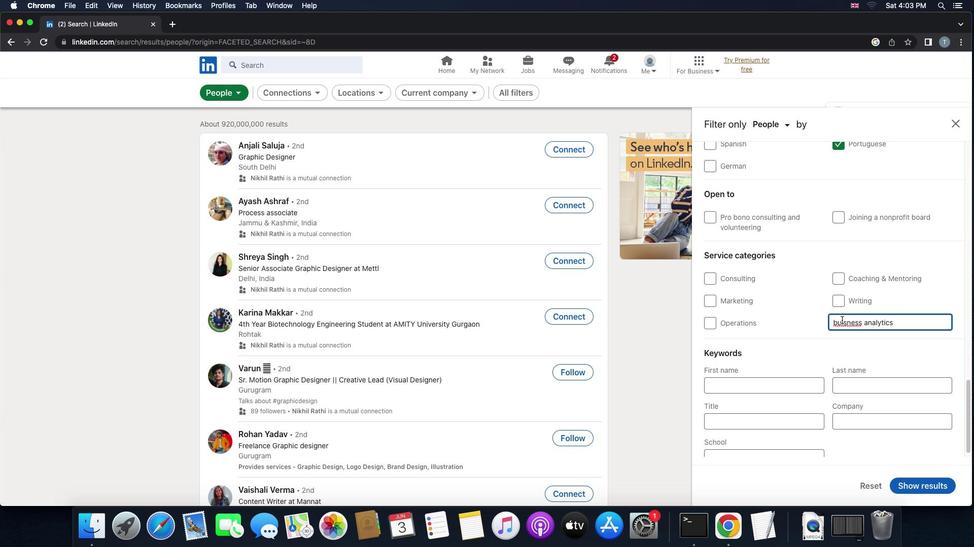 
Action: Key pressed Key.backspaceKey.backspace's''i'
Screenshot: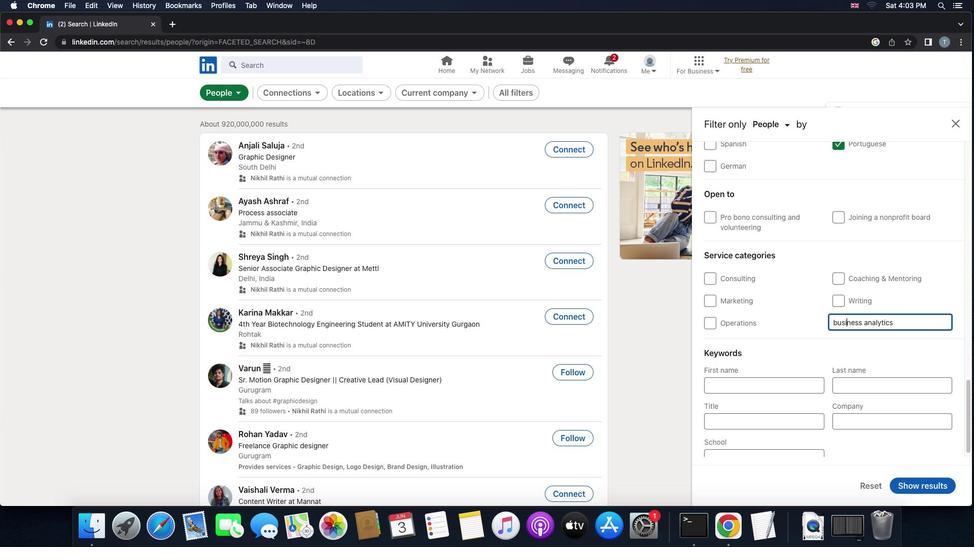
Action: Mouse moved to (821, 335)
Screenshot: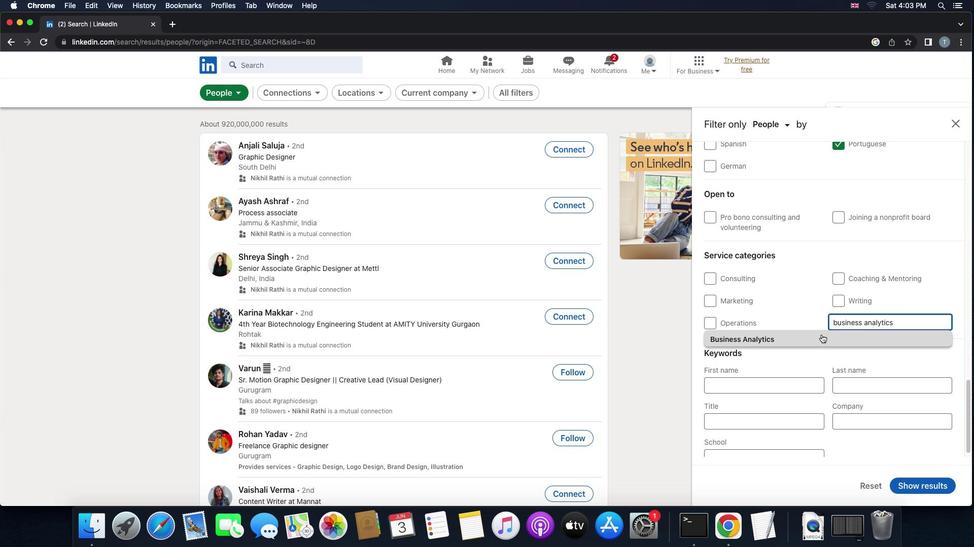 
Action: Mouse pressed left at (821, 335)
Screenshot: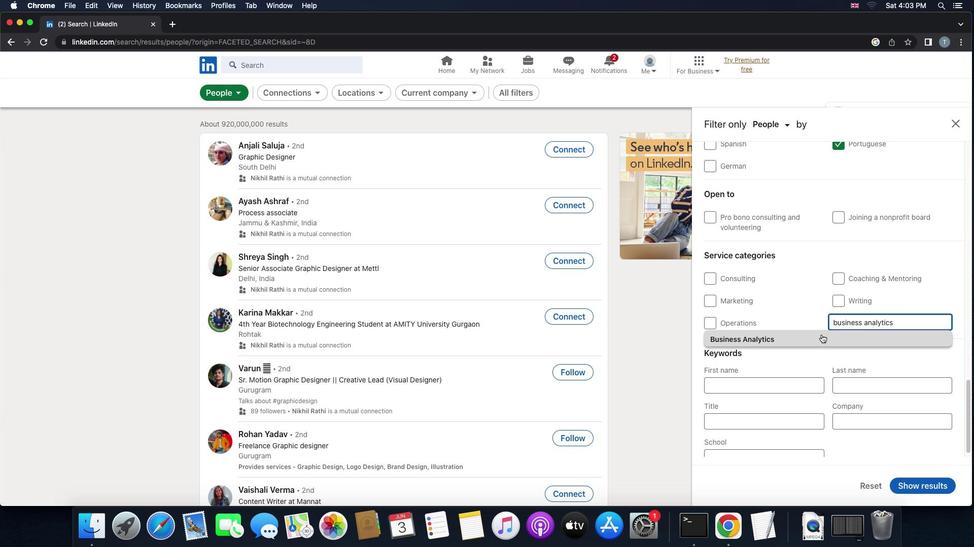 
Action: Mouse scrolled (821, 335) with delta (0, 0)
Screenshot: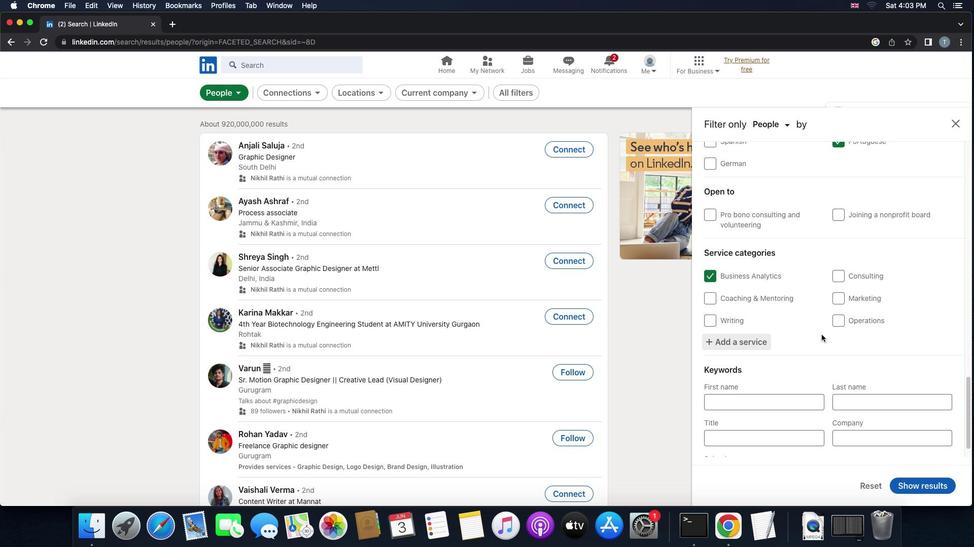 
Action: Mouse scrolled (821, 335) with delta (0, 0)
Screenshot: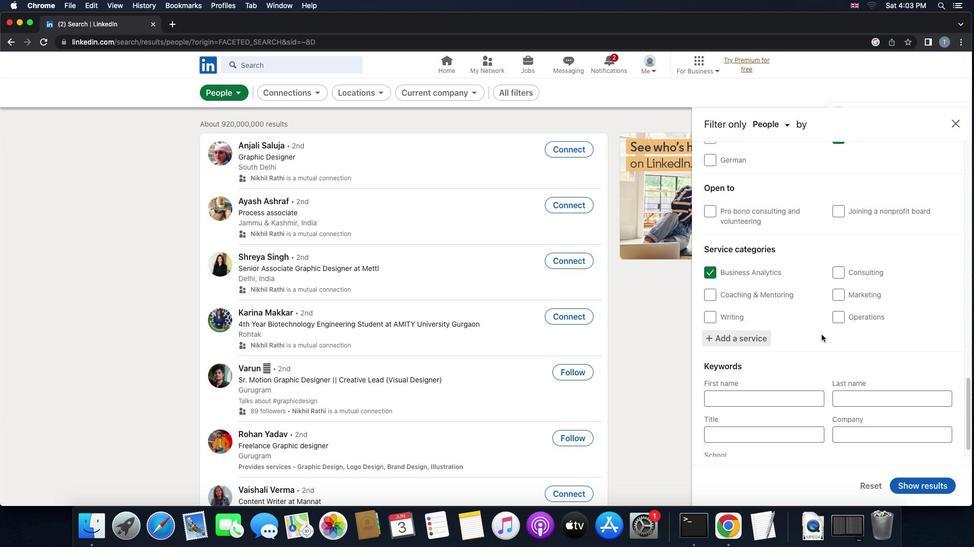 
Action: Mouse scrolled (821, 335) with delta (0, -1)
Screenshot: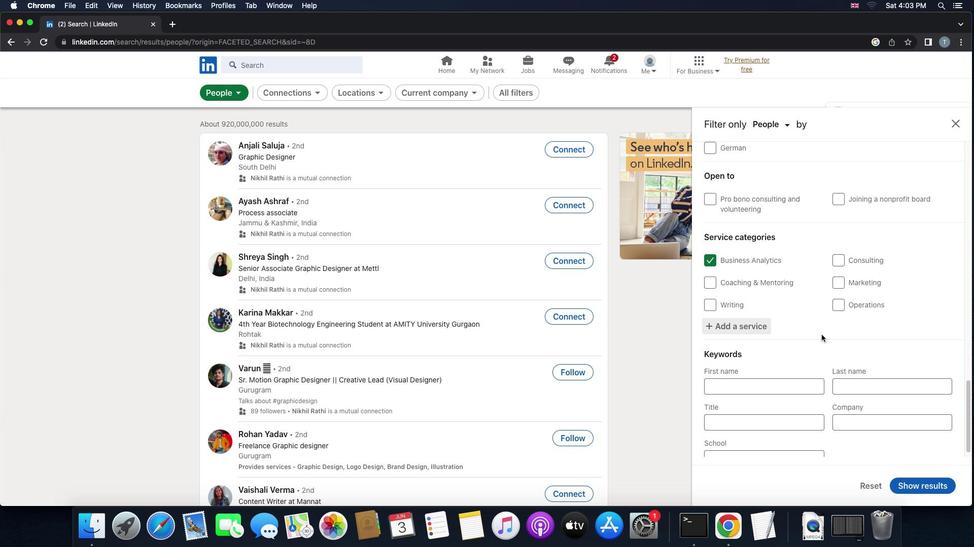 
Action: Mouse scrolled (821, 335) with delta (0, 0)
Screenshot: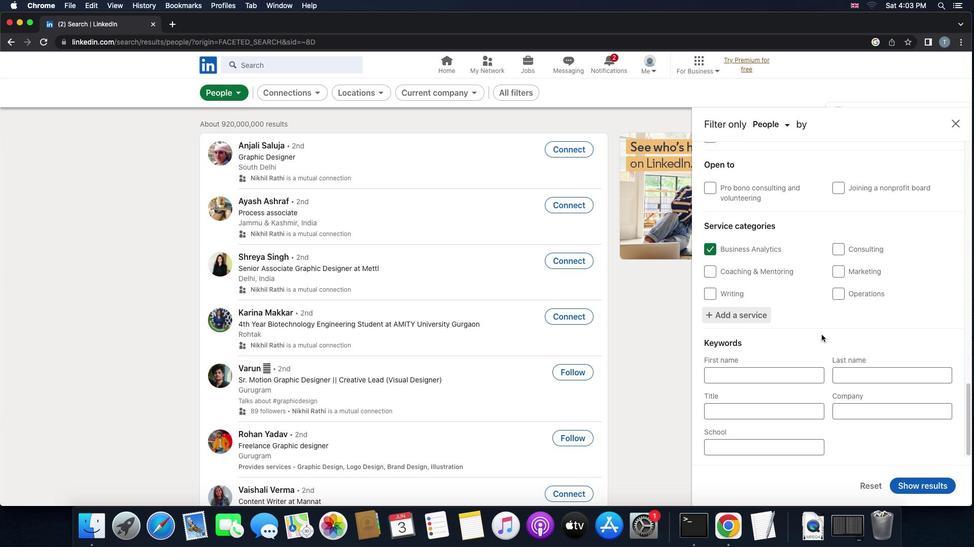 
Action: Mouse scrolled (821, 335) with delta (0, 0)
Screenshot: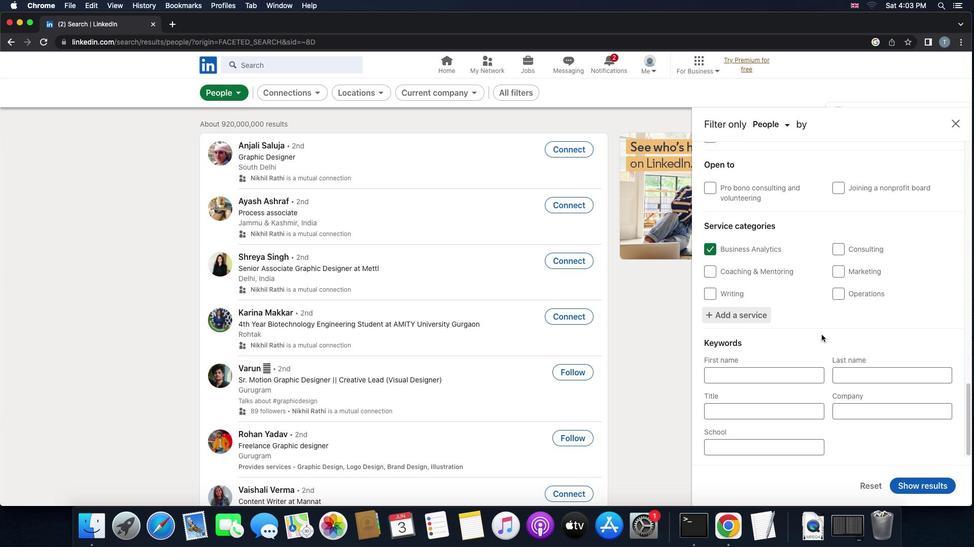 
Action: Mouse scrolled (821, 335) with delta (0, -1)
Screenshot: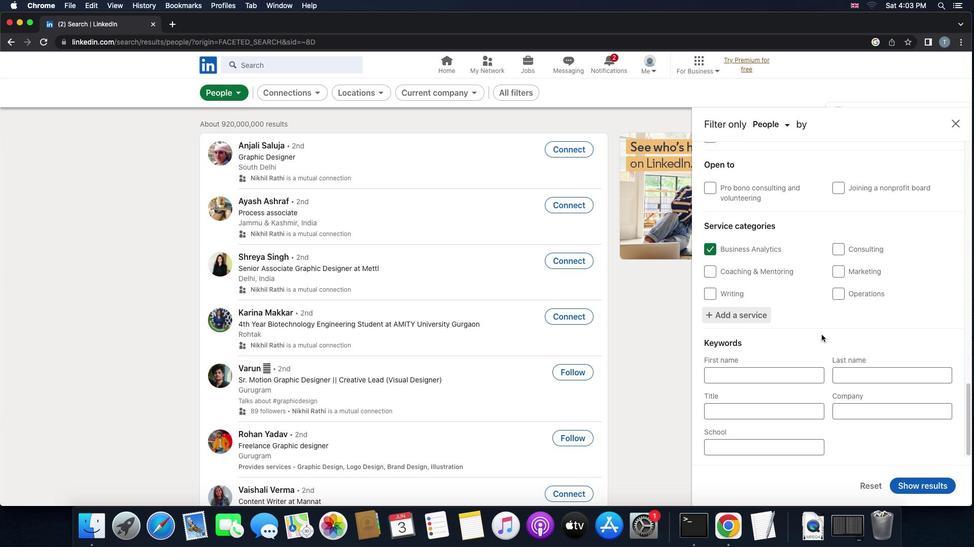 
Action: Mouse moved to (757, 413)
Screenshot: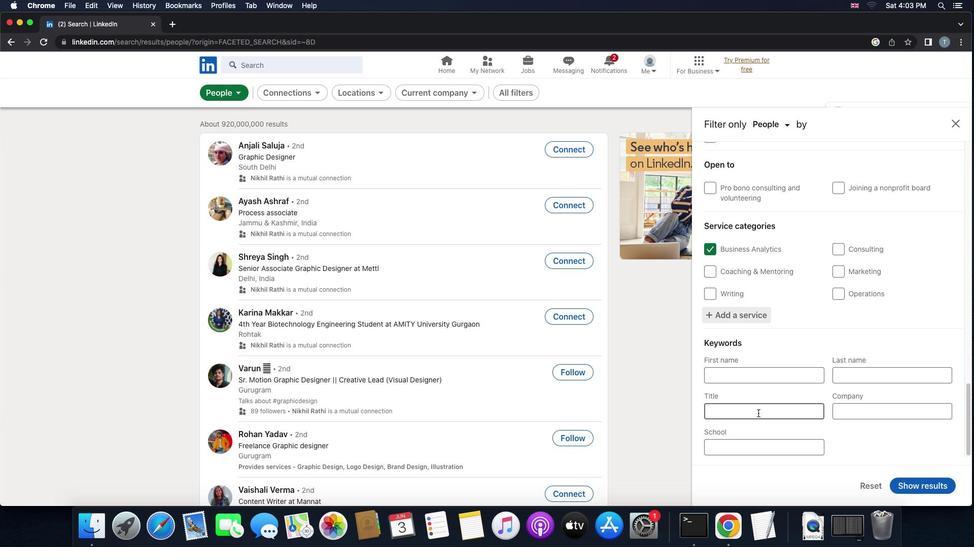 
Action: Mouse pressed left at (757, 413)
Screenshot: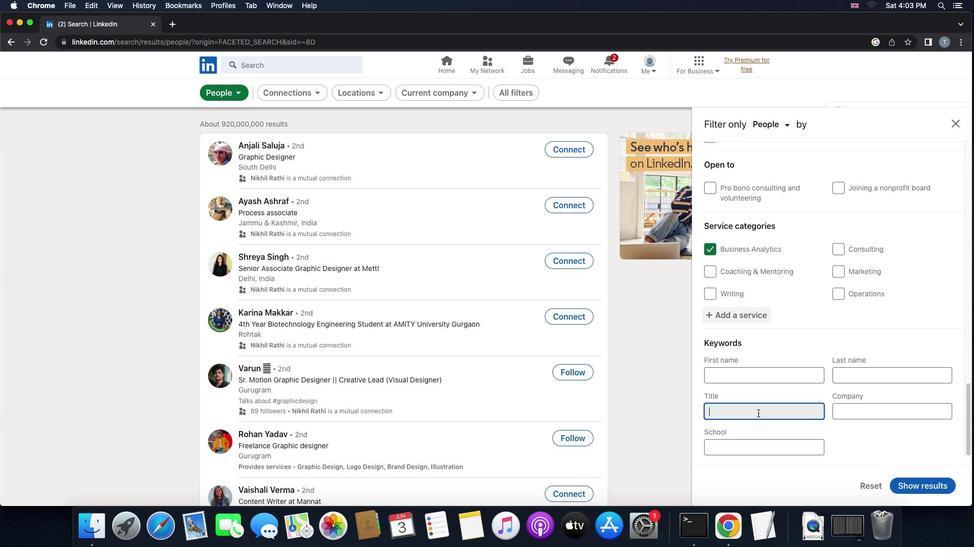 
Action: Mouse moved to (756, 412)
Screenshot: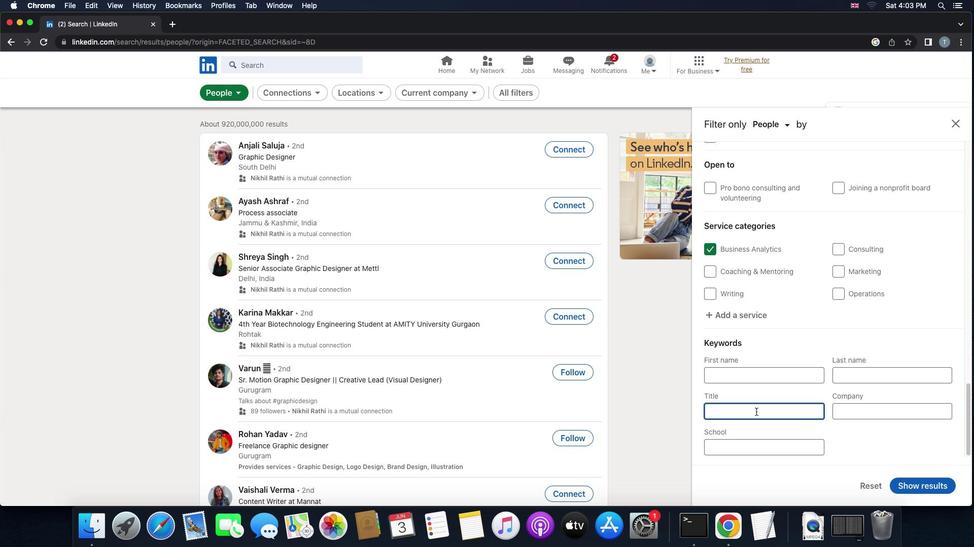 
Action: Key pressed 'm''a''n''a''g''e''r''s'
Screenshot: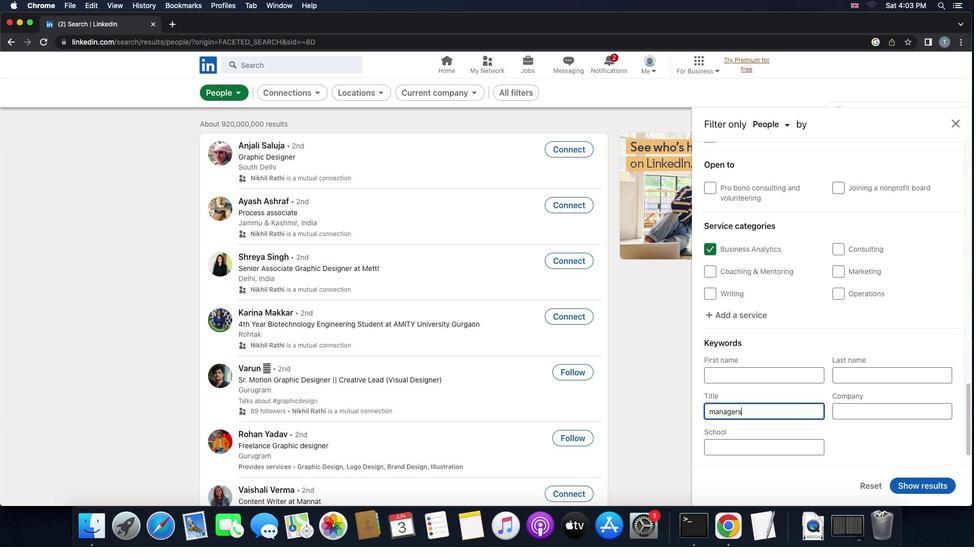 
Action: Mouse moved to (895, 485)
Screenshot: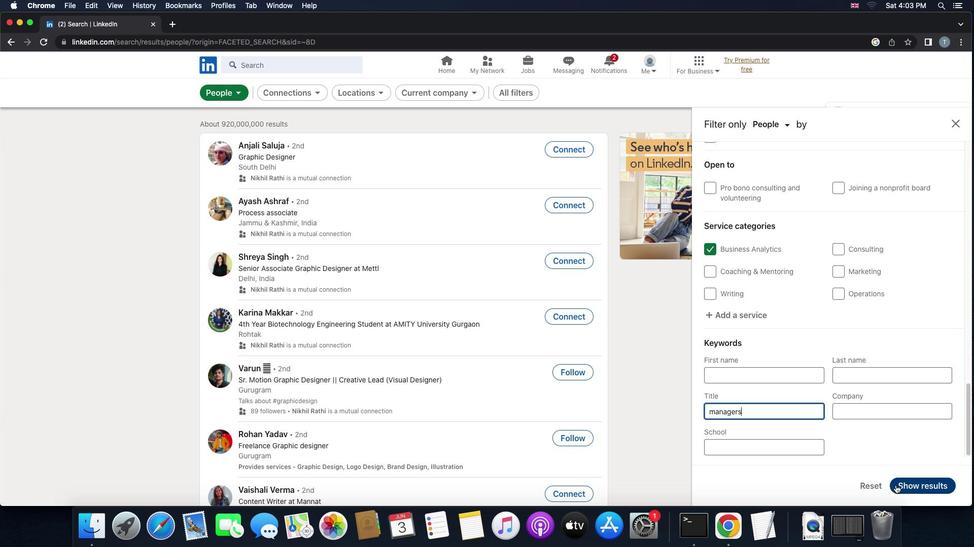 
Action: Mouse pressed left at (895, 485)
Screenshot: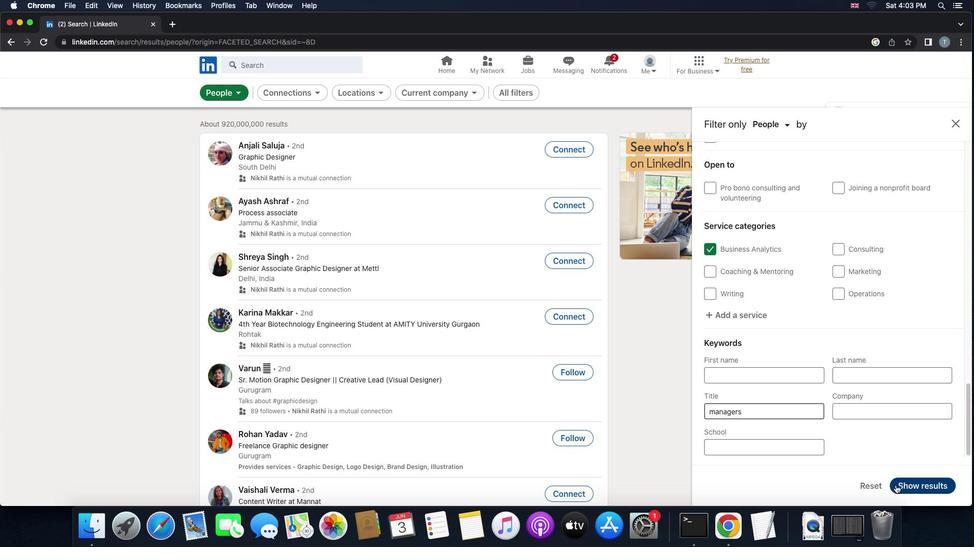 
